 Task: Find a house in Westfield, United States, for 8 guests from 12th to 16th August, with free parking and wifi, within a price range of 10,000 to 16,000.
Action: Mouse moved to (378, 189)
Screenshot: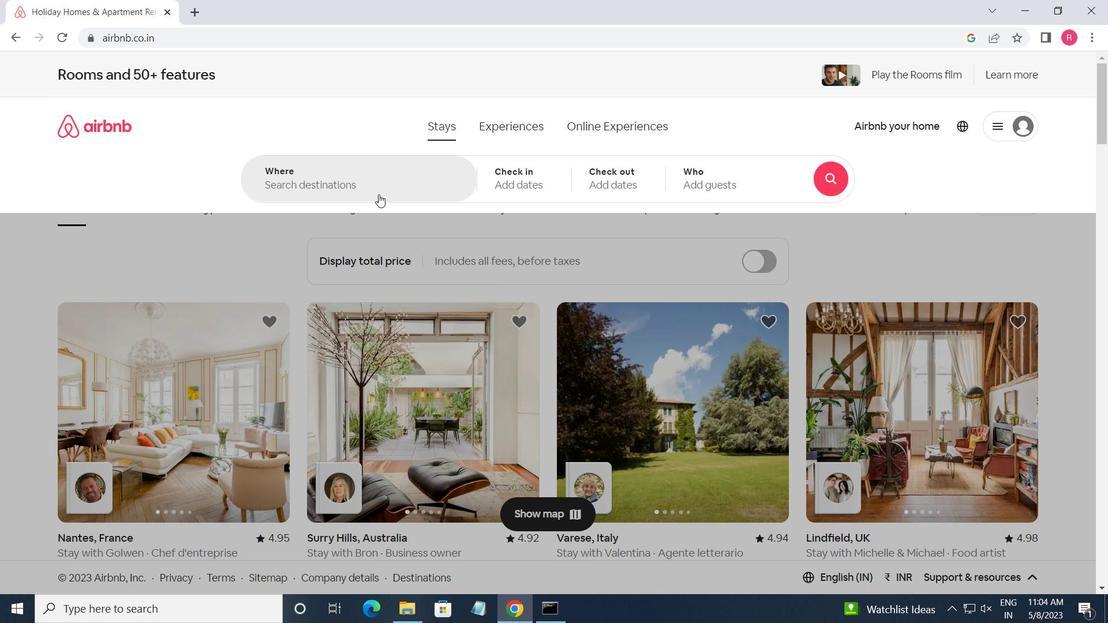 
Action: Mouse pressed left at (378, 189)
Screenshot: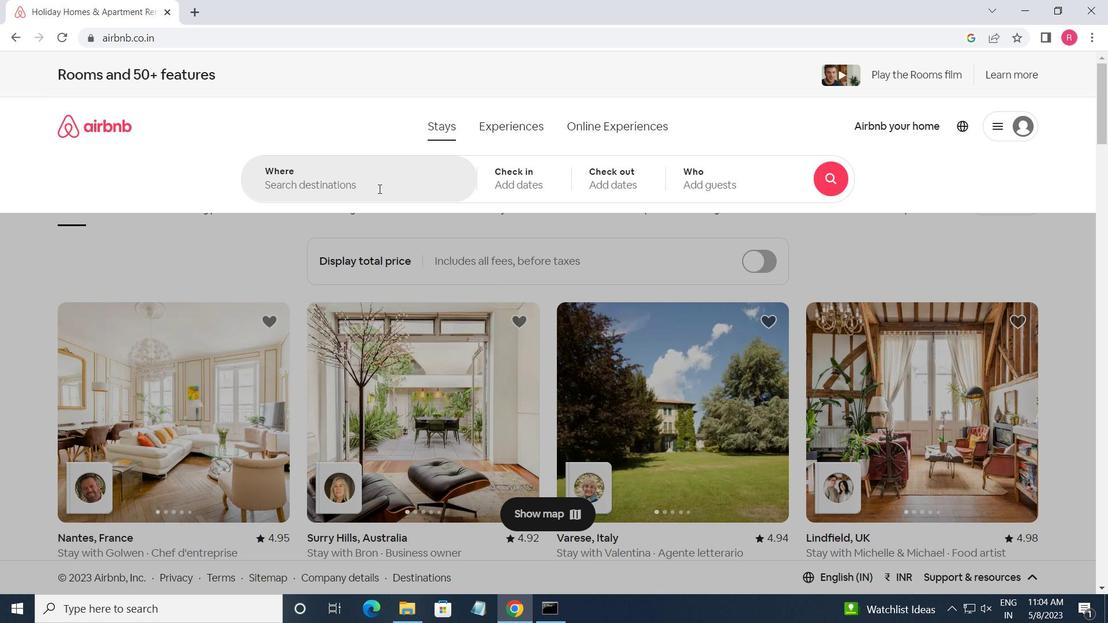 
Action: Mouse moved to (378, 188)
Screenshot: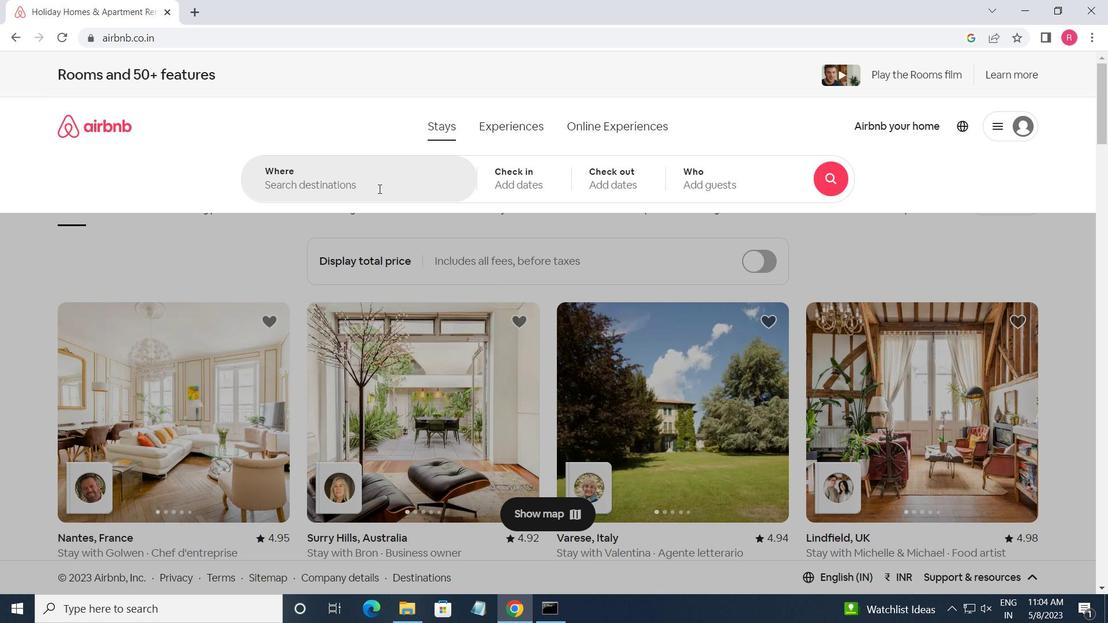
Action: Key pressed <Key.shift>WESTFIELD<Key.space>,<Key.space><Key.shift>UNITED<Key.space><Key.shift>STATES<Key.enter>
Screenshot: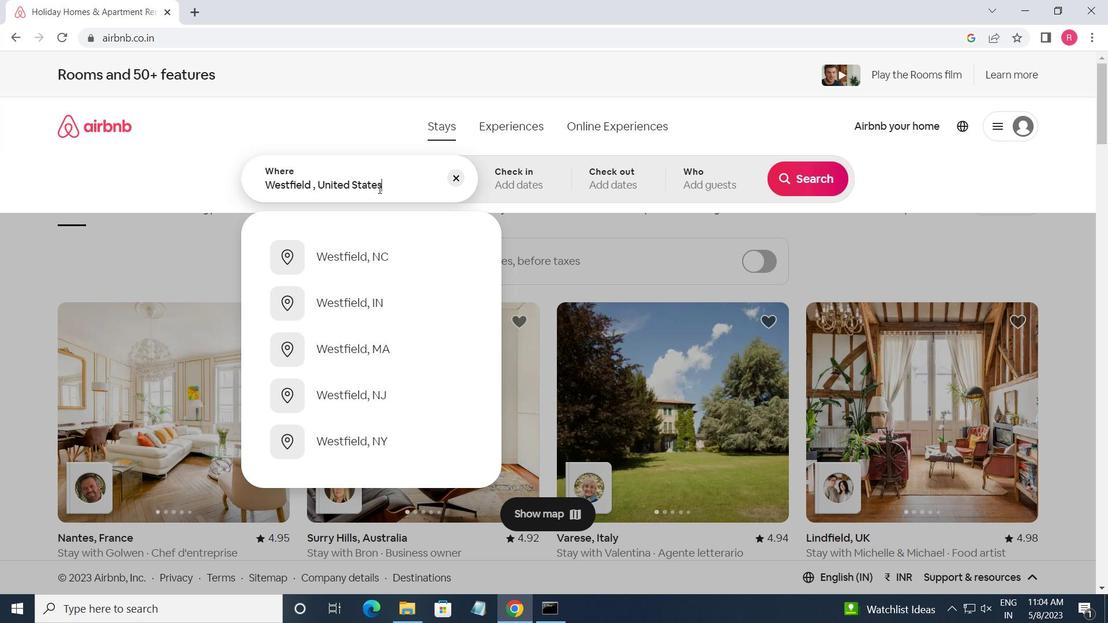 
Action: Mouse moved to (801, 297)
Screenshot: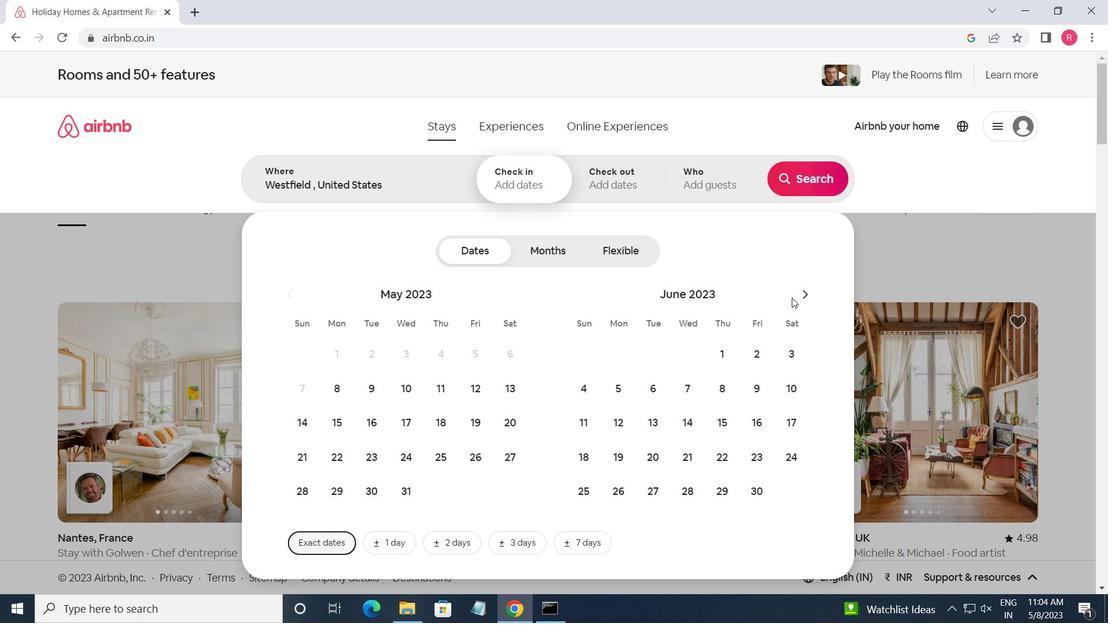 
Action: Mouse pressed left at (801, 297)
Screenshot: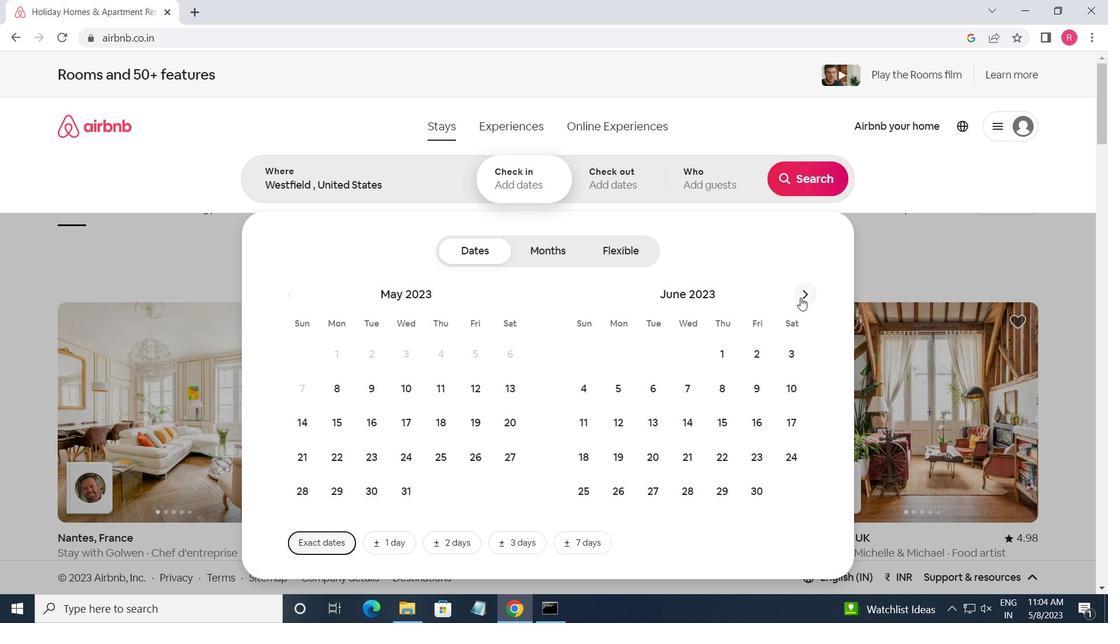 
Action: Mouse pressed left at (801, 297)
Screenshot: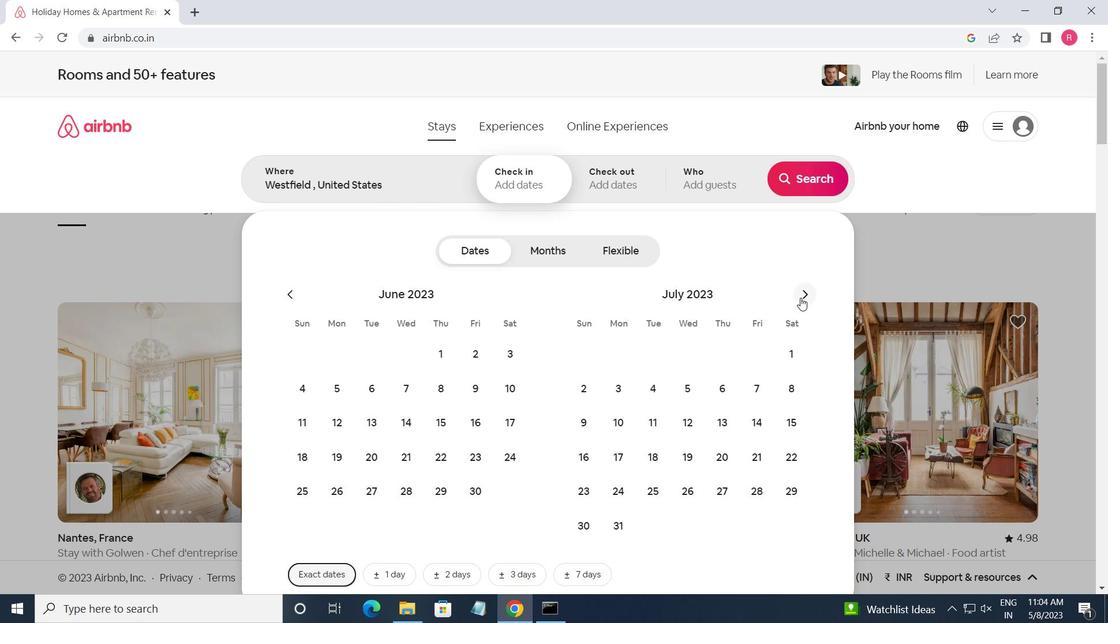
Action: Mouse moved to (788, 387)
Screenshot: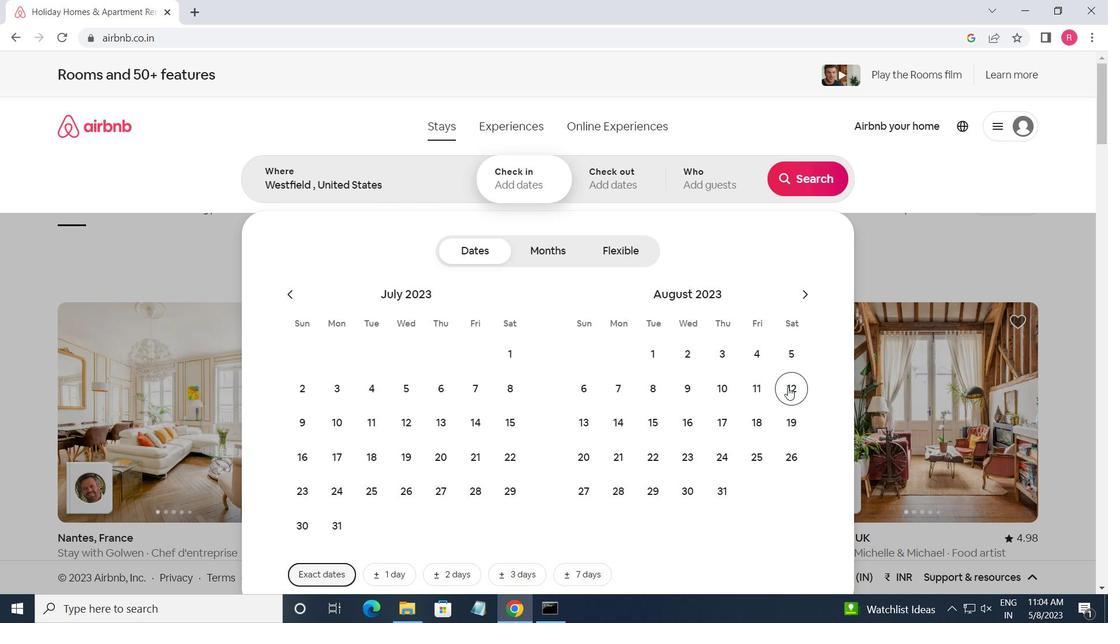 
Action: Mouse pressed left at (788, 387)
Screenshot: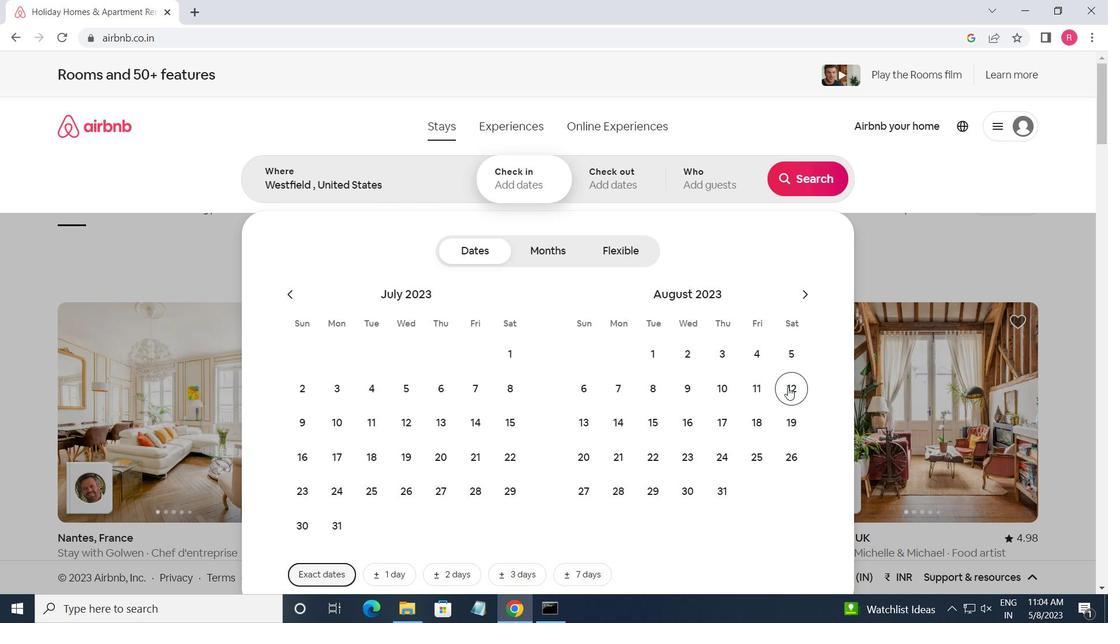 
Action: Mouse moved to (690, 423)
Screenshot: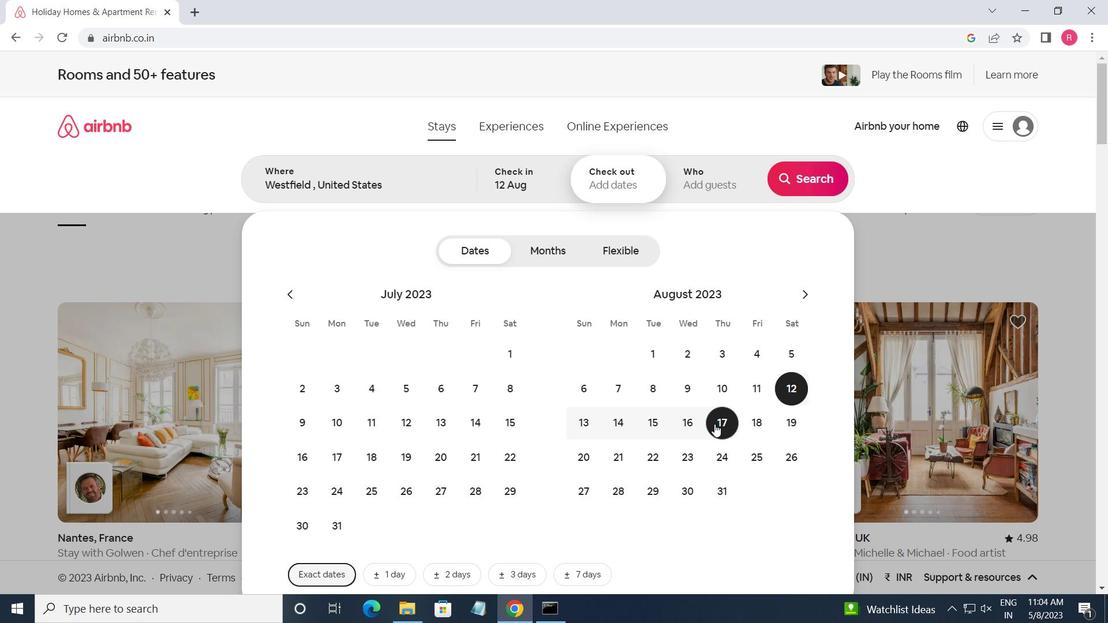 
Action: Mouse pressed left at (690, 423)
Screenshot: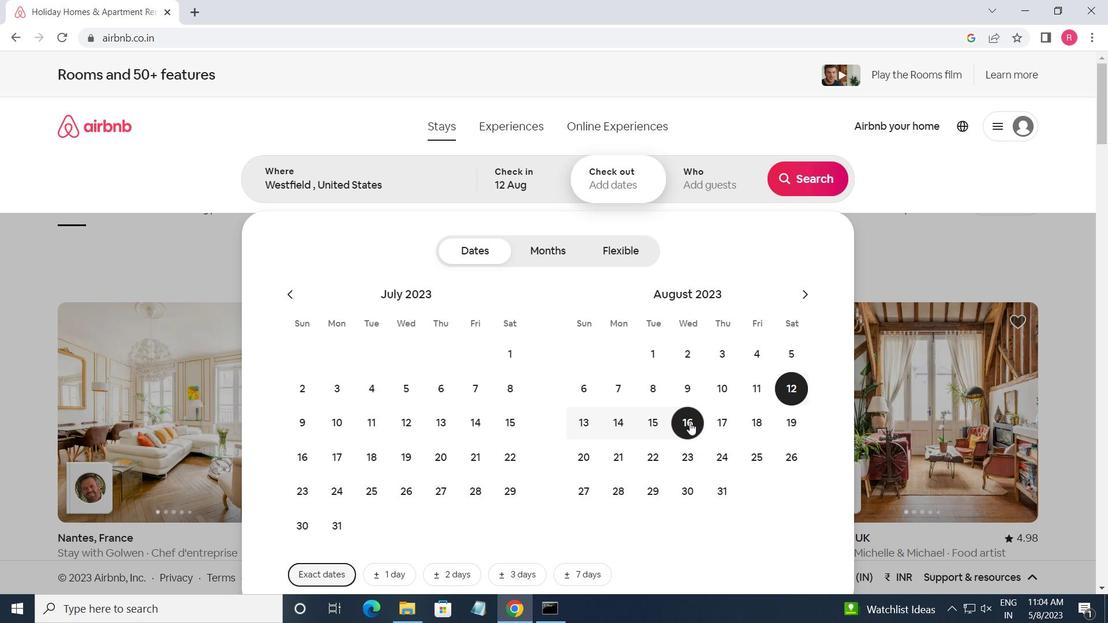 
Action: Mouse moved to (711, 184)
Screenshot: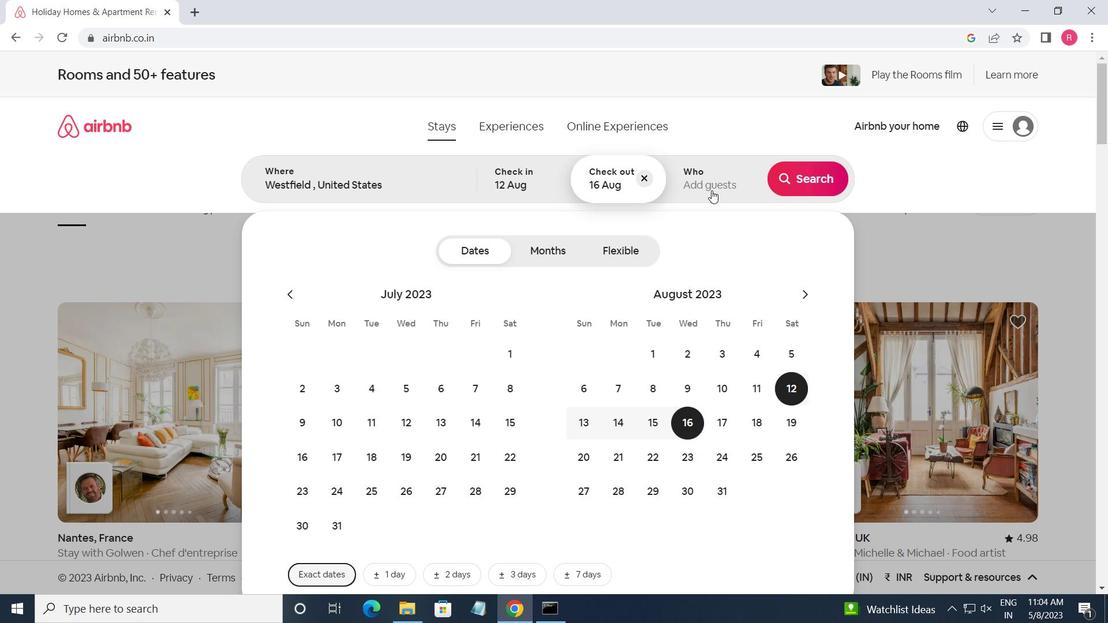 
Action: Mouse pressed left at (711, 184)
Screenshot: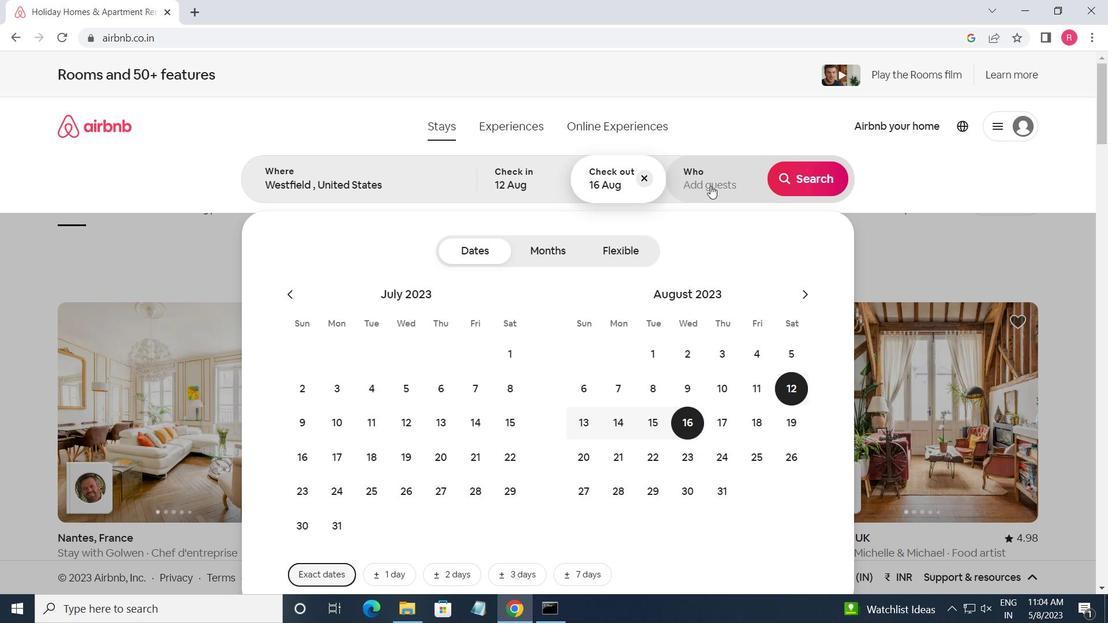 
Action: Mouse moved to (820, 255)
Screenshot: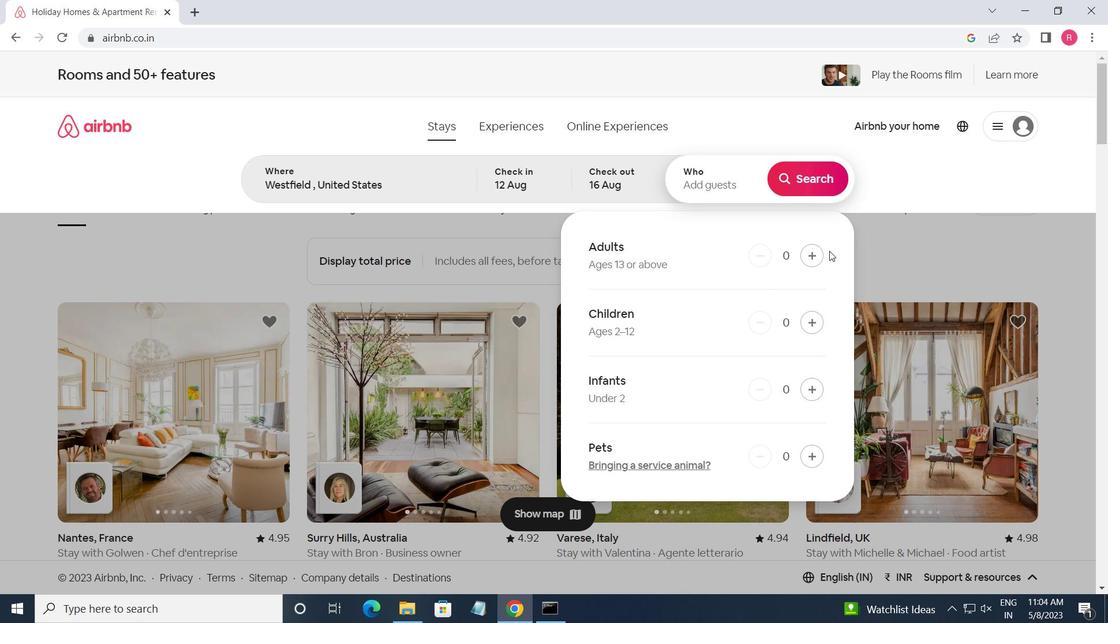 
Action: Mouse pressed left at (820, 255)
Screenshot: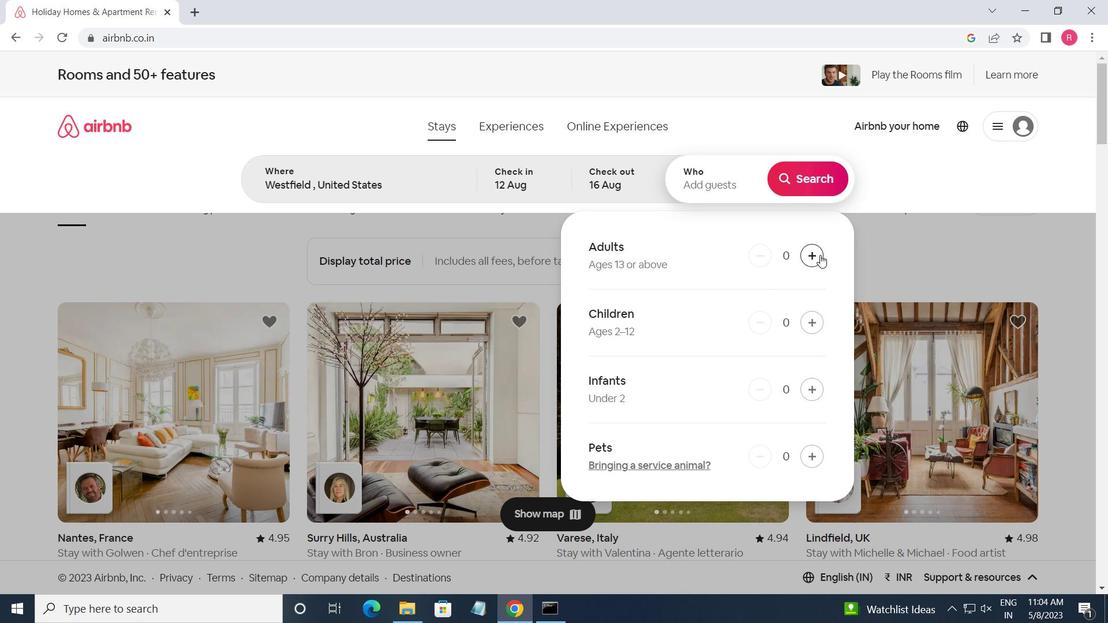 
Action: Mouse pressed left at (820, 255)
Screenshot: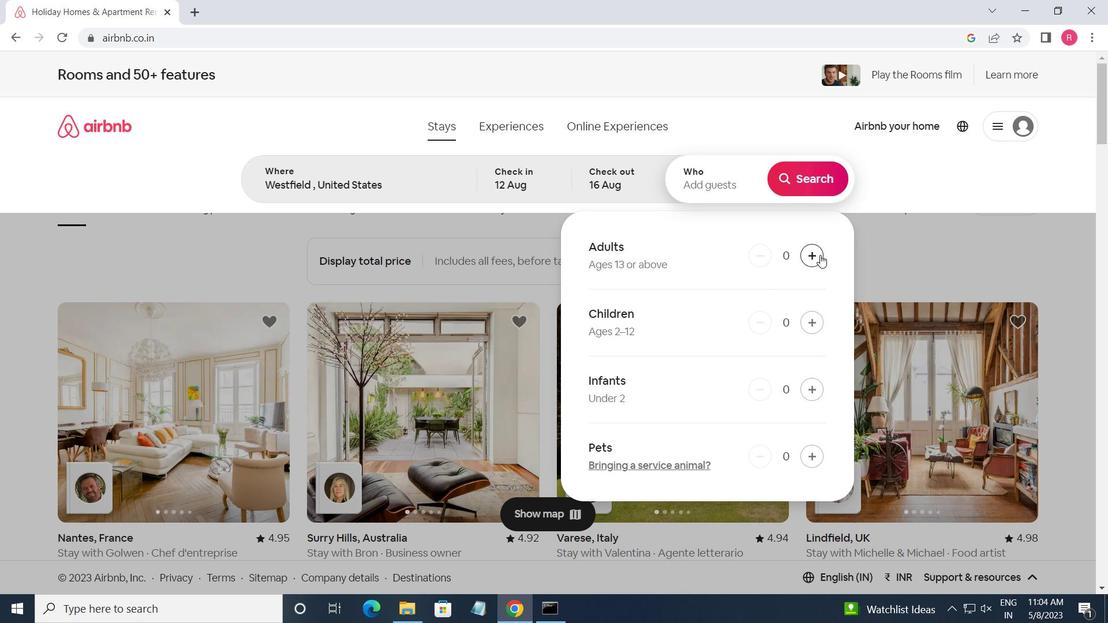 
Action: Mouse pressed left at (820, 255)
Screenshot: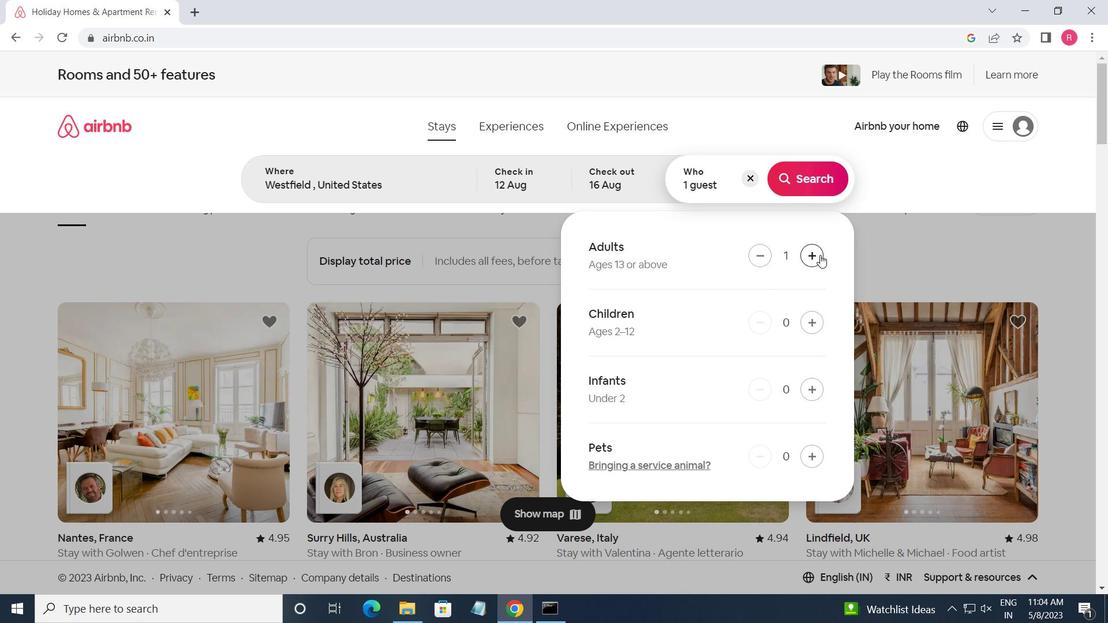 
Action: Mouse pressed left at (820, 255)
Screenshot: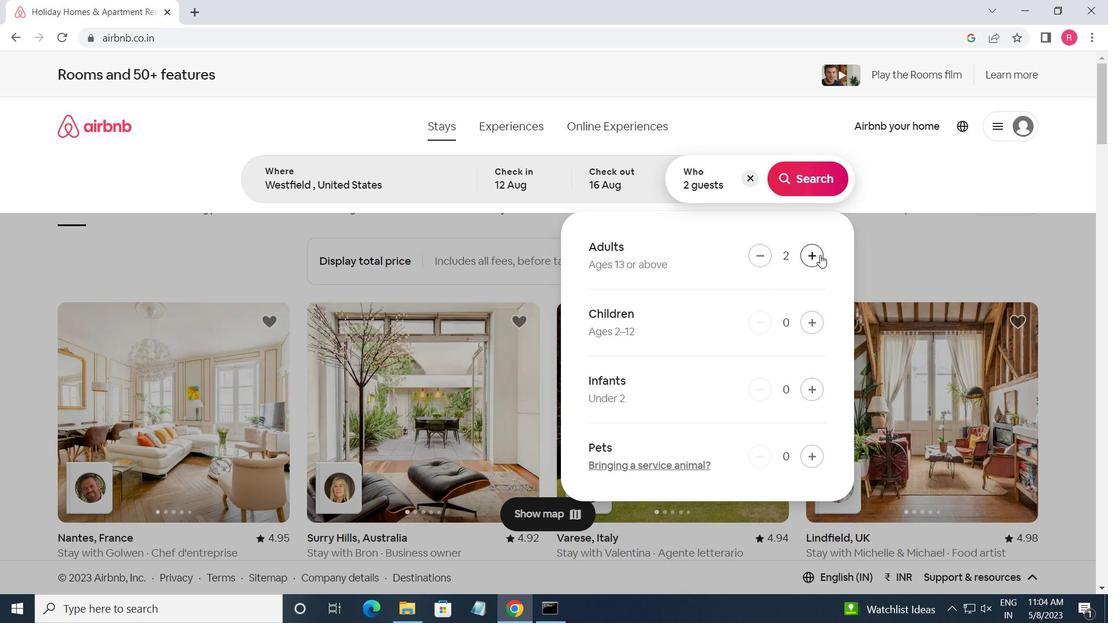 
Action: Mouse pressed left at (820, 255)
Screenshot: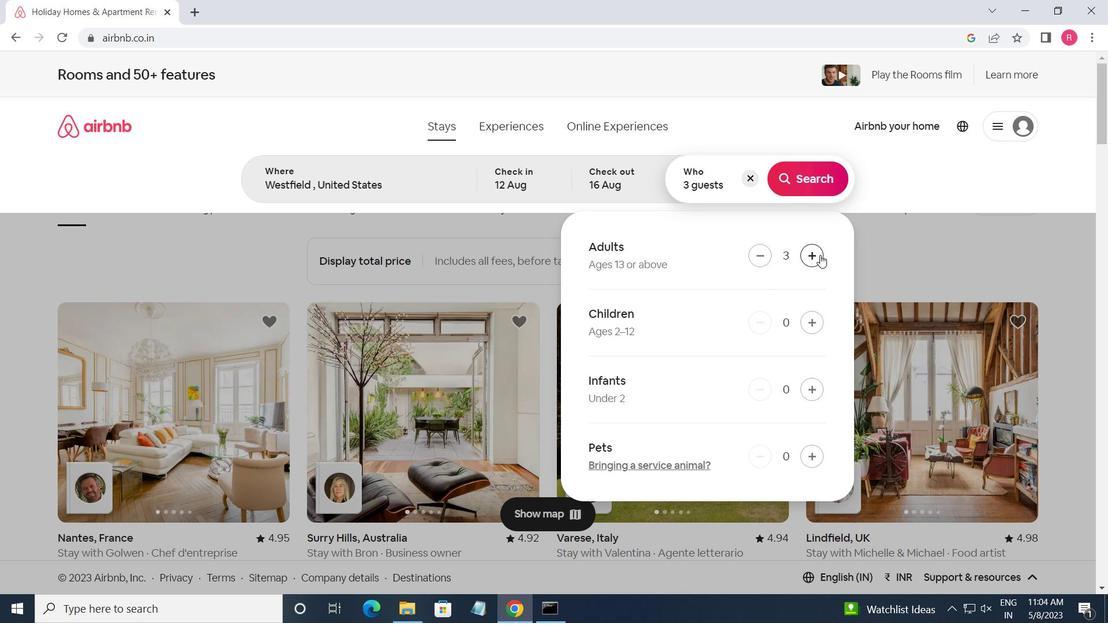 
Action: Mouse pressed left at (820, 255)
Screenshot: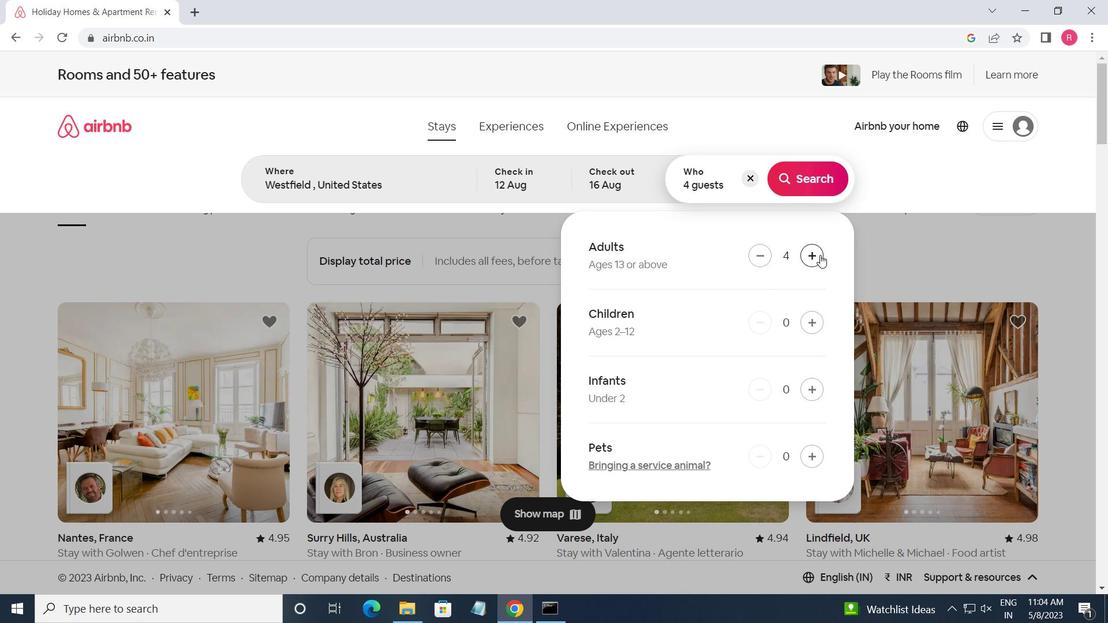 
Action: Mouse pressed left at (820, 255)
Screenshot: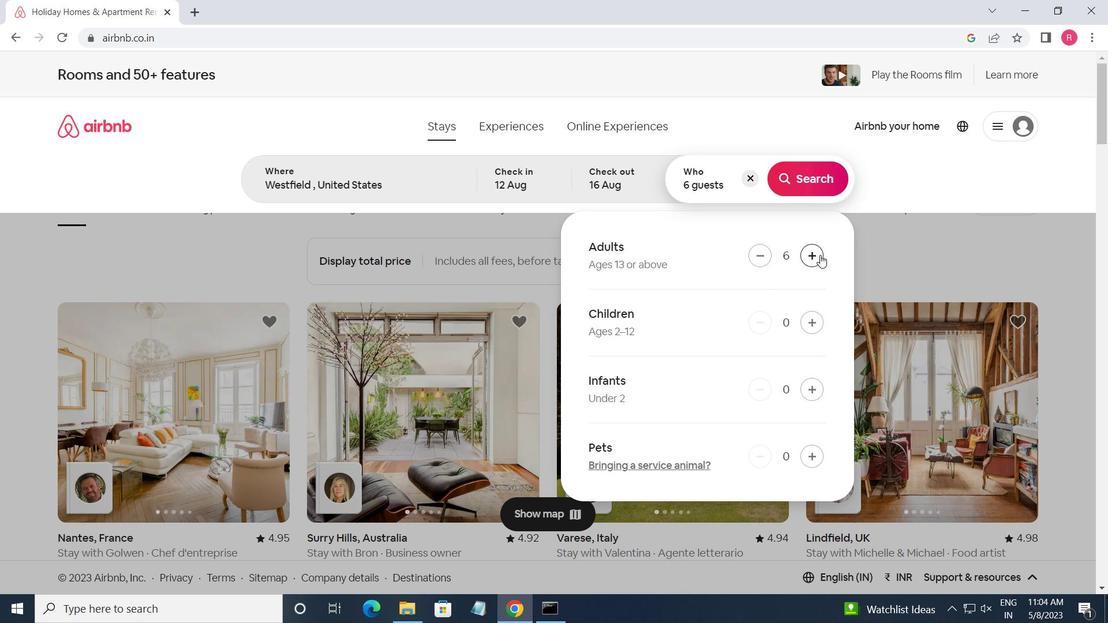 
Action: Mouse pressed left at (820, 255)
Screenshot: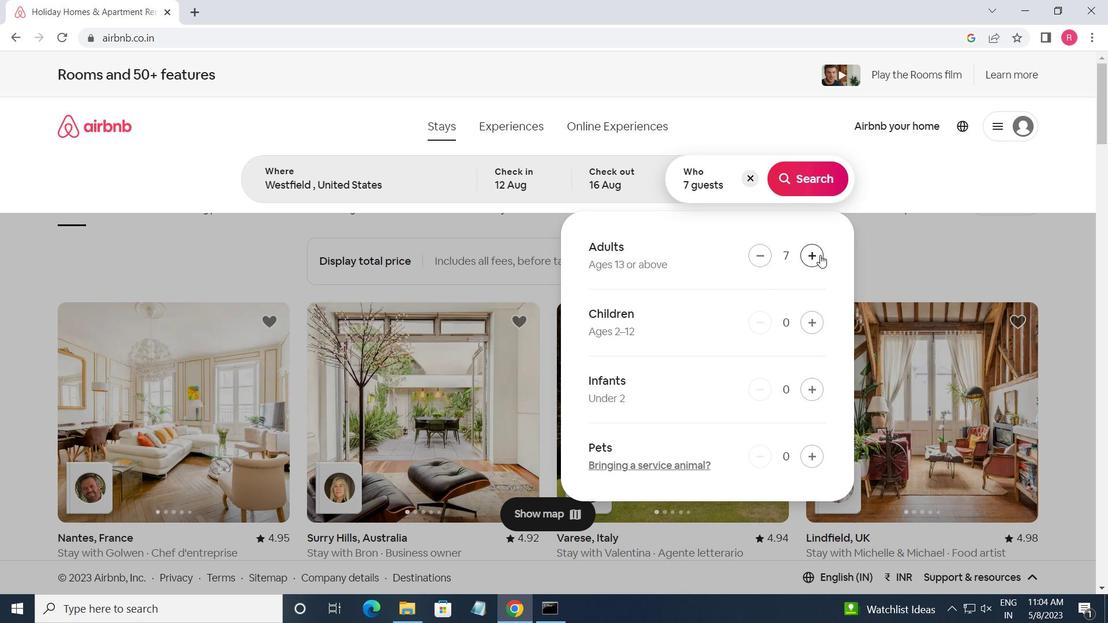 
Action: Mouse moved to (814, 191)
Screenshot: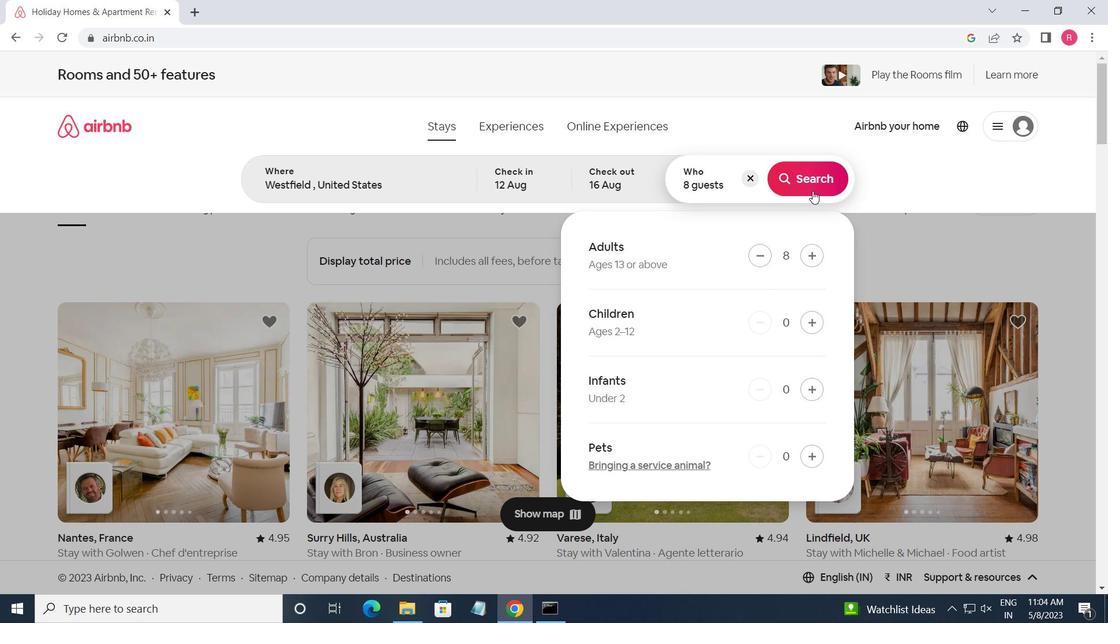 
Action: Mouse pressed left at (814, 191)
Screenshot: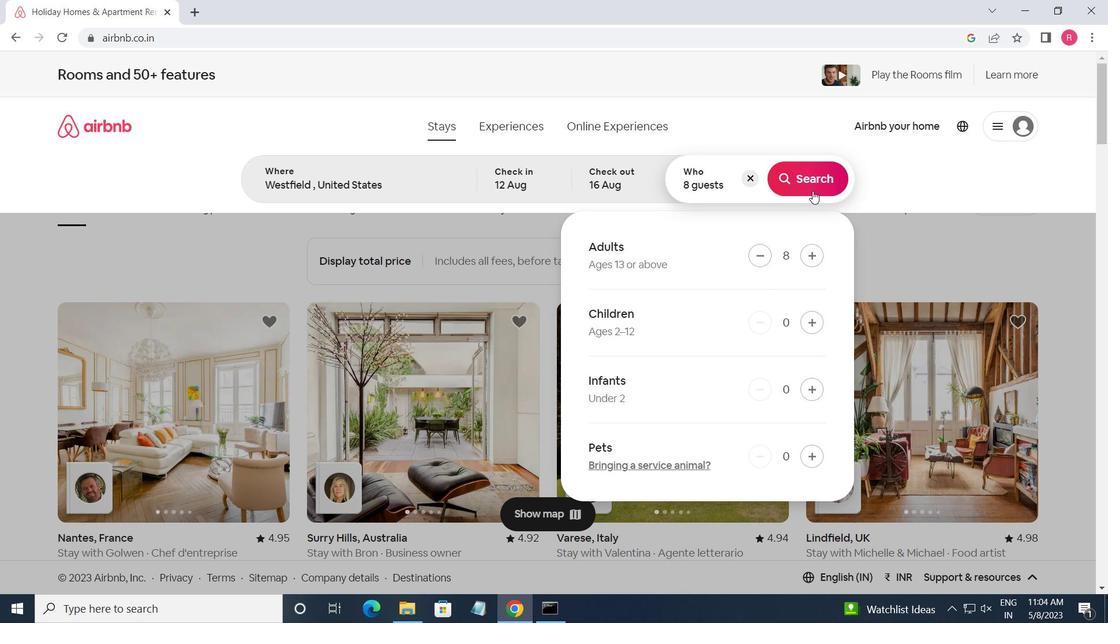 
Action: Mouse moved to (1063, 135)
Screenshot: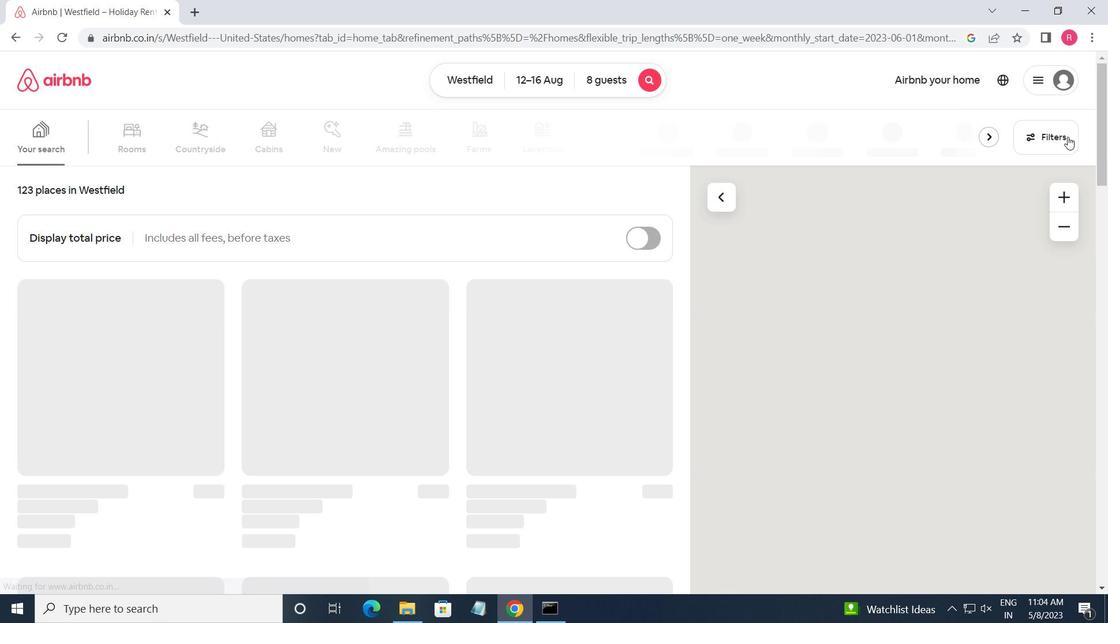 
Action: Mouse pressed left at (1063, 135)
Screenshot: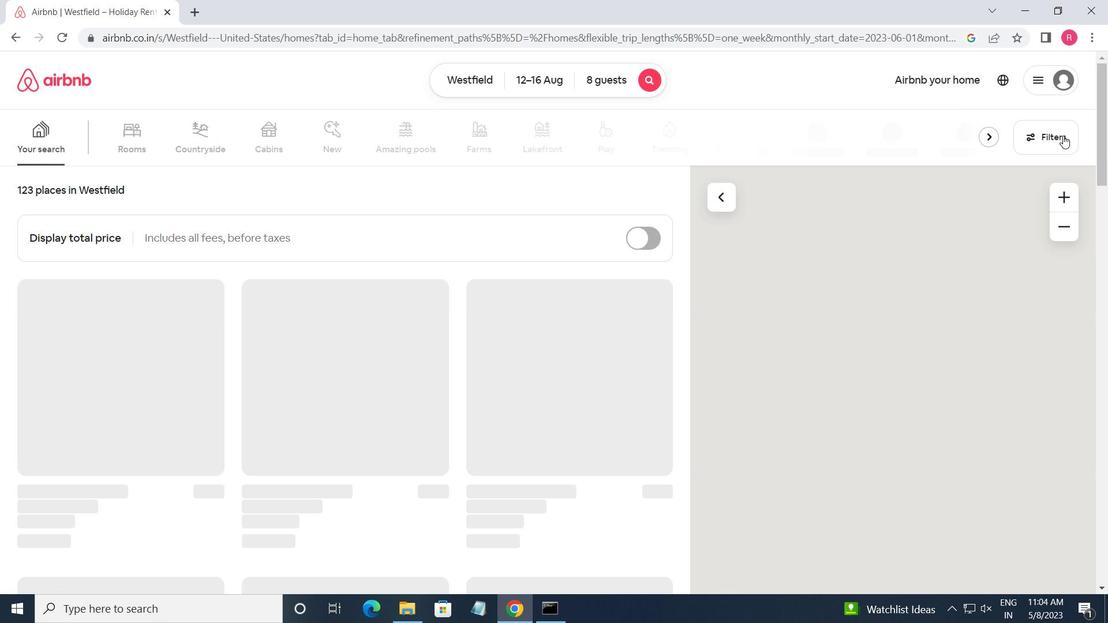 
Action: Mouse moved to (583, 307)
Screenshot: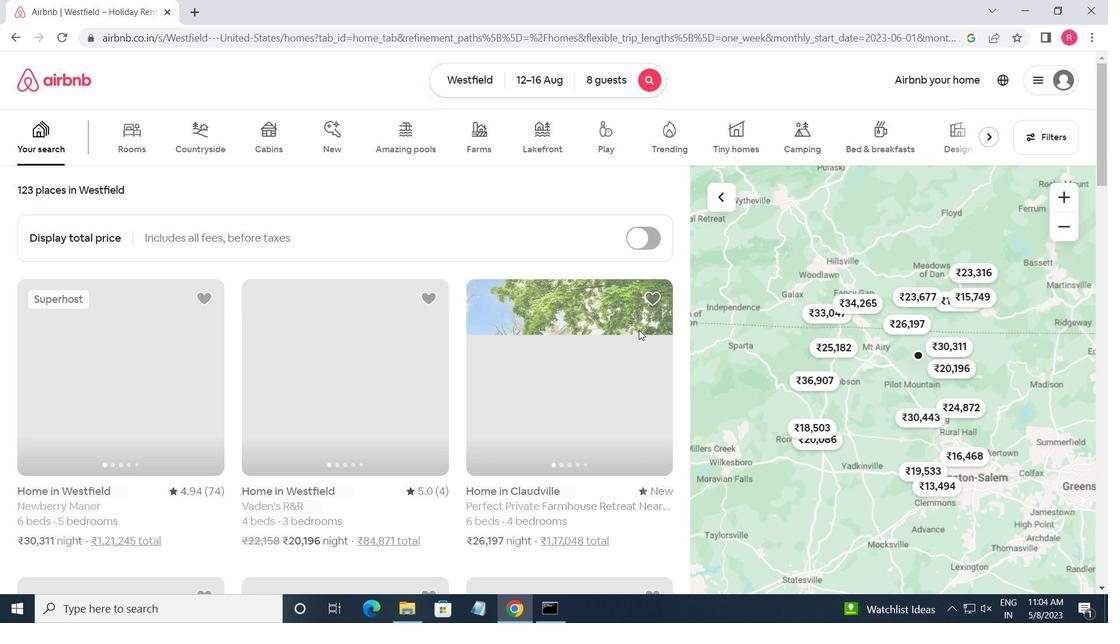 
Action: Mouse scrolled (583, 306) with delta (0, 0)
Screenshot: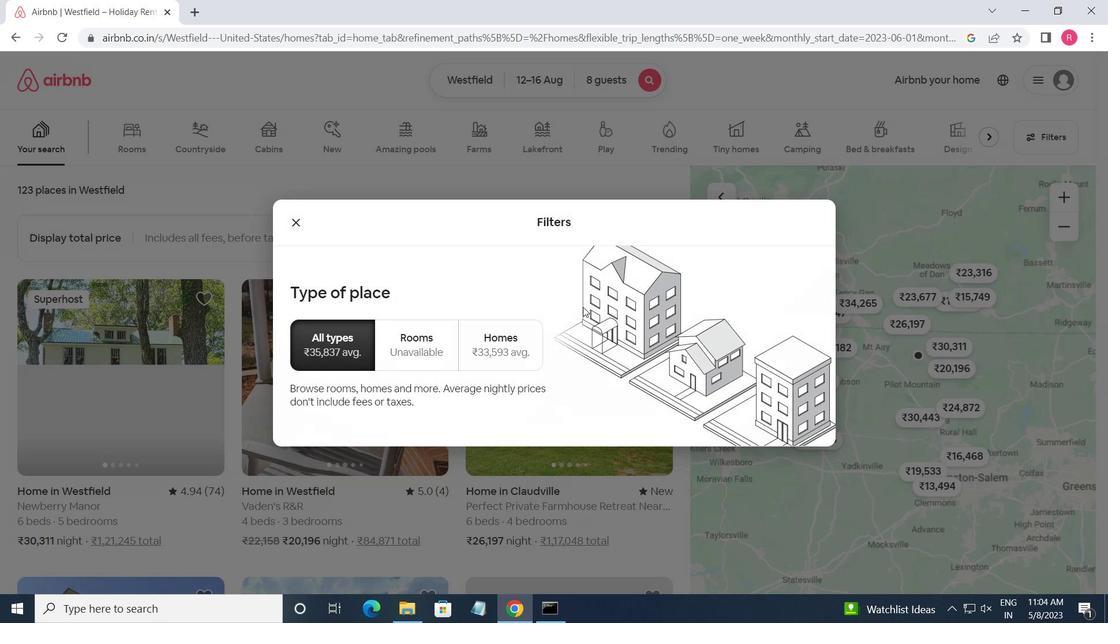 
Action: Mouse scrolled (583, 306) with delta (0, 0)
Screenshot: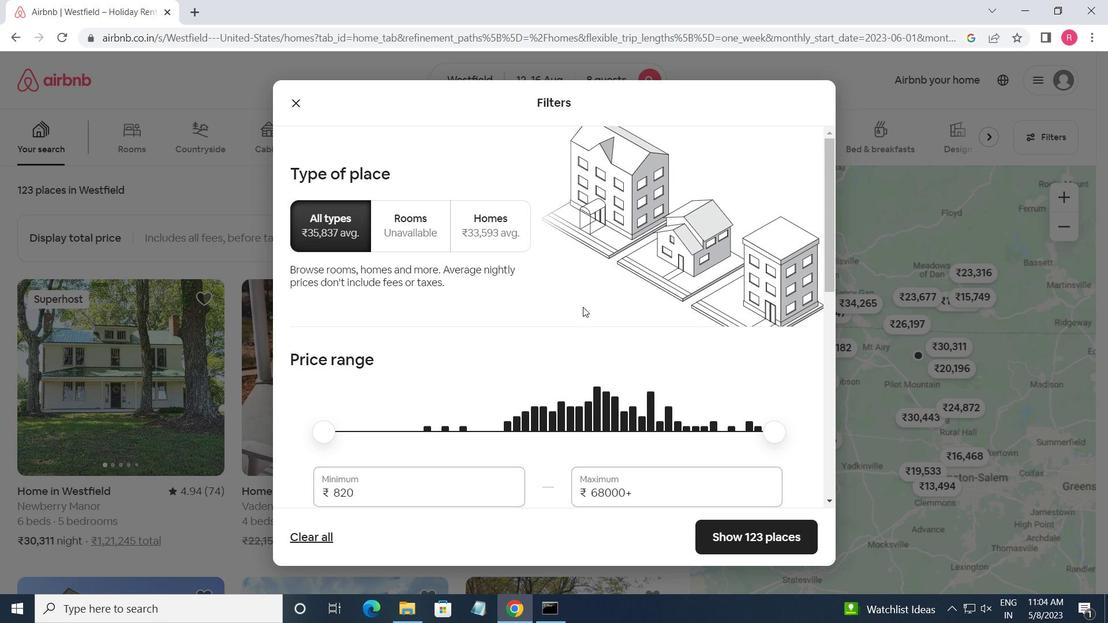 
Action: Mouse moved to (373, 431)
Screenshot: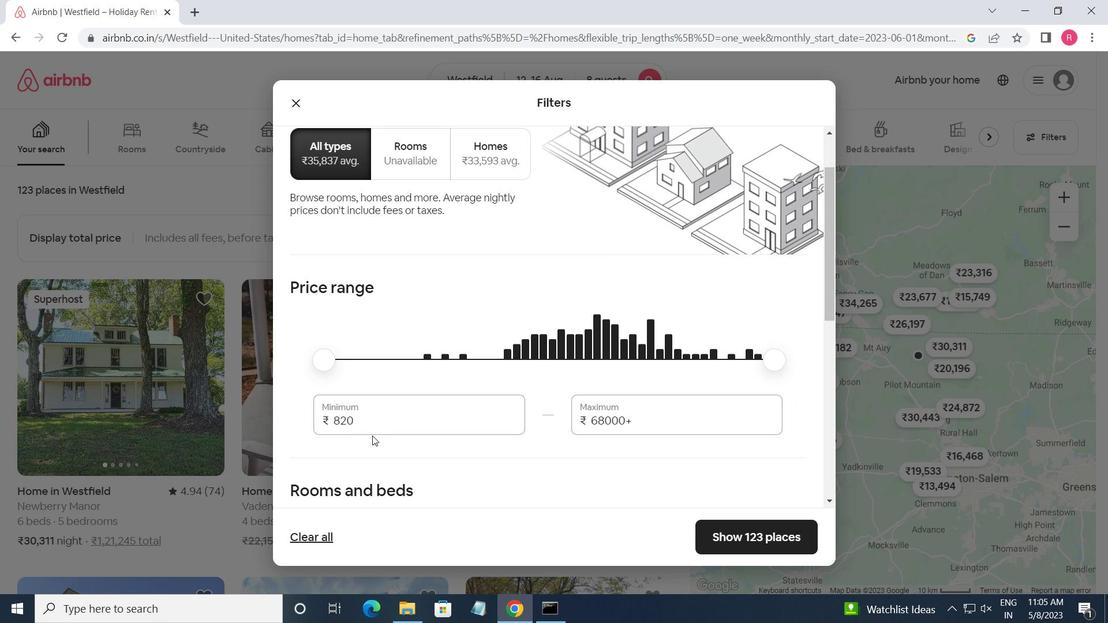 
Action: Mouse pressed left at (373, 431)
Screenshot: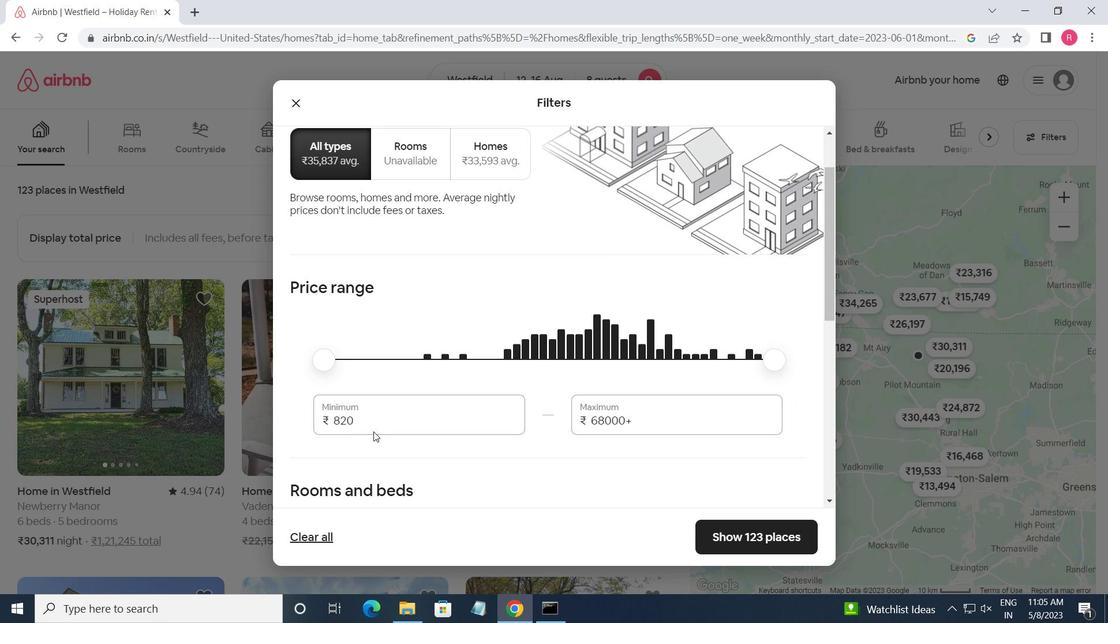 
Action: Mouse moved to (363, 421)
Screenshot: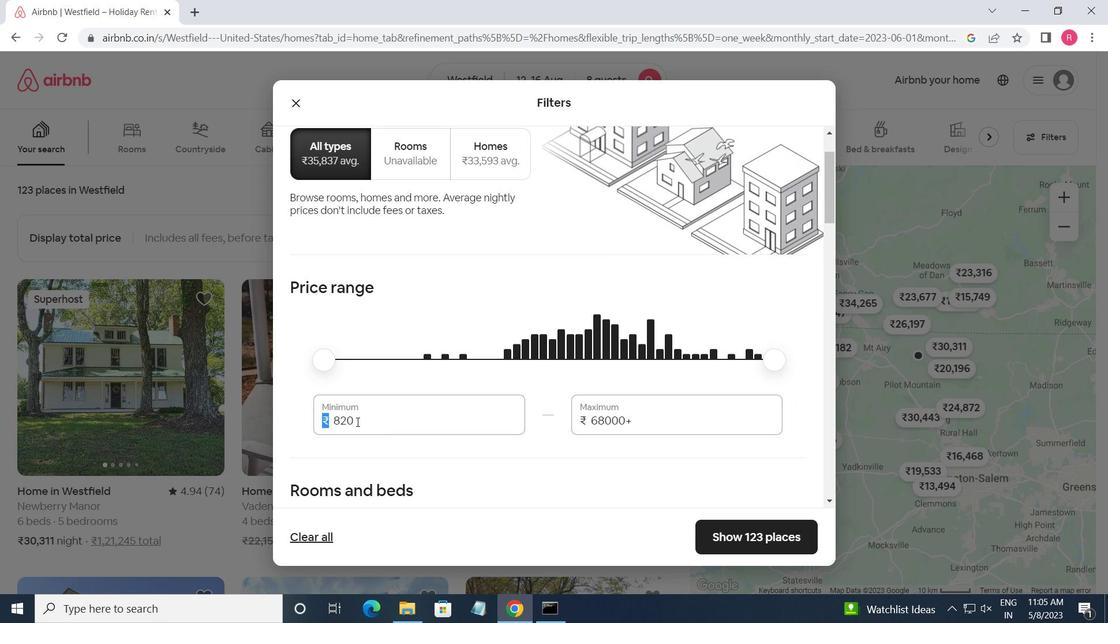 
Action: Mouse pressed left at (363, 421)
Screenshot: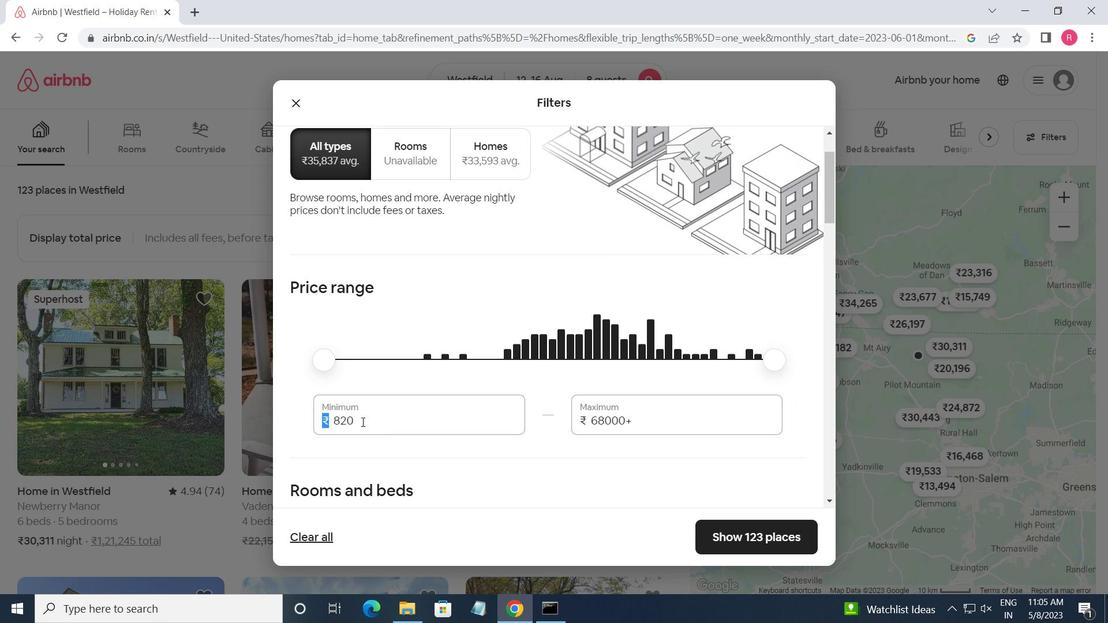 
Action: Mouse moved to (326, 421)
Screenshot: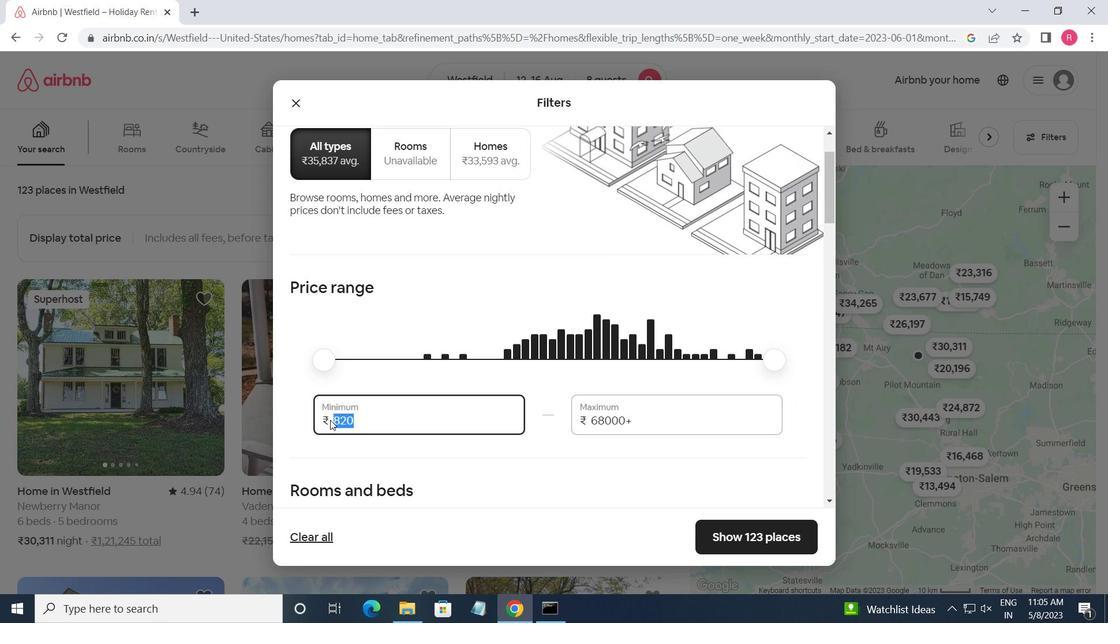 
Action: Key pressed <Key.backspace>10000<Key.tab>16000
Screenshot: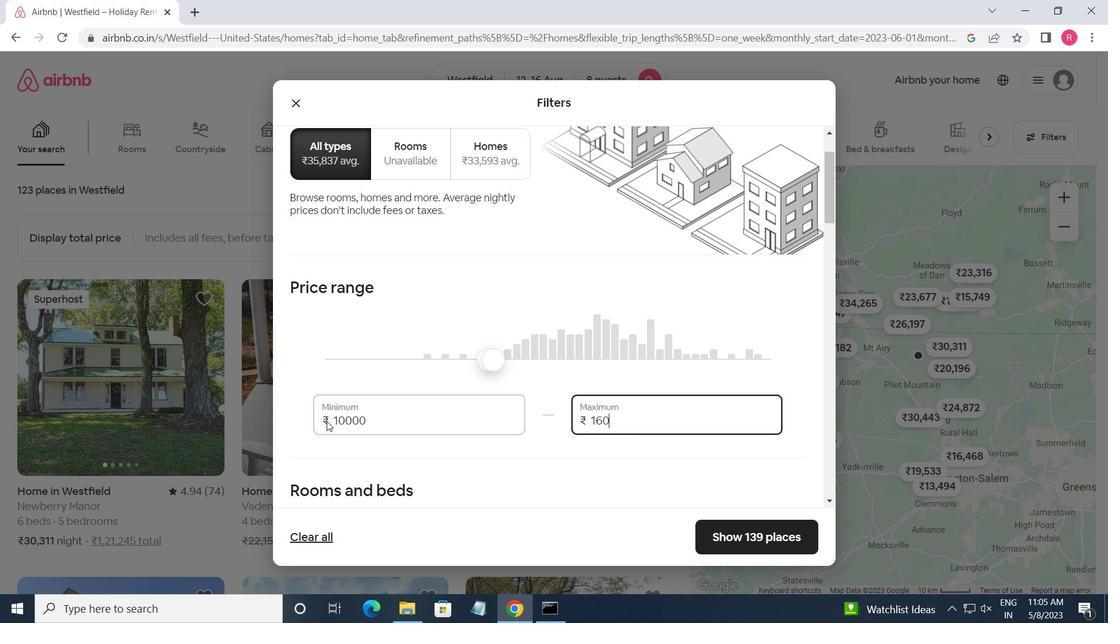 
Action: Mouse moved to (329, 425)
Screenshot: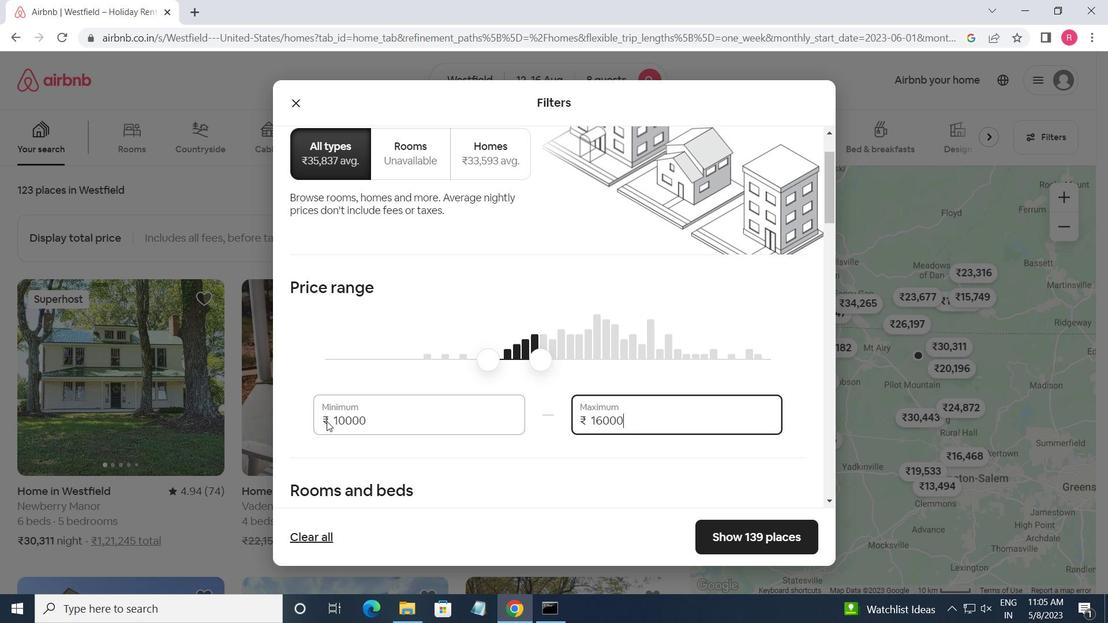 
Action: Mouse scrolled (329, 424) with delta (0, 0)
Screenshot: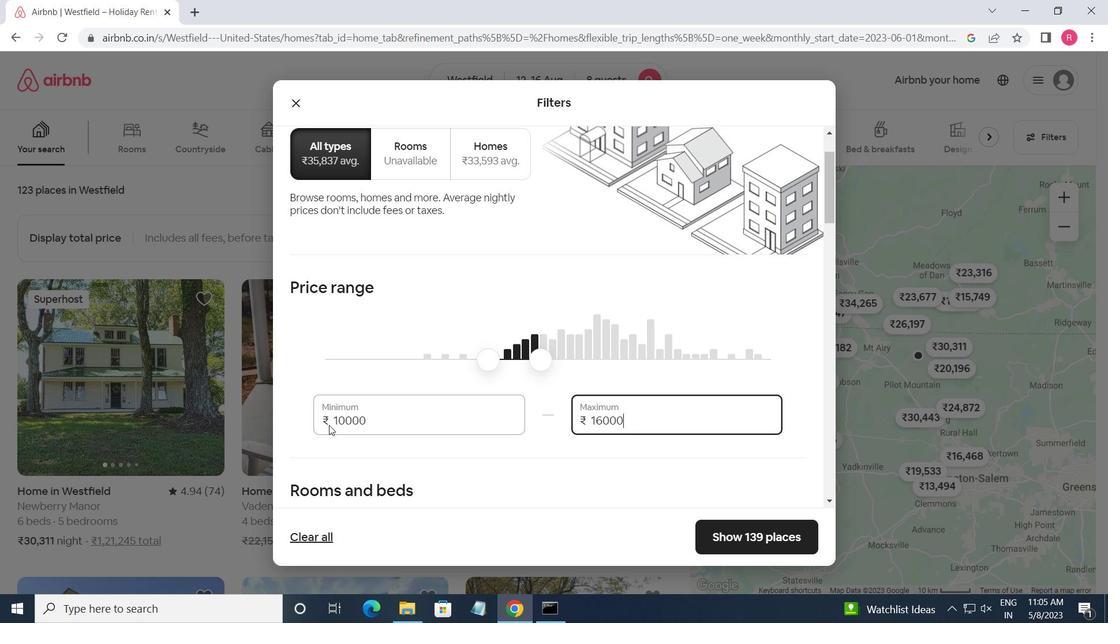 
Action: Mouse scrolled (329, 424) with delta (0, 0)
Screenshot: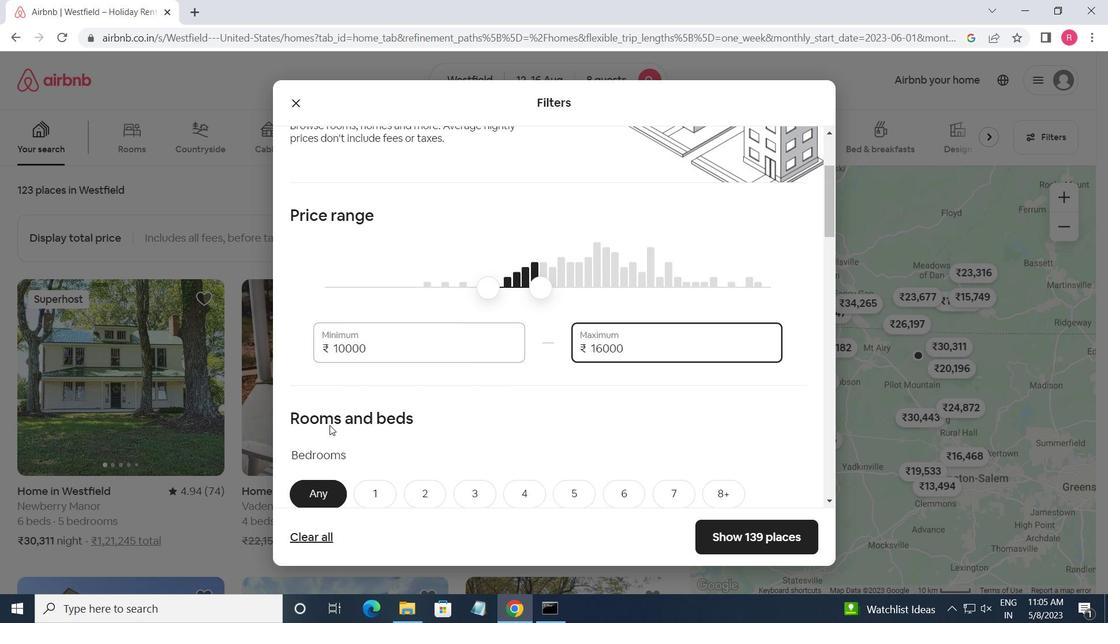 
Action: Mouse scrolled (329, 424) with delta (0, 0)
Screenshot: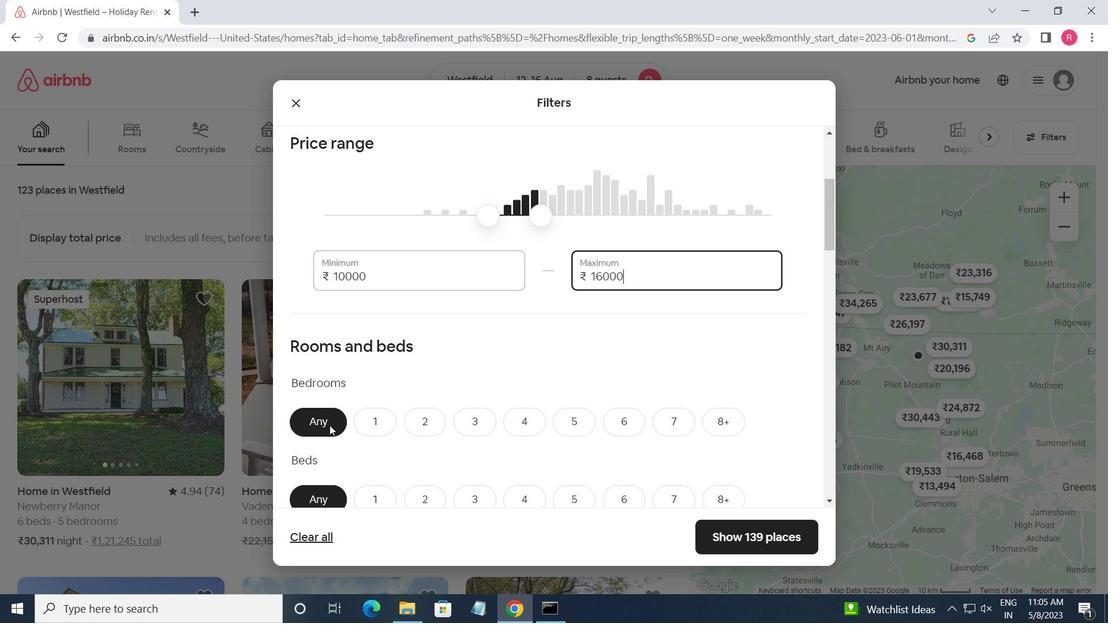 
Action: Mouse moved to (722, 346)
Screenshot: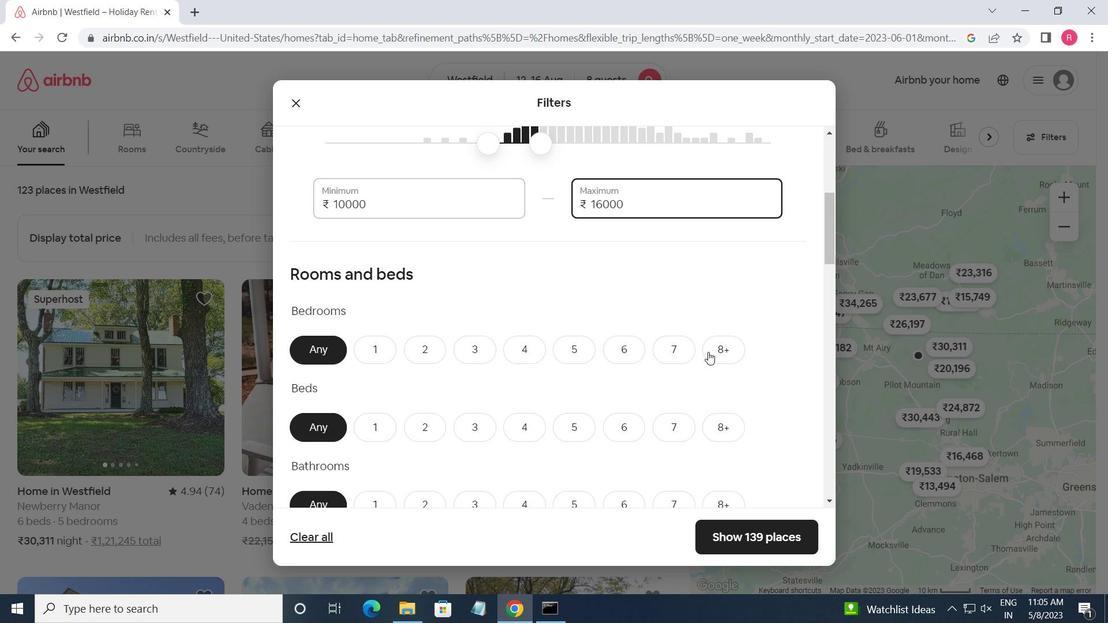 
Action: Mouse pressed left at (722, 346)
Screenshot: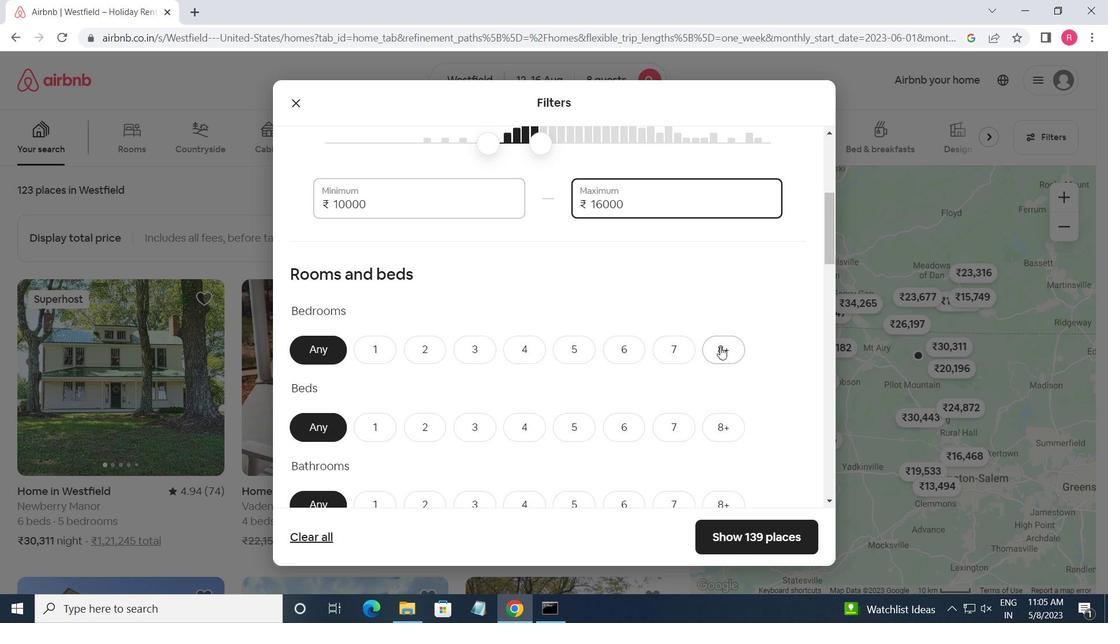 
Action: Mouse moved to (550, 359)
Screenshot: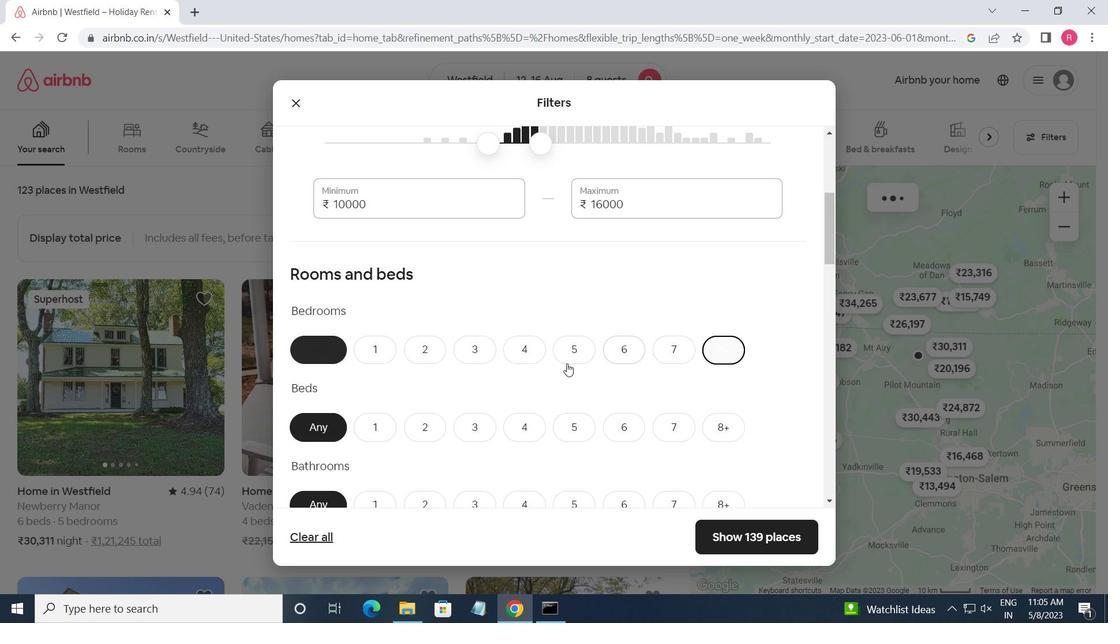 
Action: Mouse scrolled (550, 359) with delta (0, 0)
Screenshot: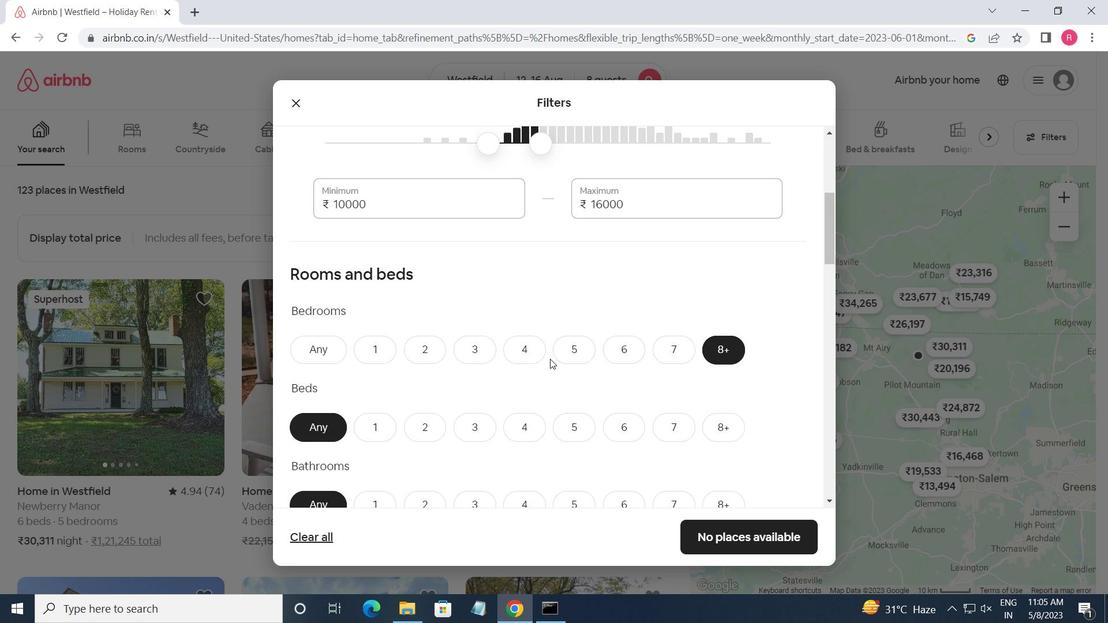 
Action: Mouse scrolled (550, 359) with delta (0, 0)
Screenshot: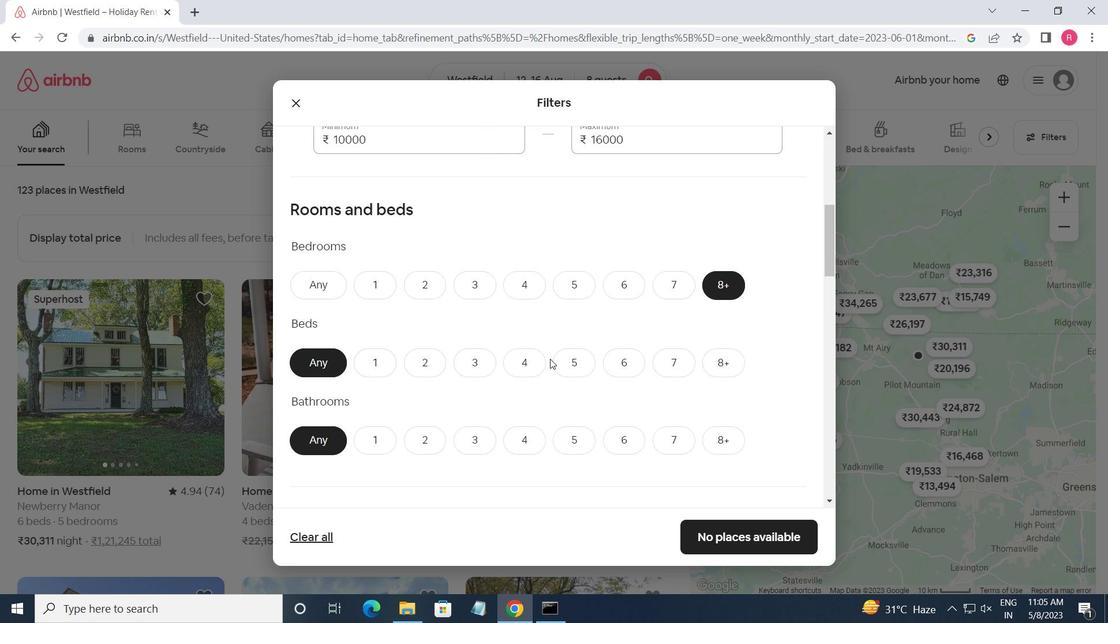 
Action: Mouse moved to (729, 284)
Screenshot: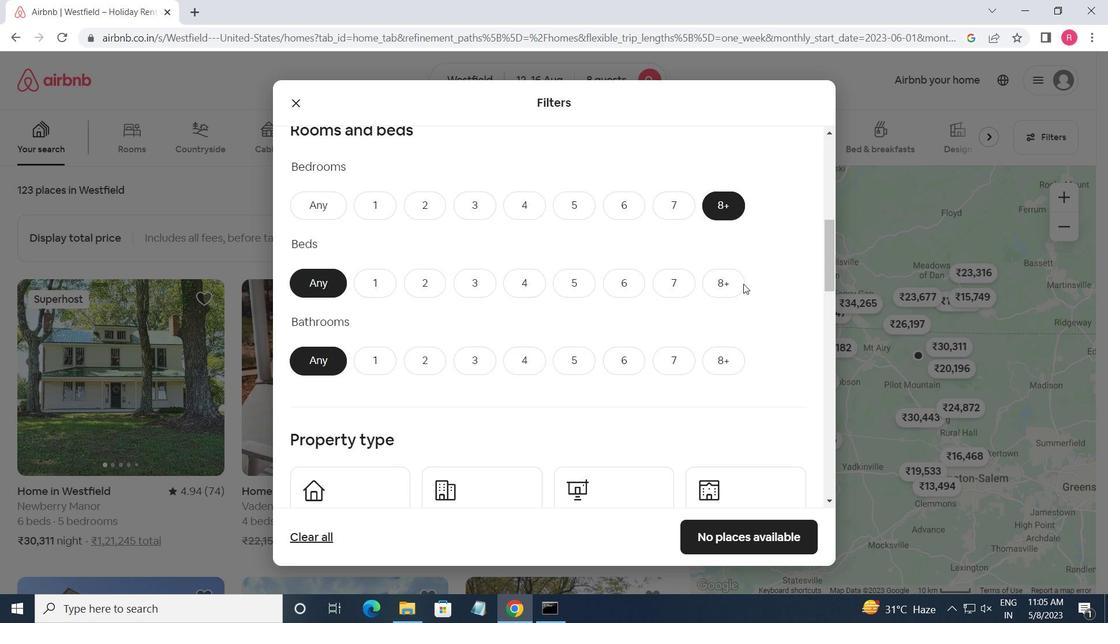 
Action: Mouse pressed left at (729, 284)
Screenshot: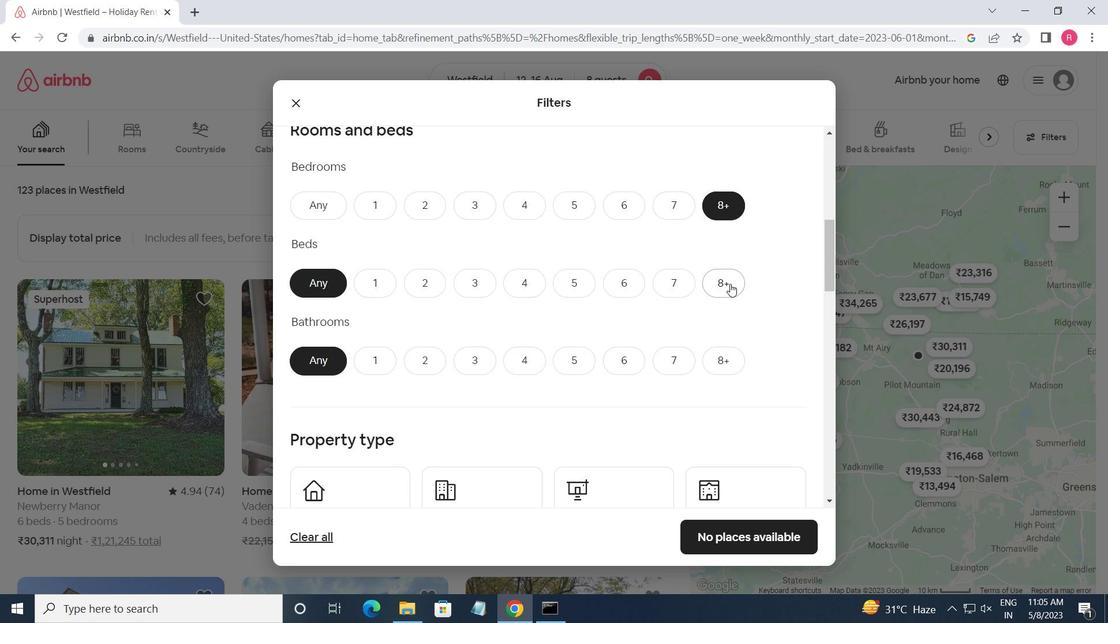 
Action: Mouse moved to (731, 366)
Screenshot: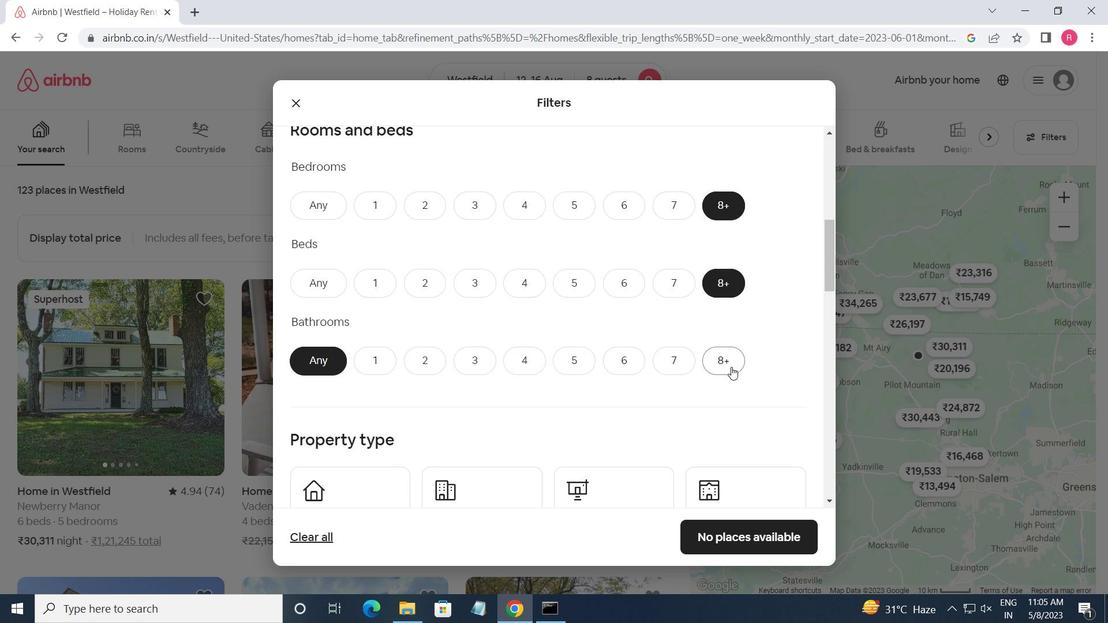 
Action: Mouse pressed left at (731, 366)
Screenshot: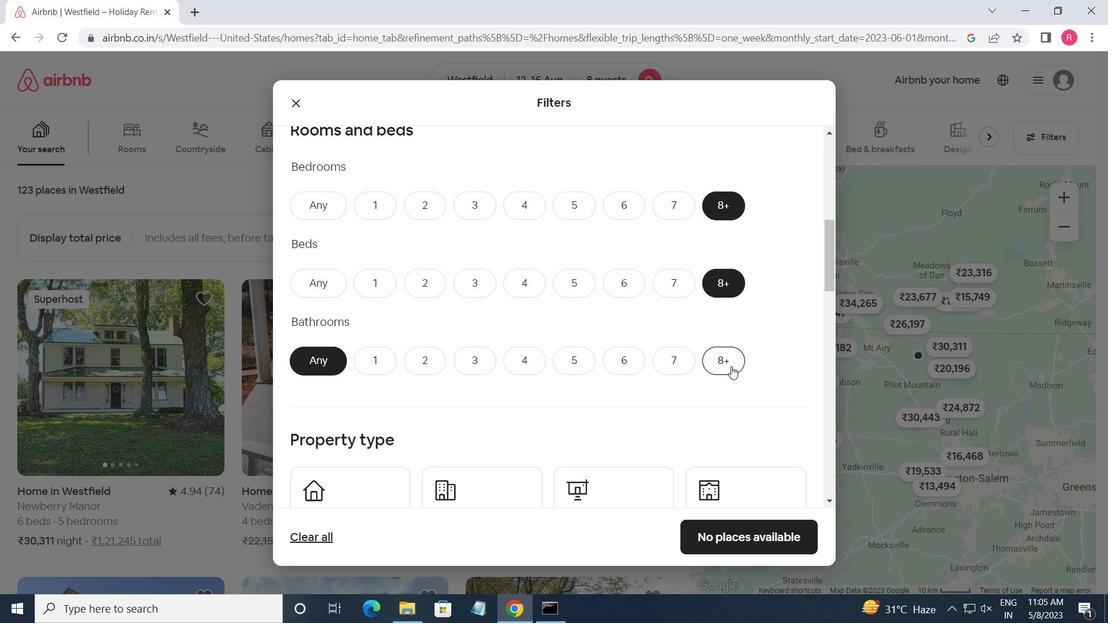 
Action: Mouse moved to (605, 360)
Screenshot: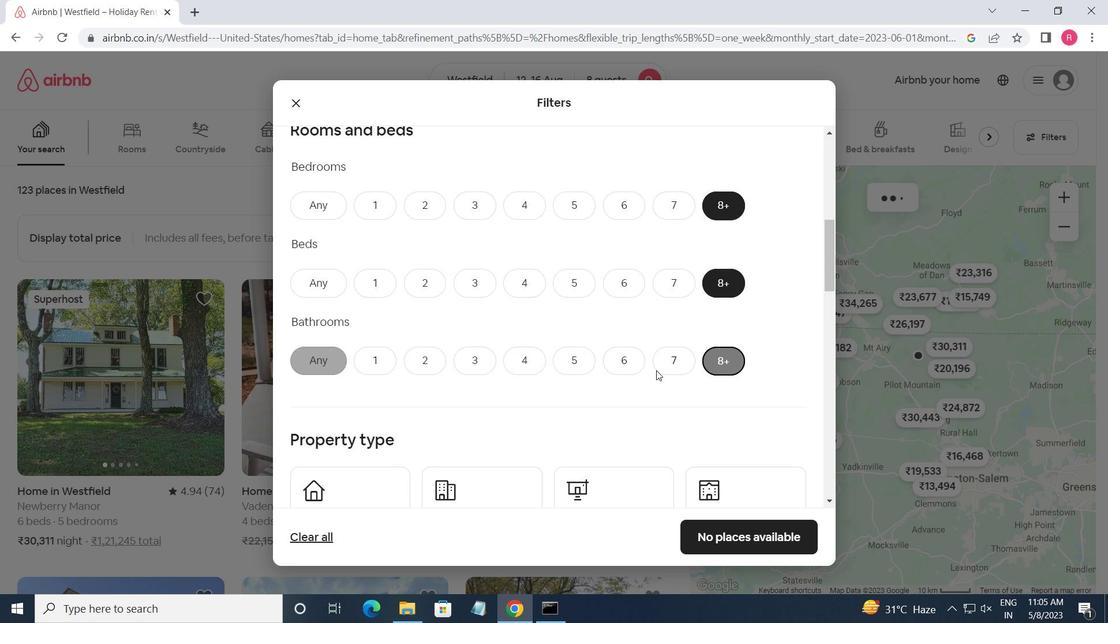 
Action: Mouse scrolled (605, 360) with delta (0, 0)
Screenshot: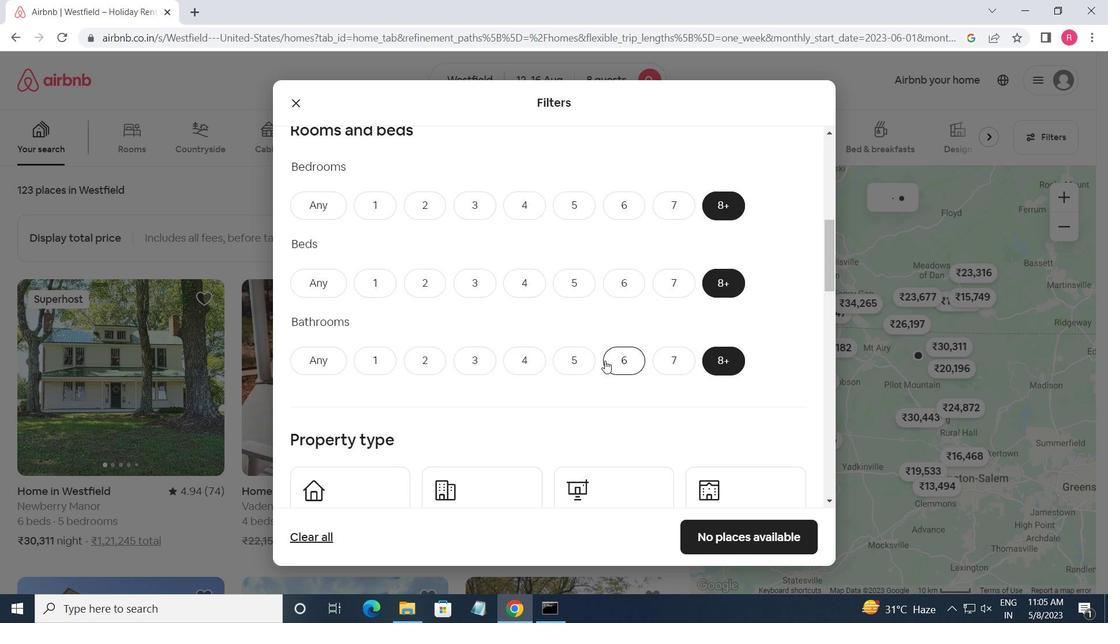 
Action: Mouse scrolled (605, 360) with delta (0, 0)
Screenshot: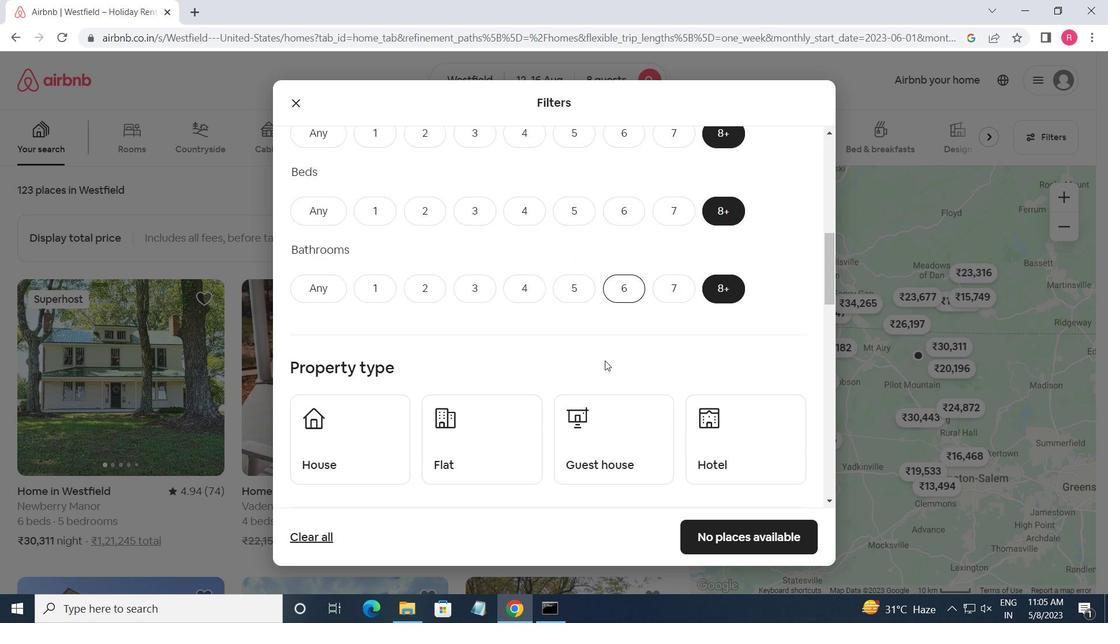 
Action: Mouse scrolled (605, 360) with delta (0, 0)
Screenshot: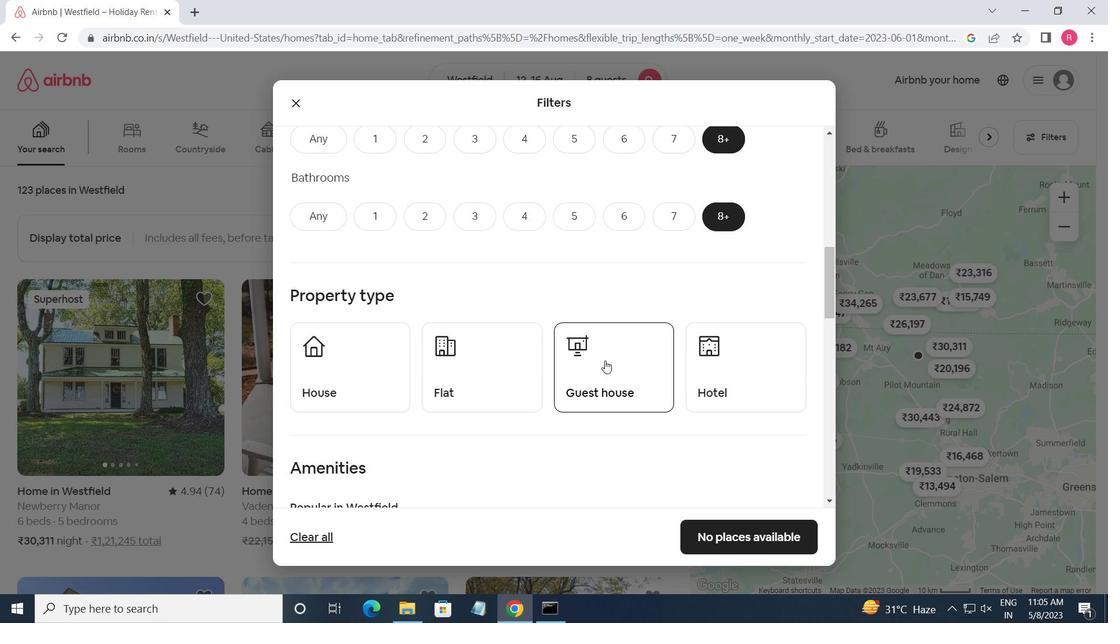 
Action: Mouse moved to (314, 293)
Screenshot: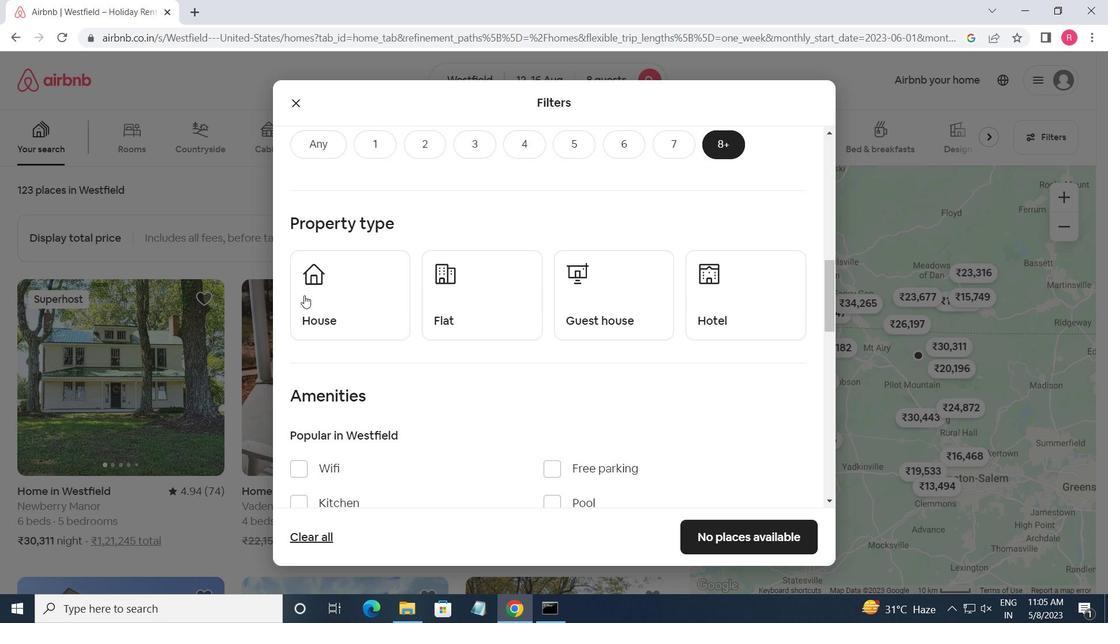 
Action: Mouse pressed left at (314, 293)
Screenshot: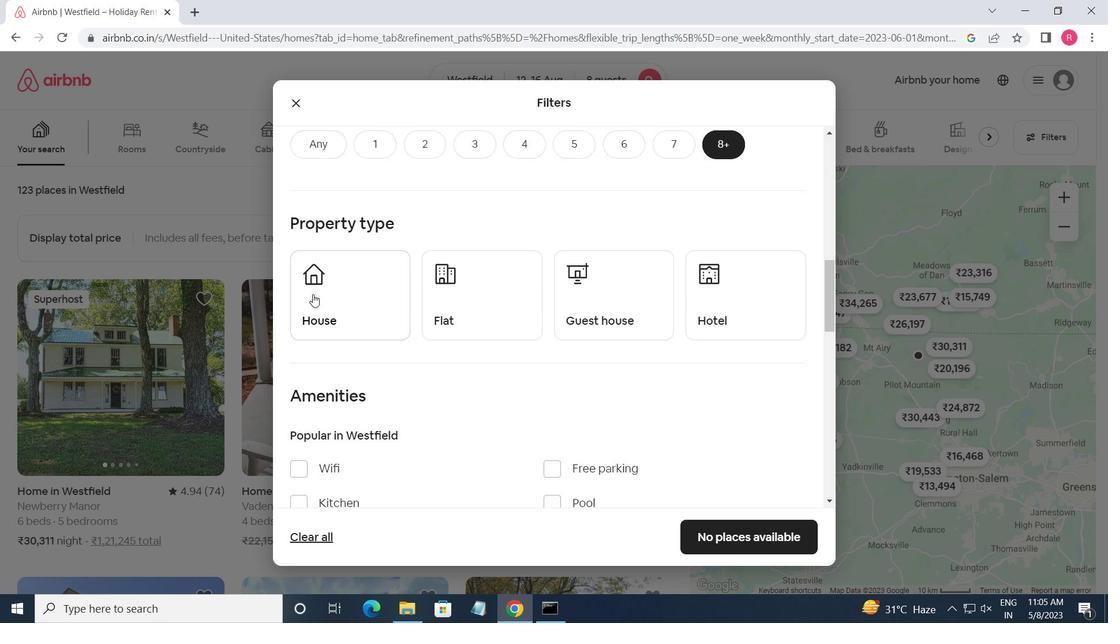 
Action: Mouse moved to (447, 306)
Screenshot: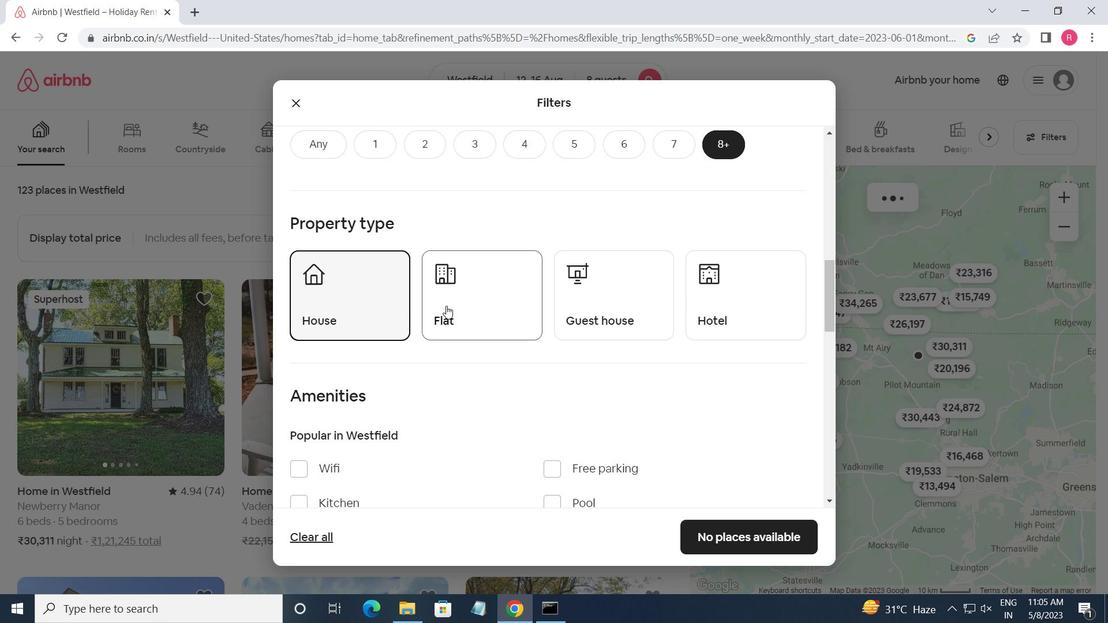 
Action: Mouse pressed left at (447, 306)
Screenshot: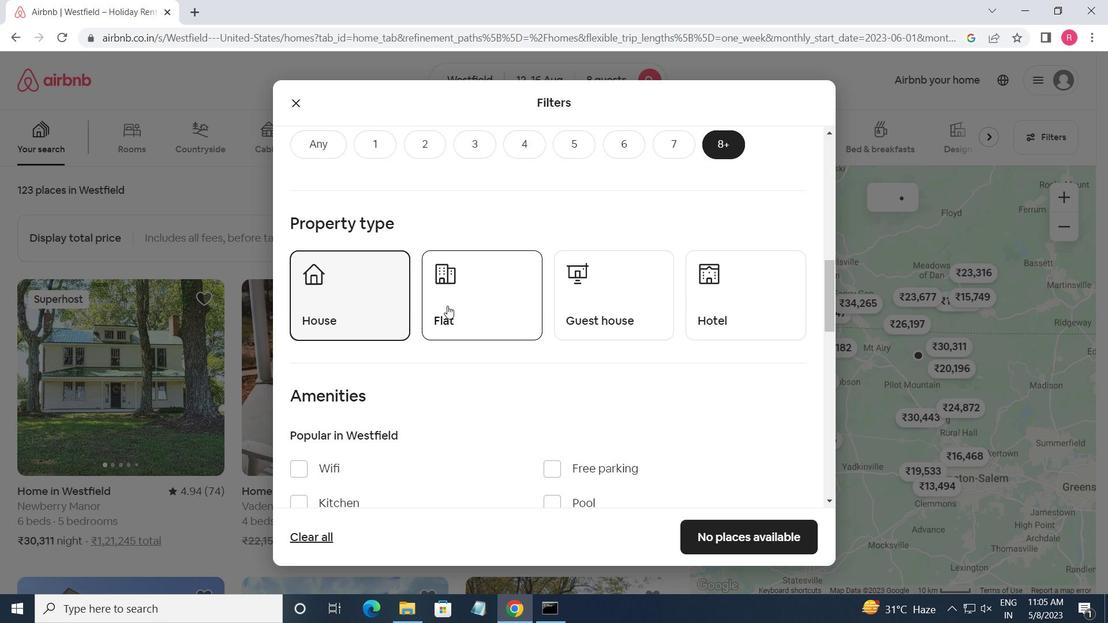 
Action: Mouse moved to (742, 303)
Screenshot: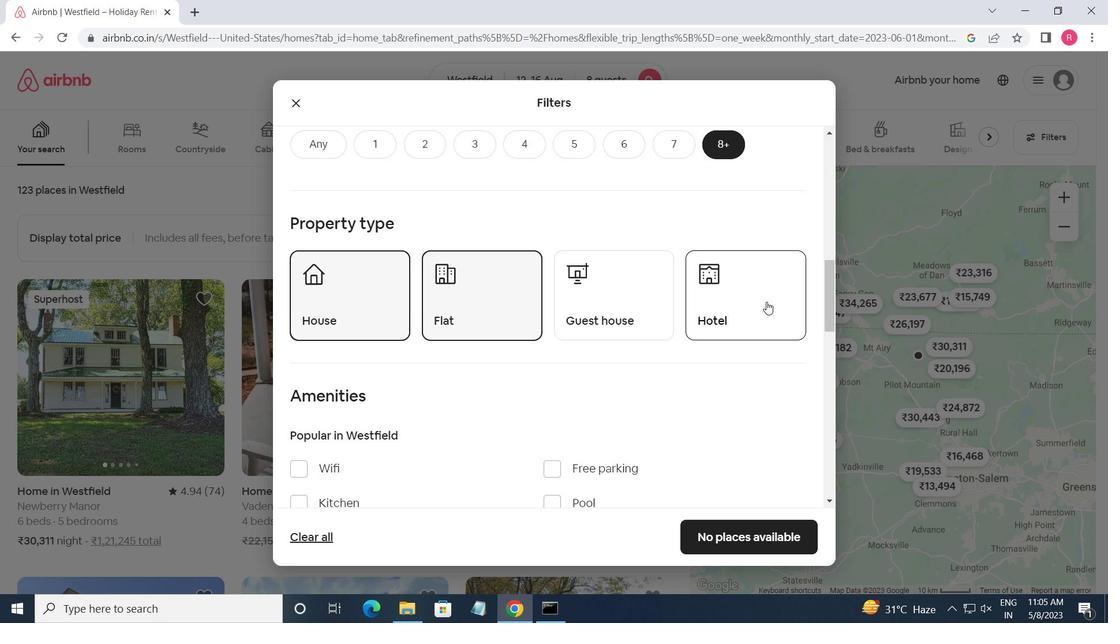 
Action: Mouse pressed left at (742, 303)
Screenshot: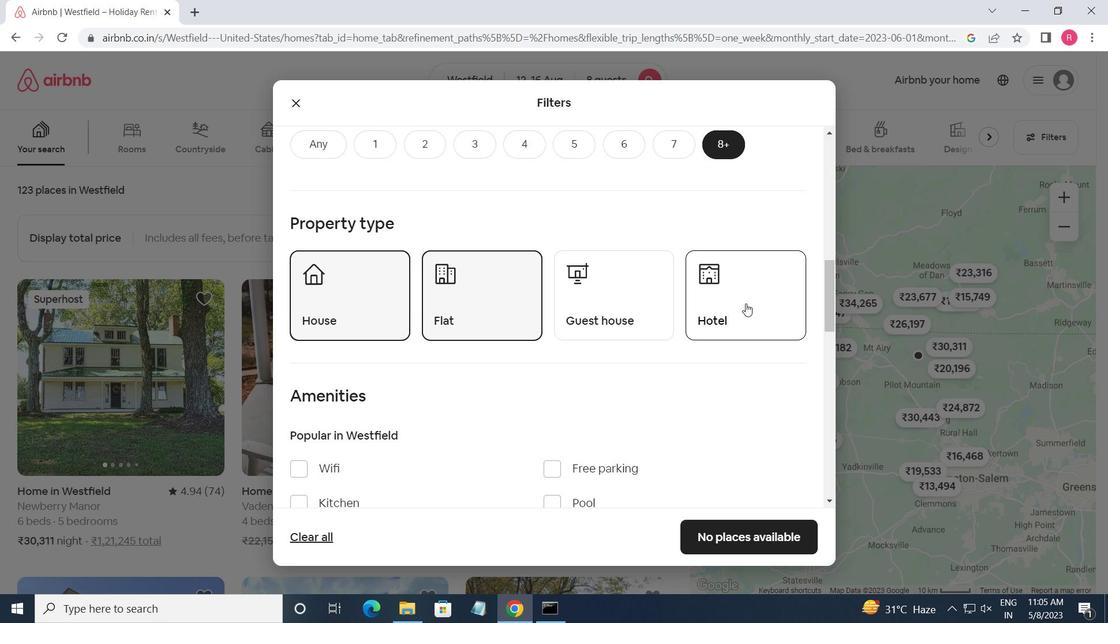 
Action: Mouse moved to (614, 321)
Screenshot: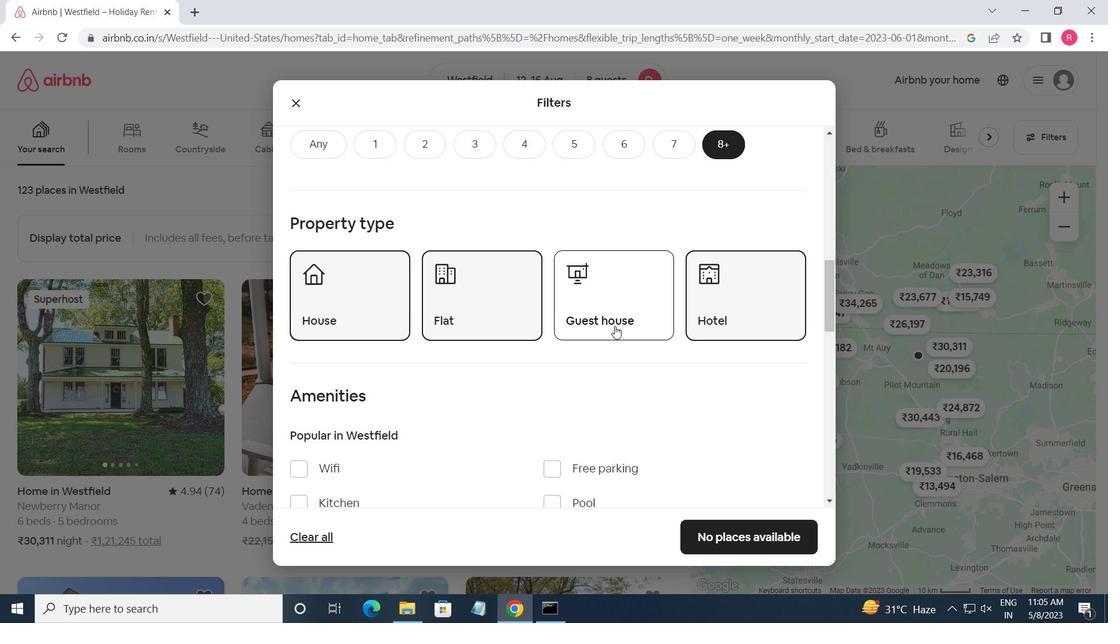 
Action: Mouse pressed left at (614, 321)
Screenshot: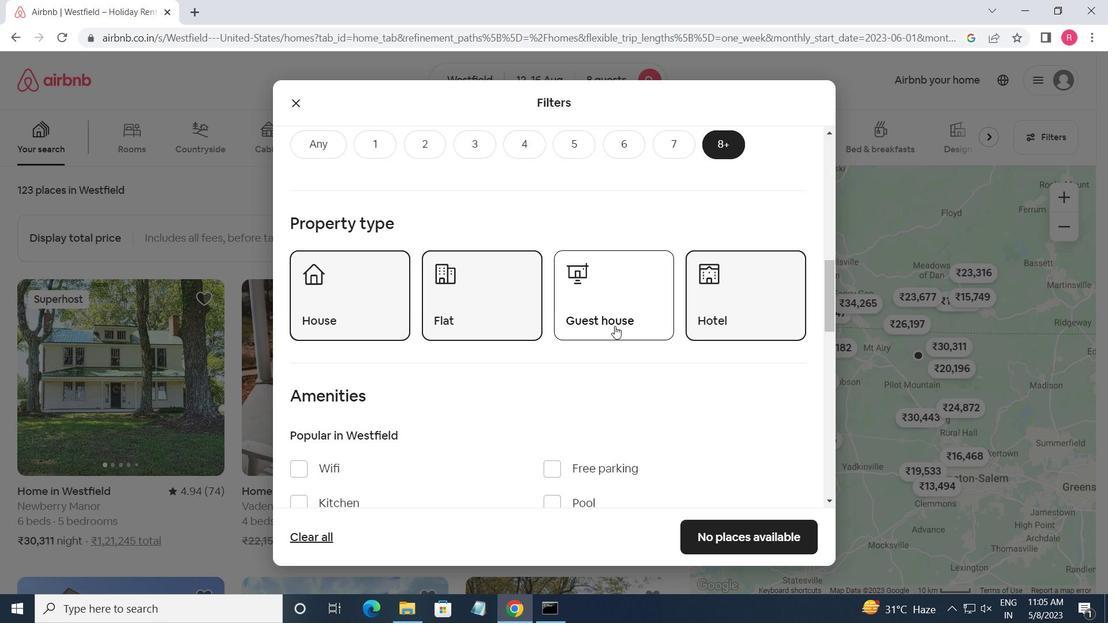 
Action: Mouse moved to (549, 397)
Screenshot: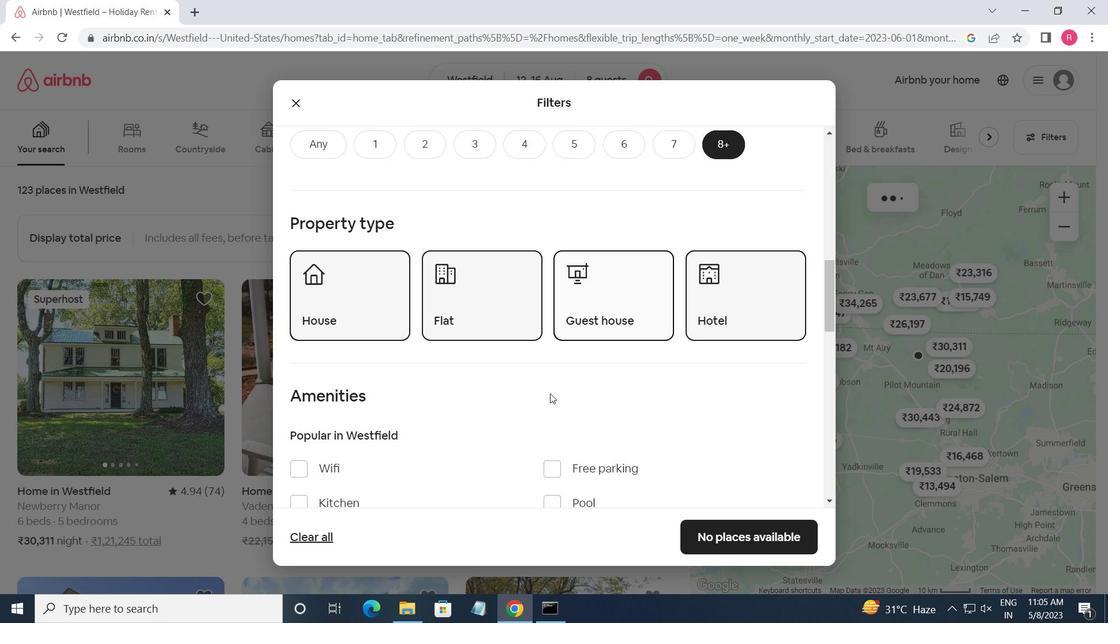
Action: Mouse scrolled (549, 396) with delta (0, 0)
Screenshot: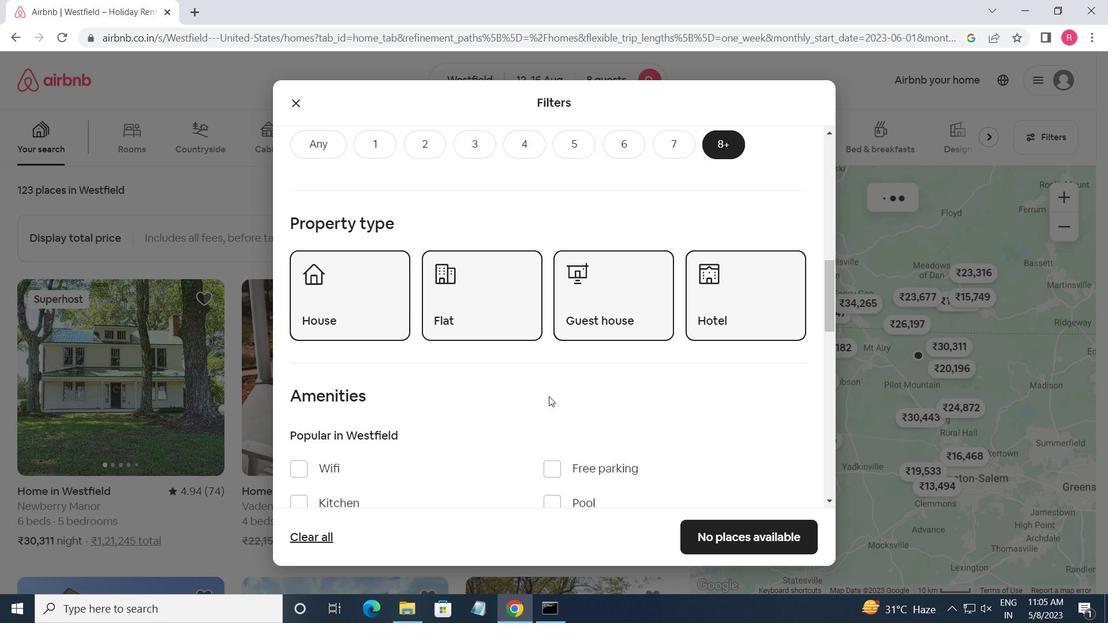 
Action: Mouse scrolled (549, 396) with delta (0, 0)
Screenshot: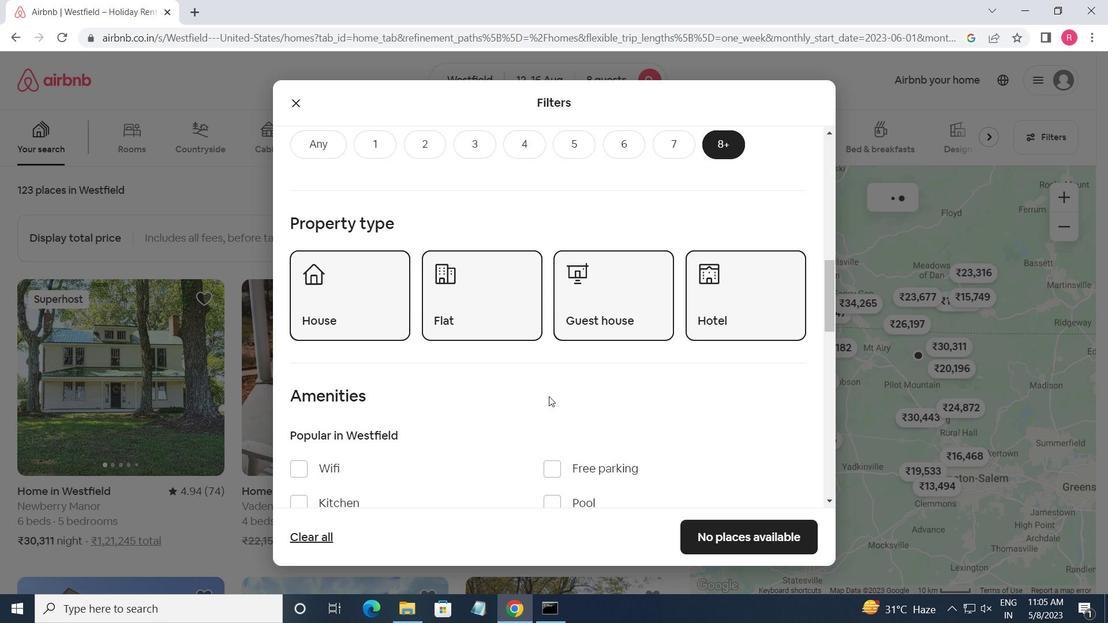 
Action: Mouse moved to (297, 319)
Screenshot: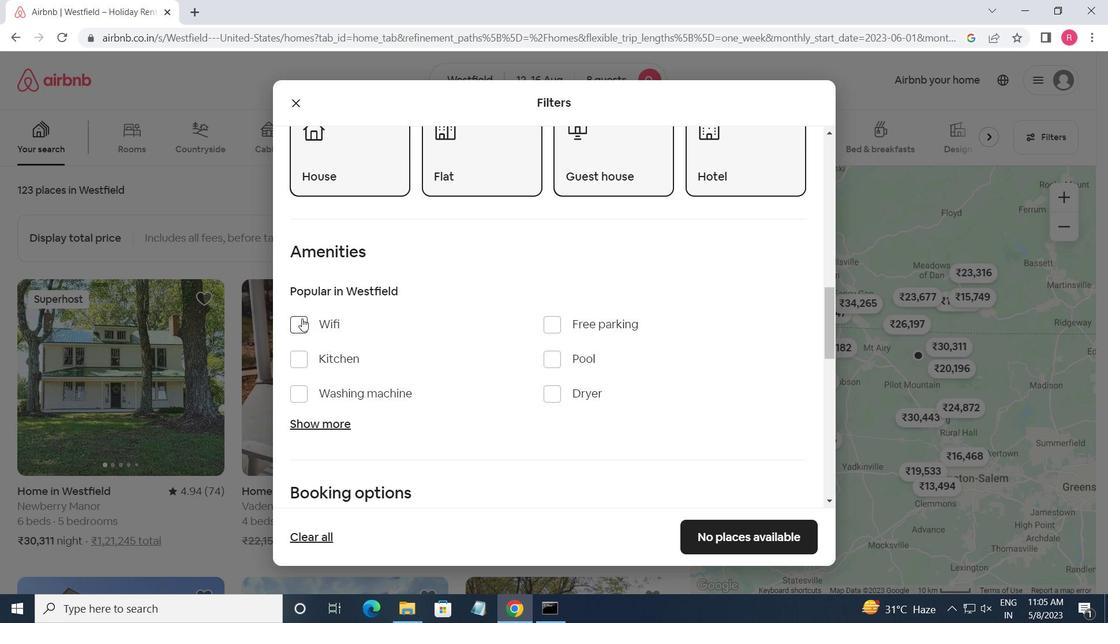 
Action: Mouse pressed left at (297, 319)
Screenshot: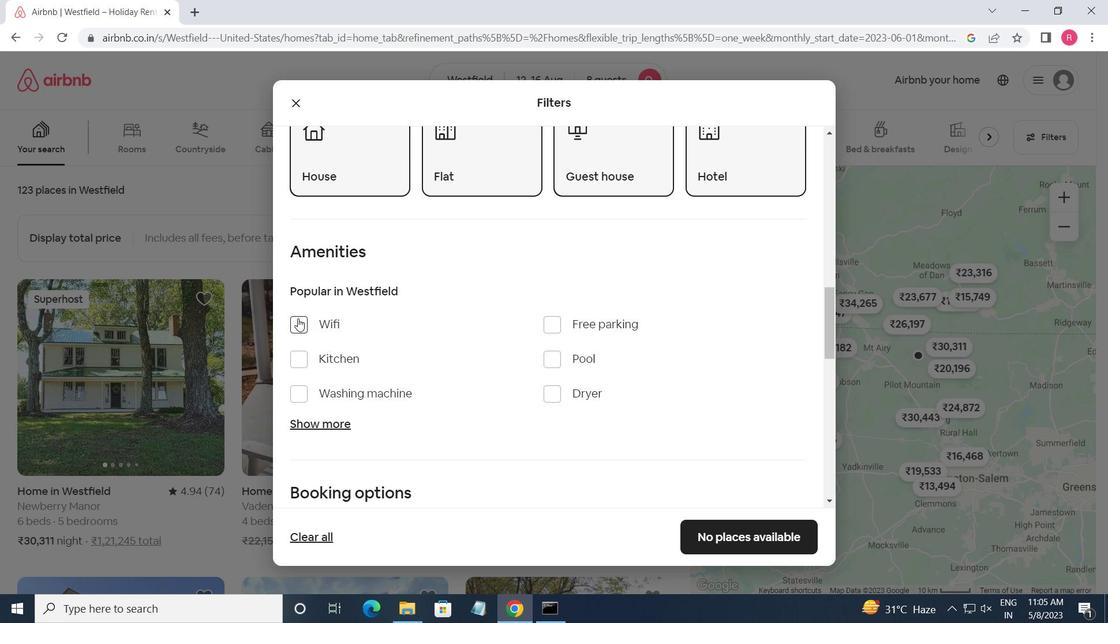 
Action: Mouse moved to (547, 322)
Screenshot: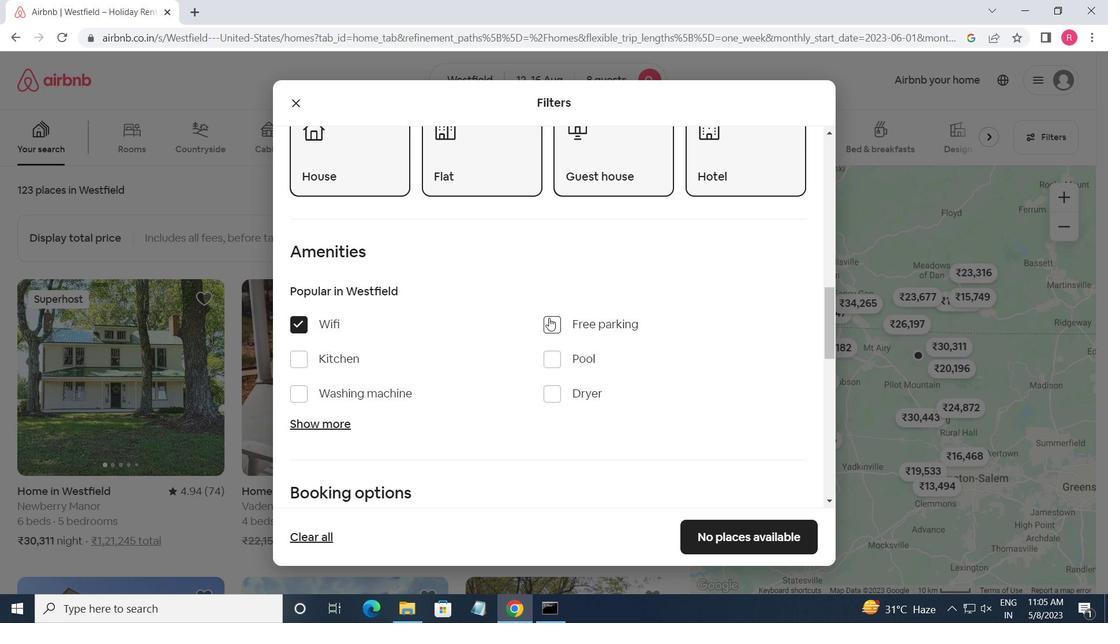 
Action: Mouse pressed left at (547, 322)
Screenshot: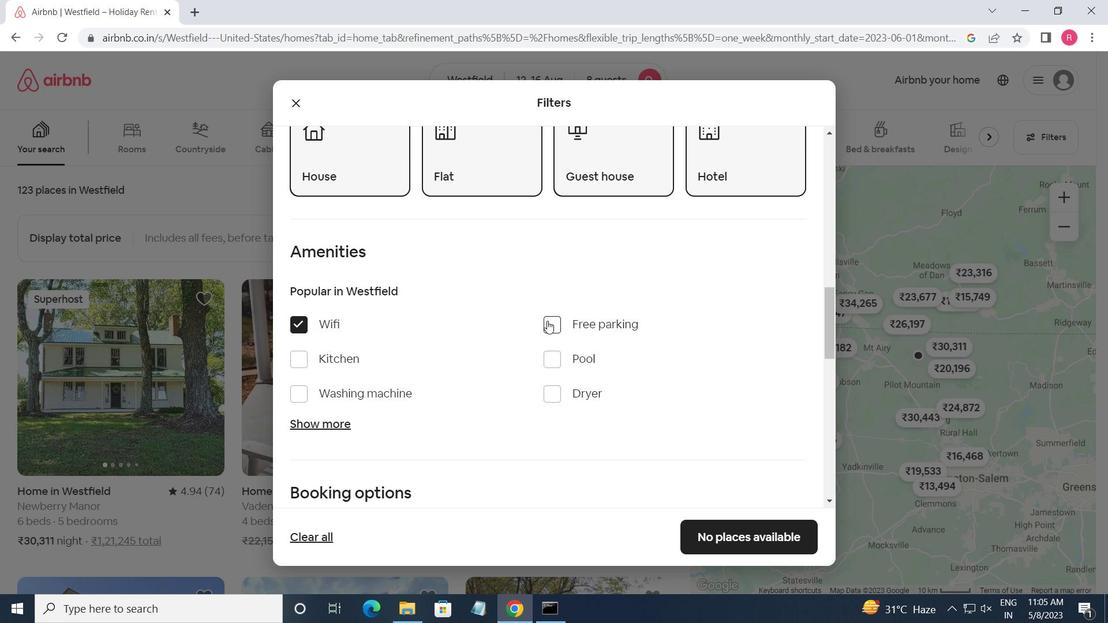 
Action: Mouse moved to (326, 426)
Screenshot: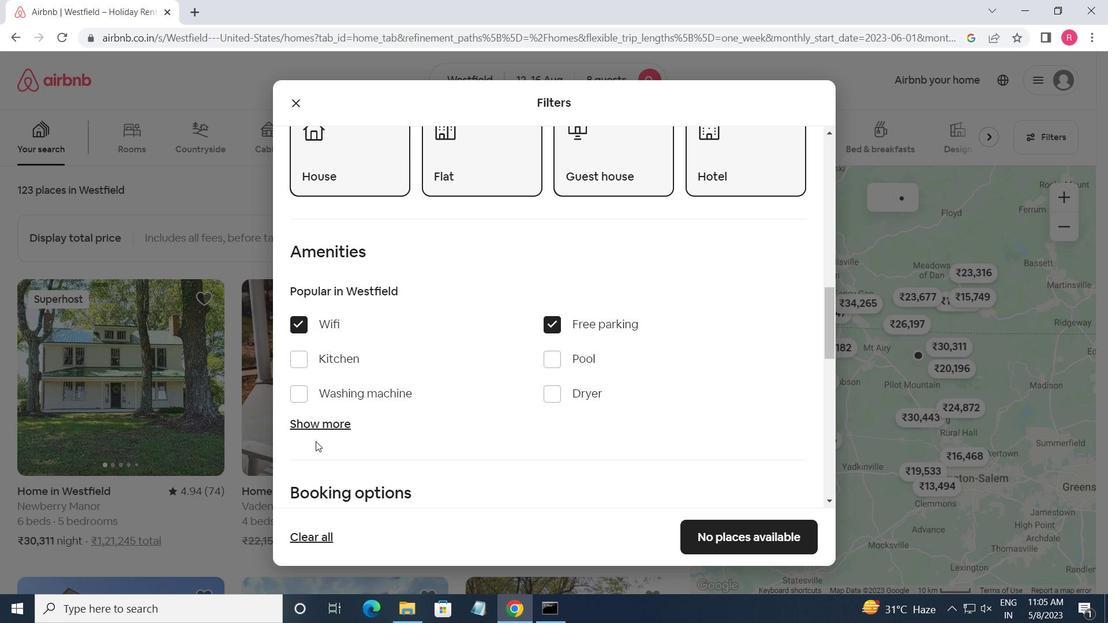 
Action: Mouse pressed left at (326, 426)
Screenshot: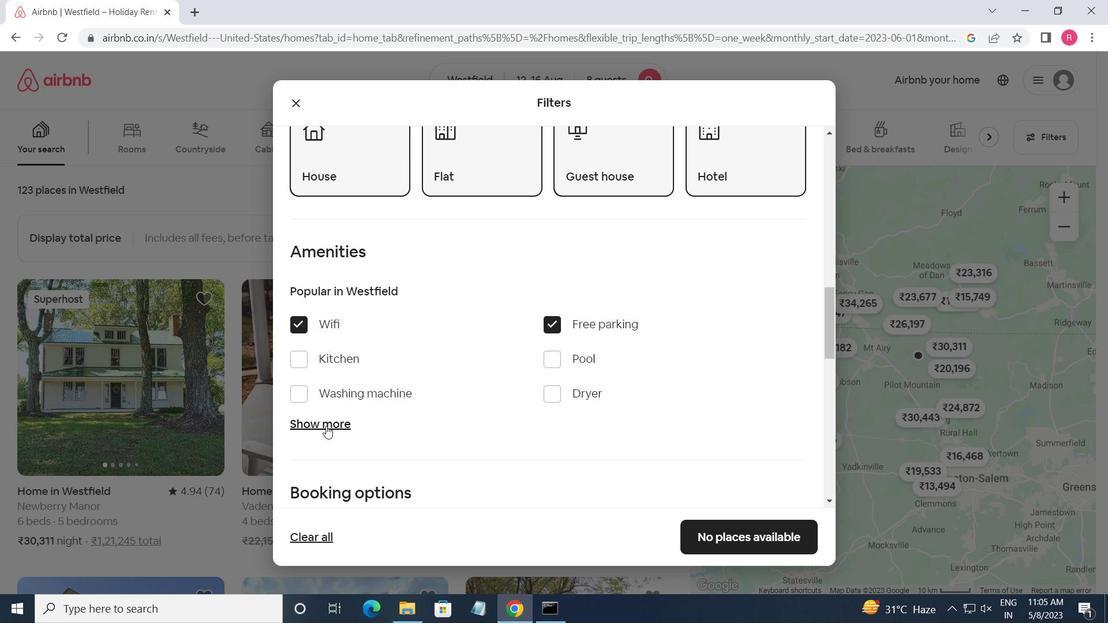 
Action: Mouse moved to (541, 459)
Screenshot: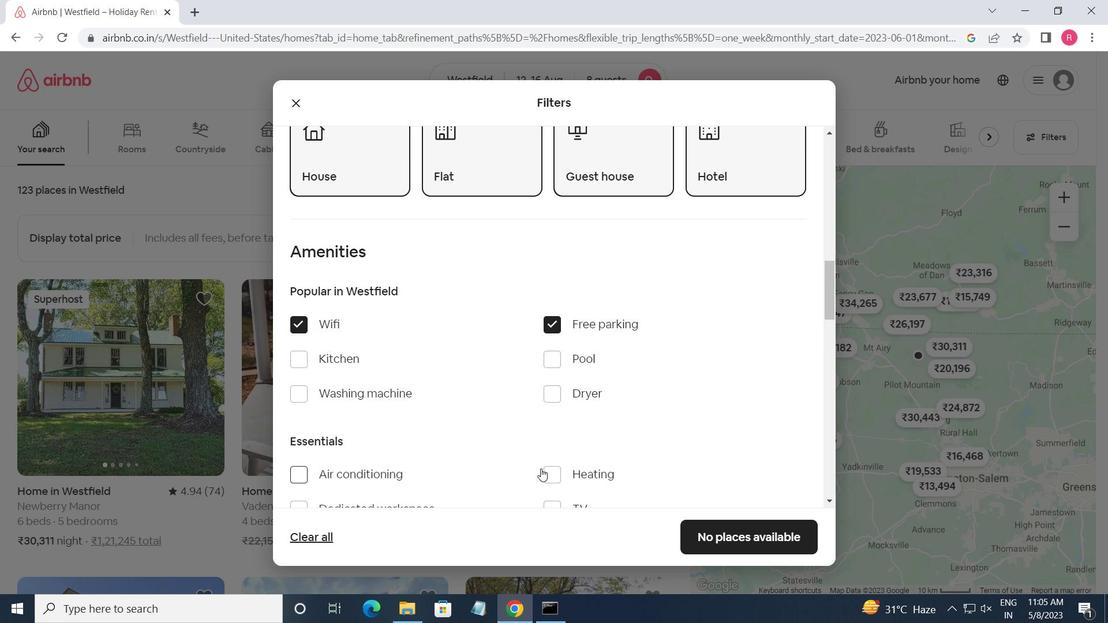 
Action: Mouse scrolled (541, 458) with delta (0, 0)
Screenshot: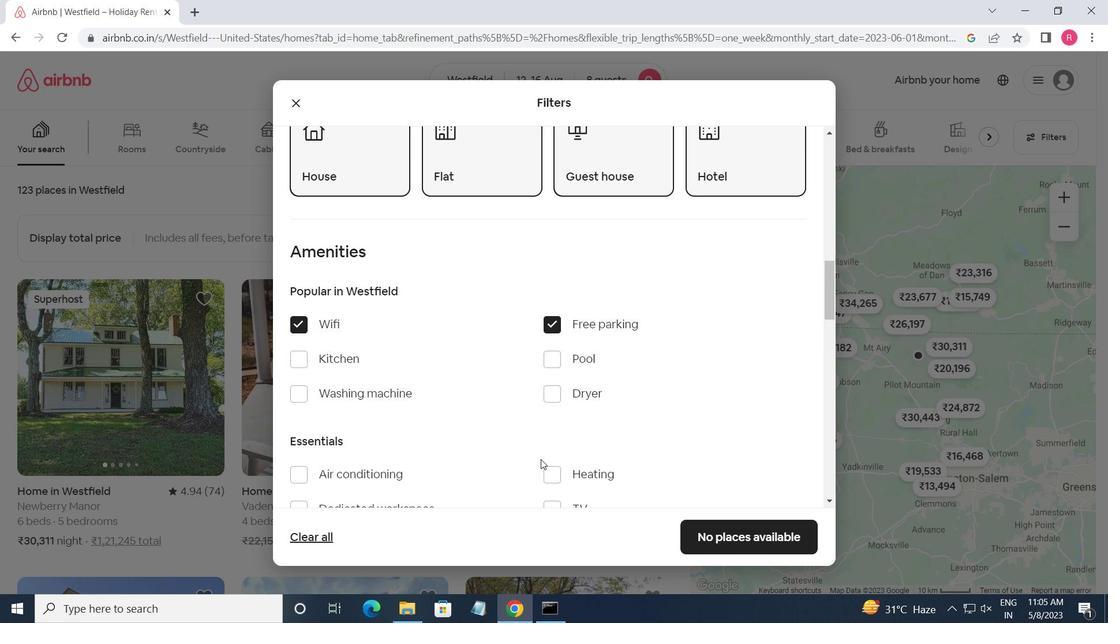 
Action: Mouse scrolled (541, 458) with delta (0, 0)
Screenshot: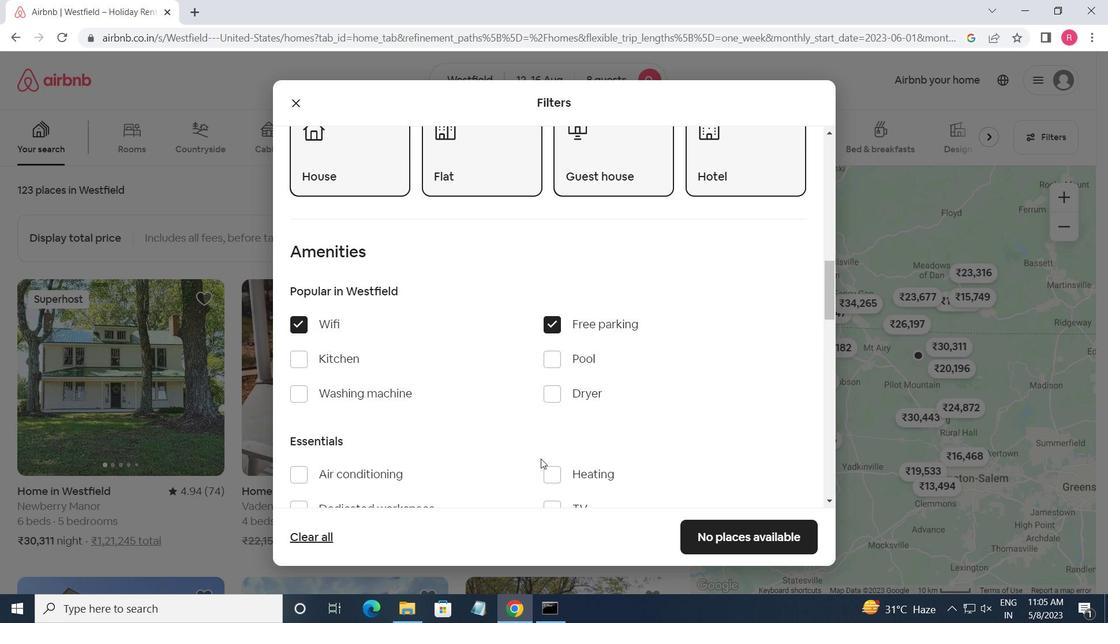
Action: Mouse moved to (549, 420)
Screenshot: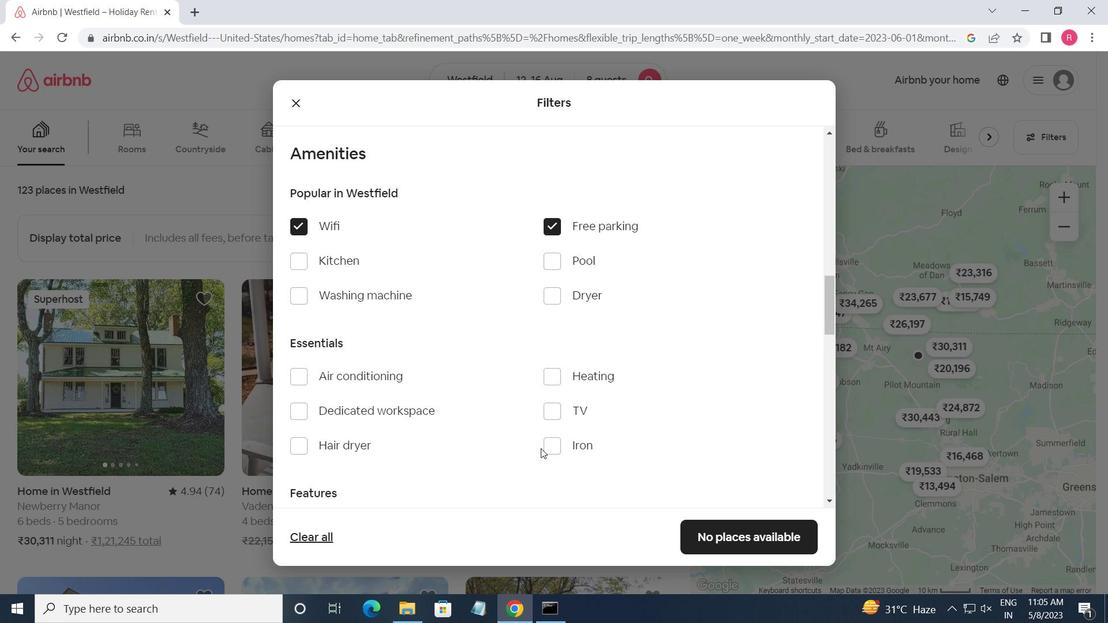 
Action: Mouse scrolled (549, 420) with delta (0, 0)
Screenshot: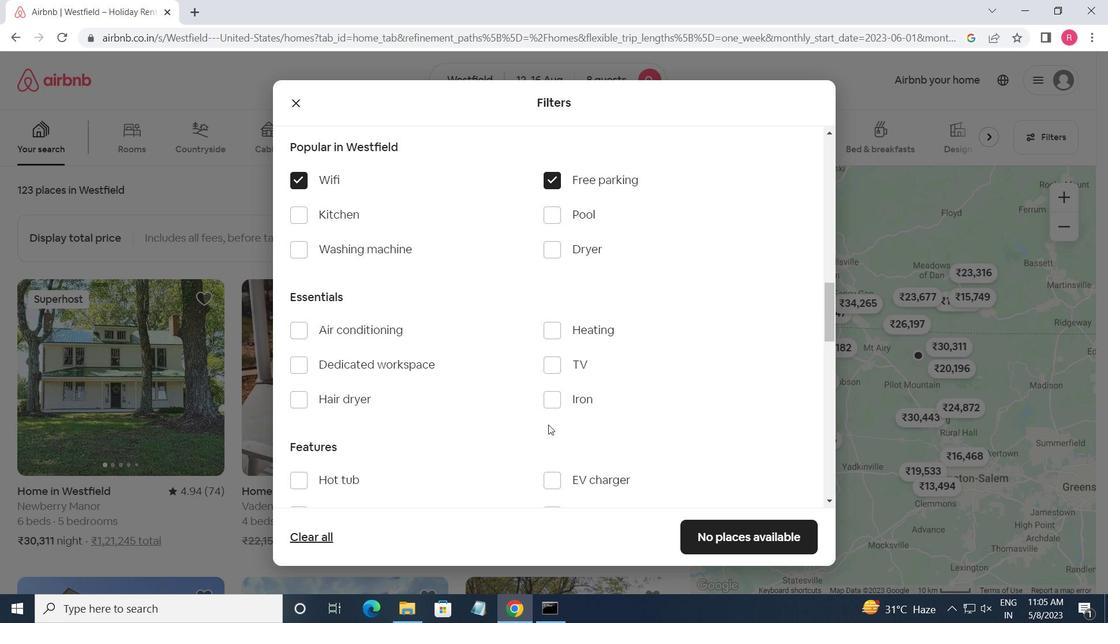 
Action: Mouse scrolled (549, 420) with delta (0, 0)
Screenshot: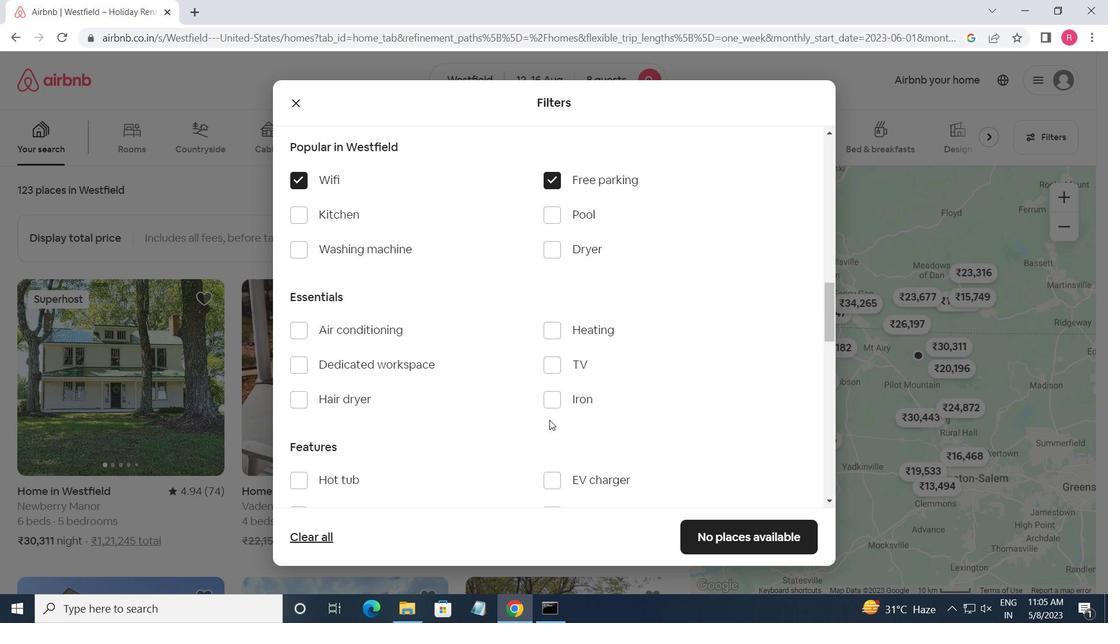 
Action: Mouse moved to (552, 225)
Screenshot: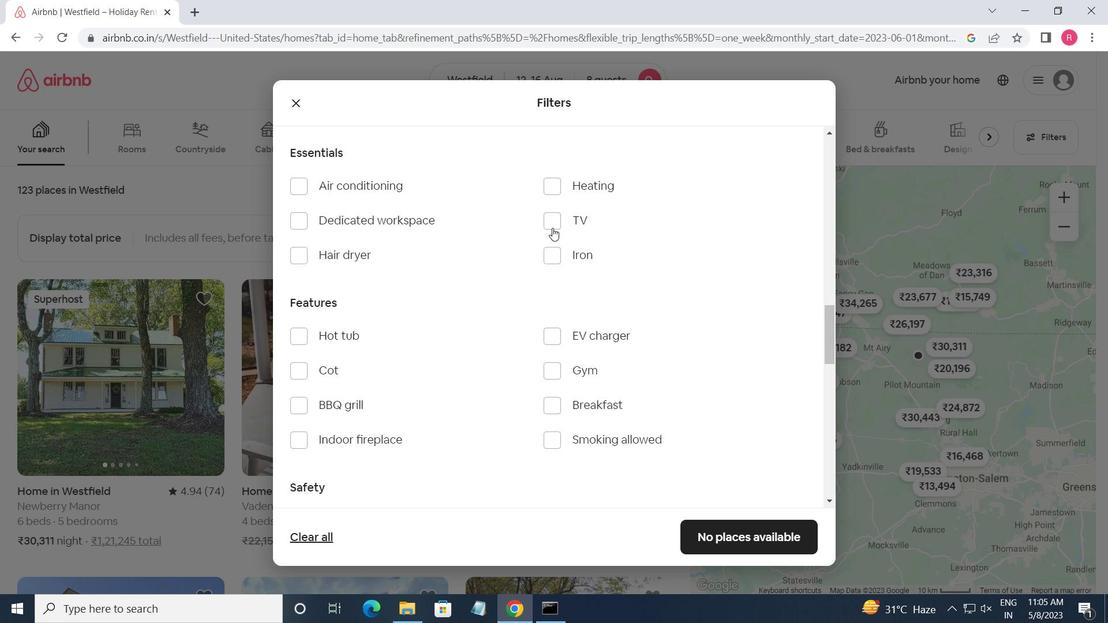 
Action: Mouse pressed left at (552, 225)
Screenshot: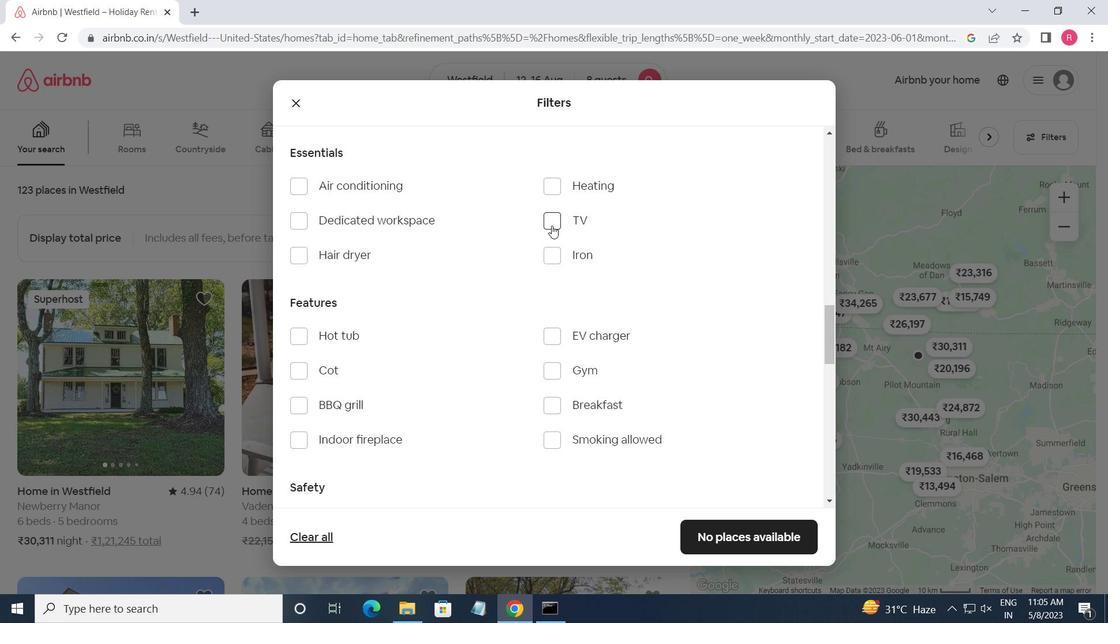
Action: Mouse moved to (376, 333)
Screenshot: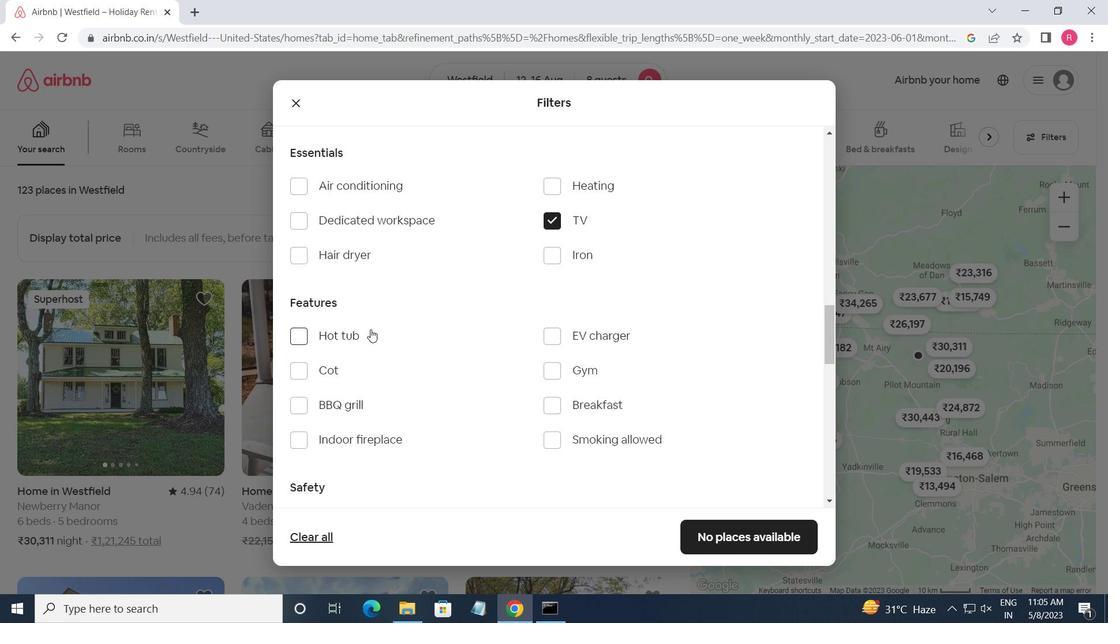 
Action: Mouse scrolled (376, 333) with delta (0, 0)
Screenshot: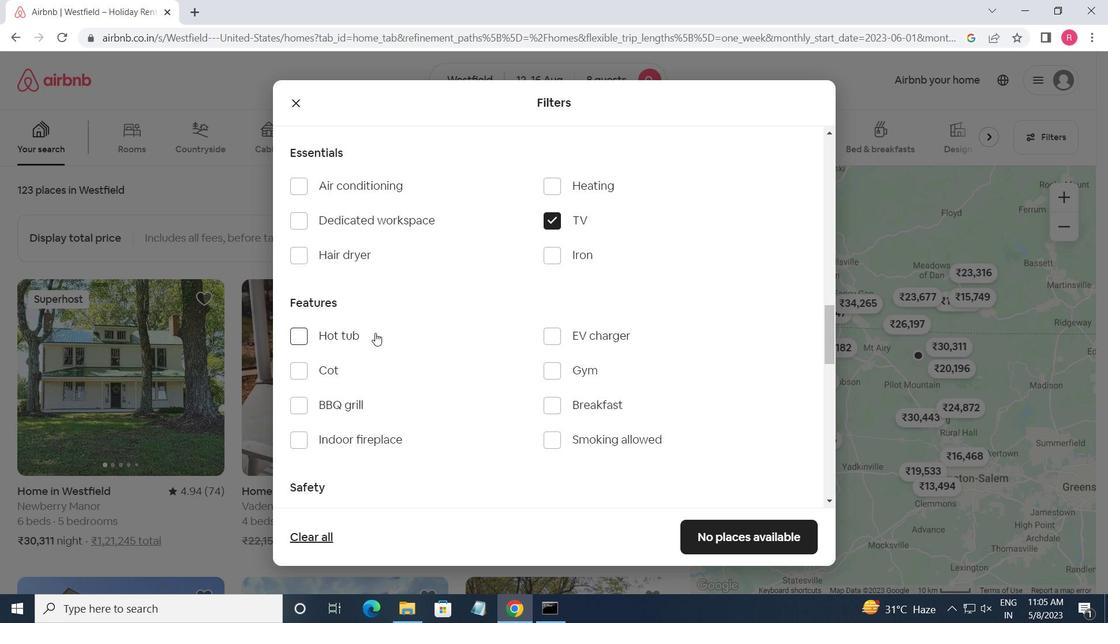 
Action: Mouse moved to (567, 297)
Screenshot: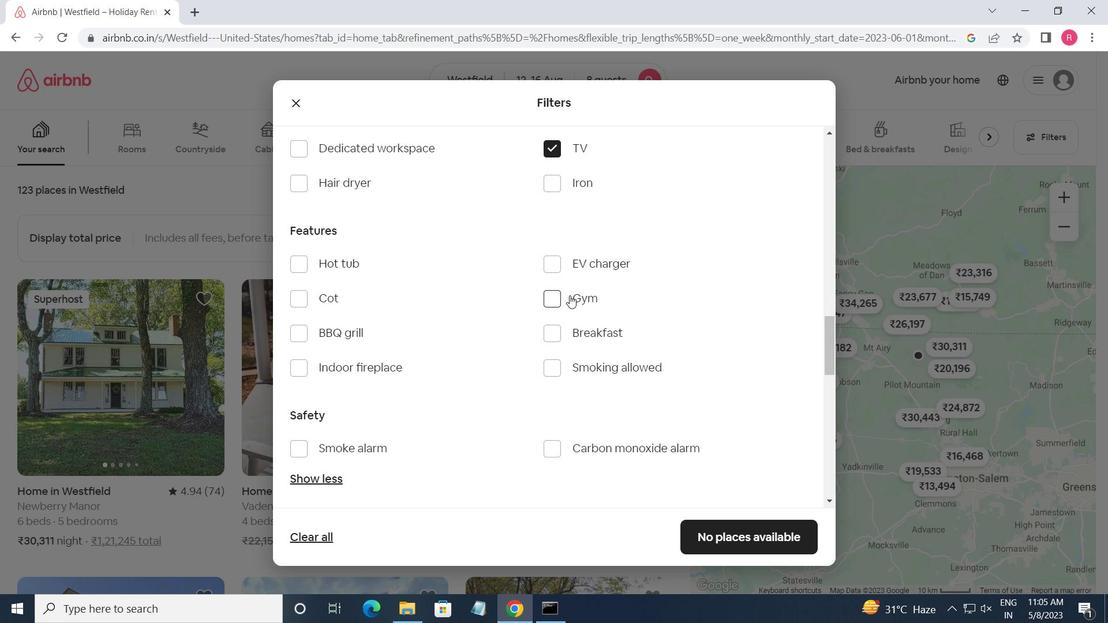 
Action: Mouse pressed left at (567, 297)
Screenshot: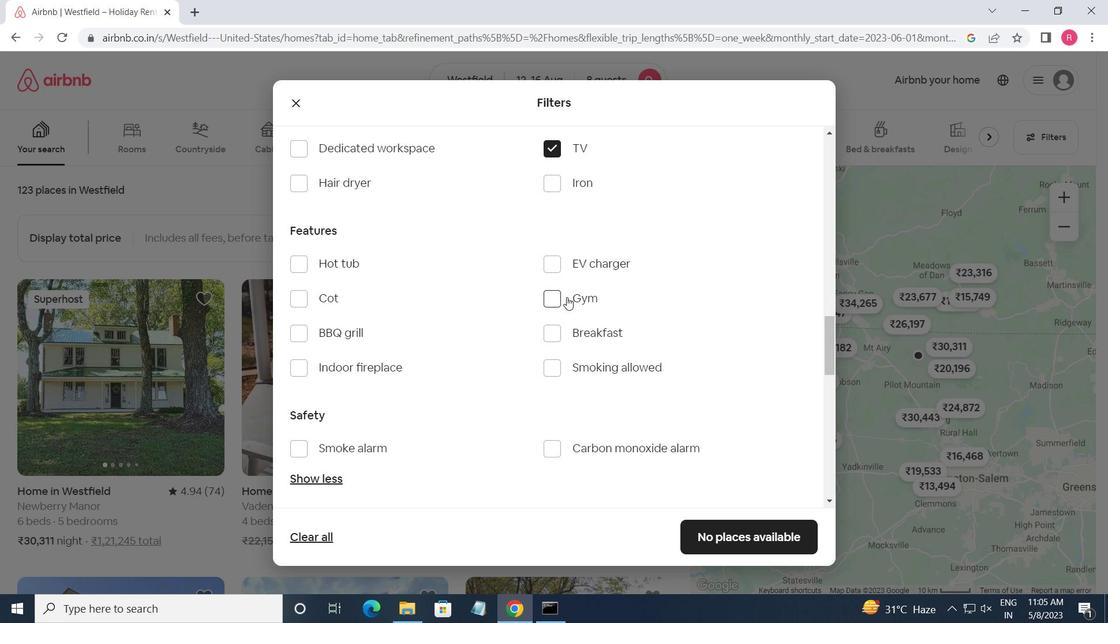 
Action: Mouse moved to (552, 340)
Screenshot: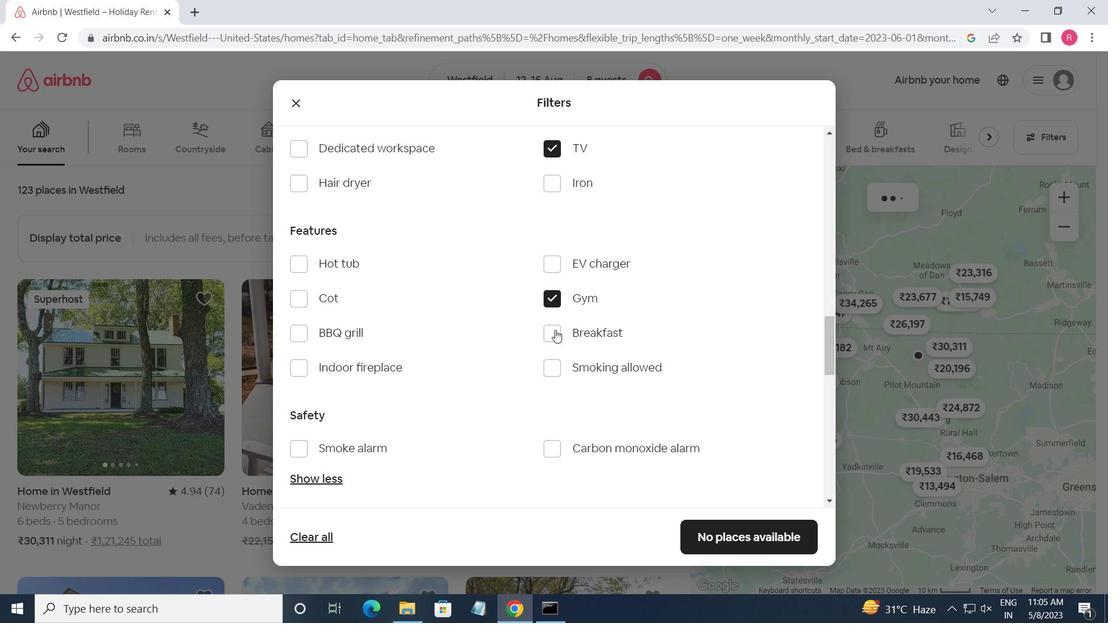 
Action: Mouse pressed left at (552, 340)
Screenshot: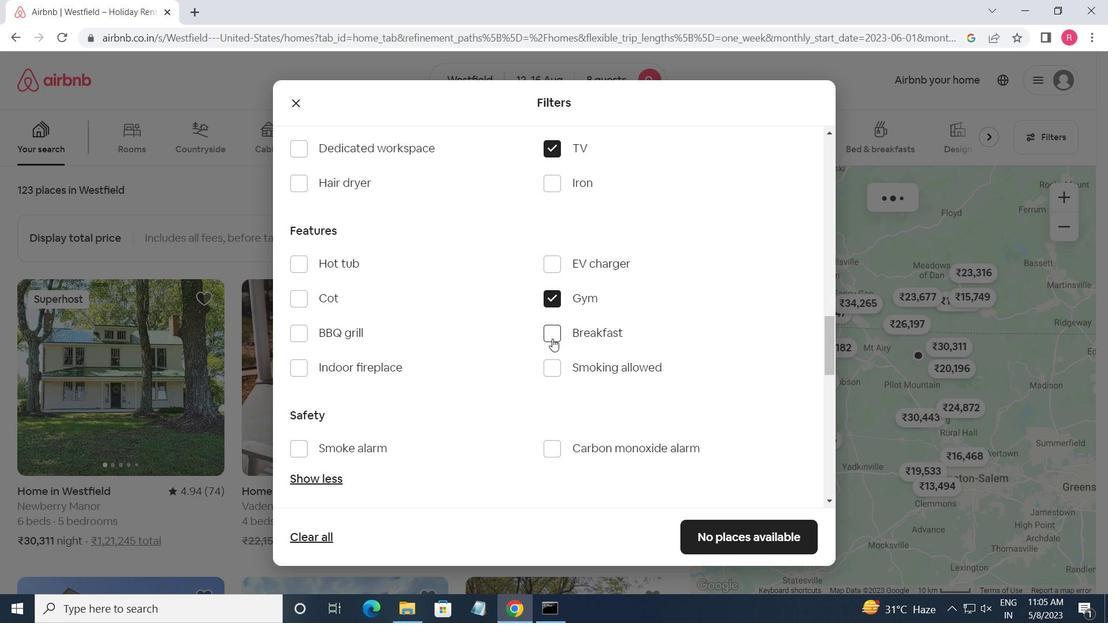 
Action: Mouse moved to (516, 330)
Screenshot: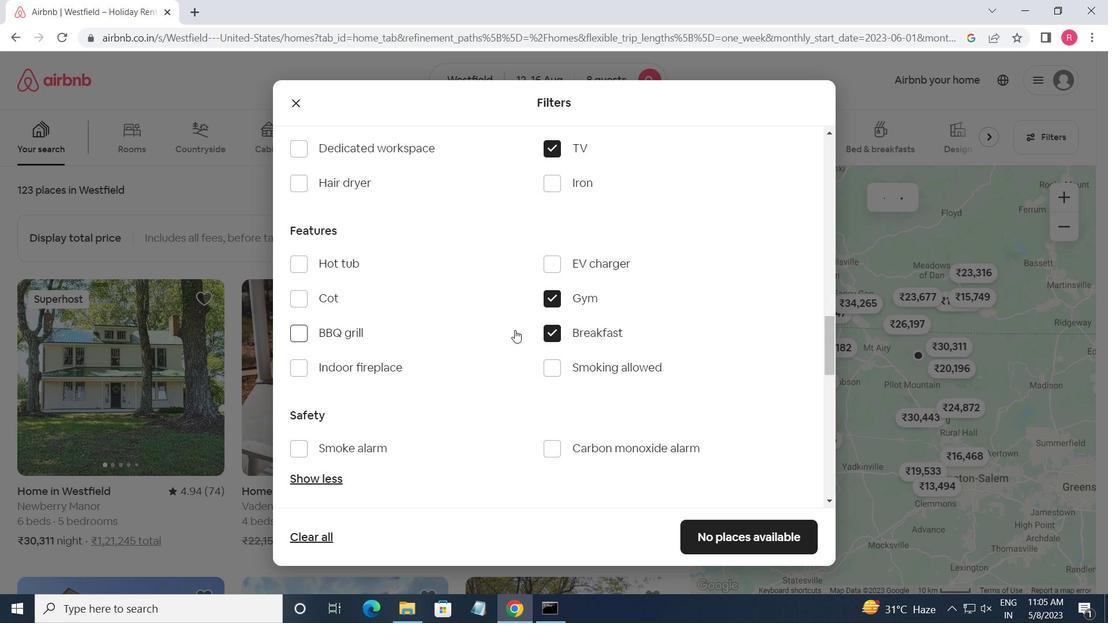 
Action: Mouse scrolled (516, 329) with delta (0, 0)
Screenshot: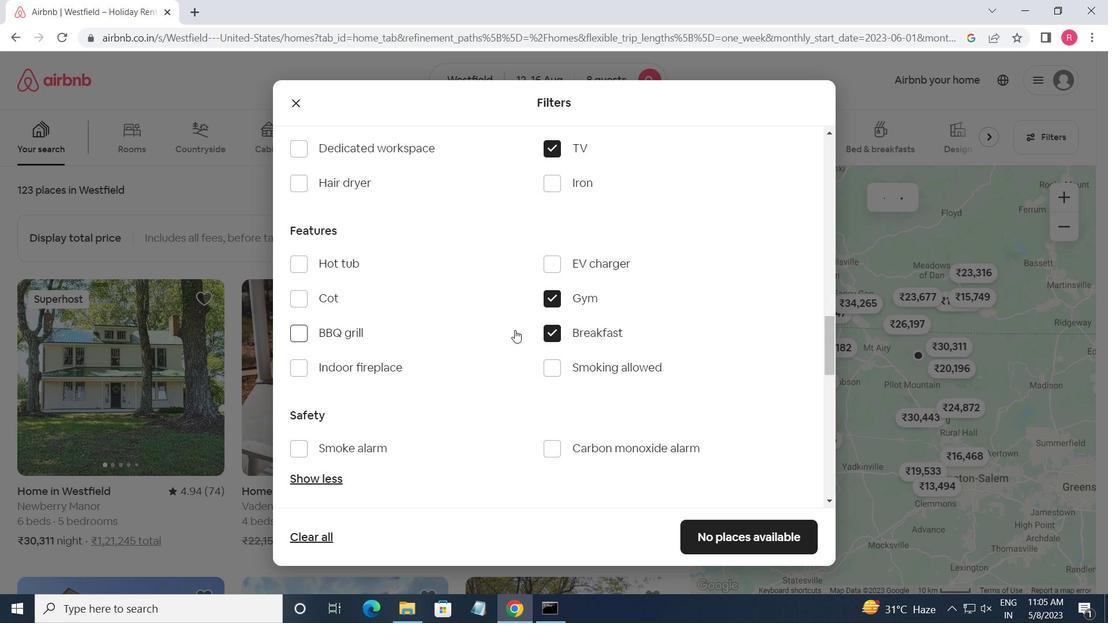 
Action: Mouse moved to (516, 330)
Screenshot: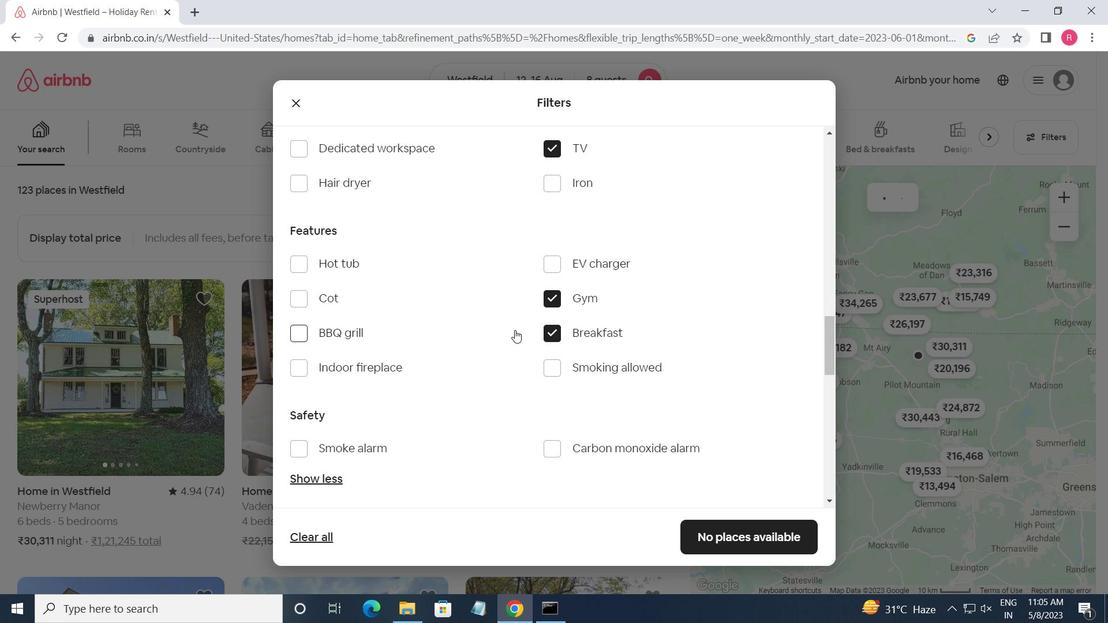 
Action: Mouse scrolled (516, 329) with delta (0, 0)
Screenshot: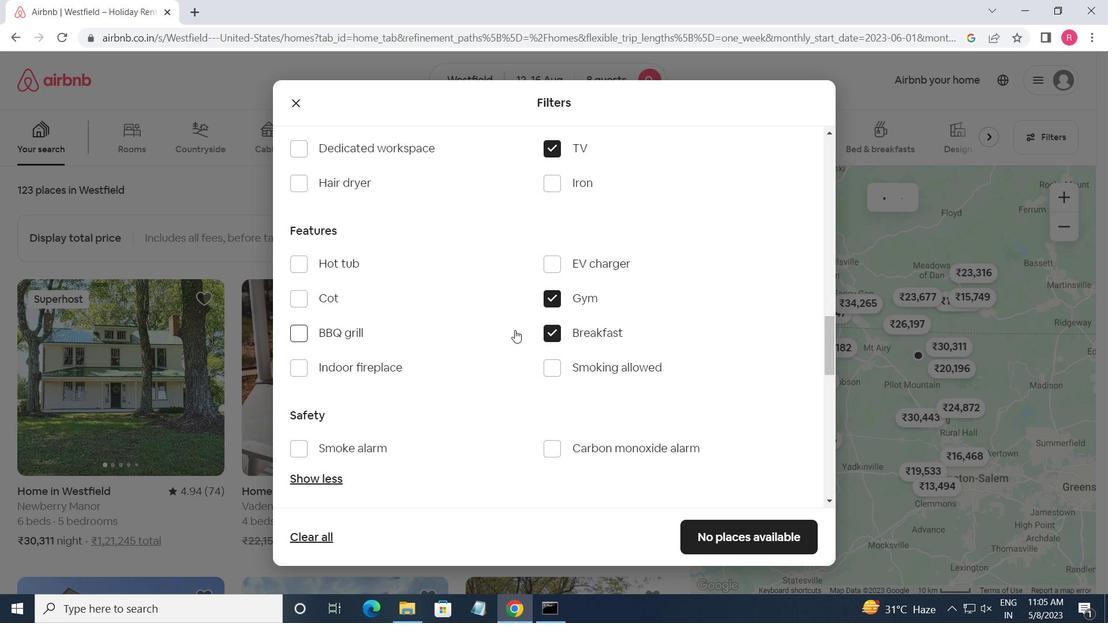
Action: Mouse scrolled (516, 329) with delta (0, 0)
Screenshot: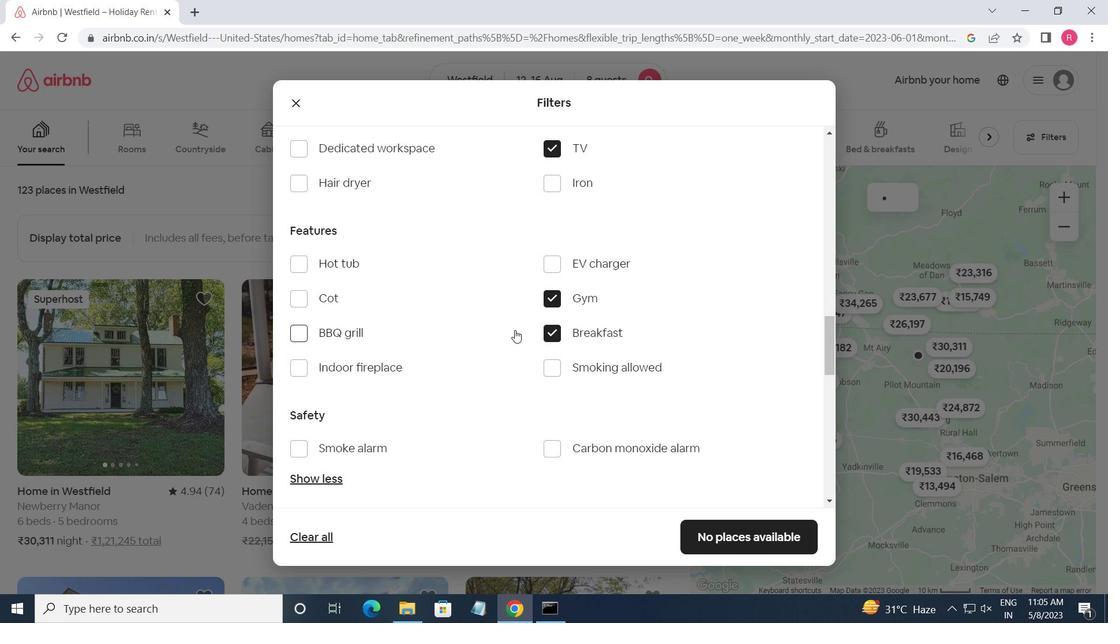 
Action: Mouse moved to (516, 330)
Screenshot: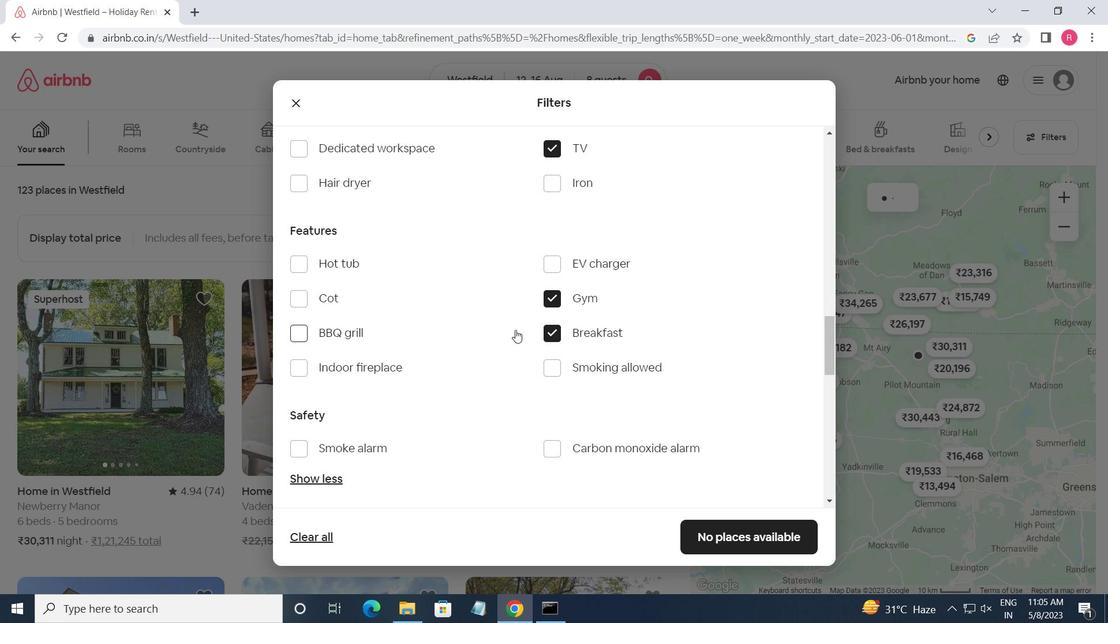 
Action: Mouse scrolled (516, 330) with delta (0, 0)
Screenshot: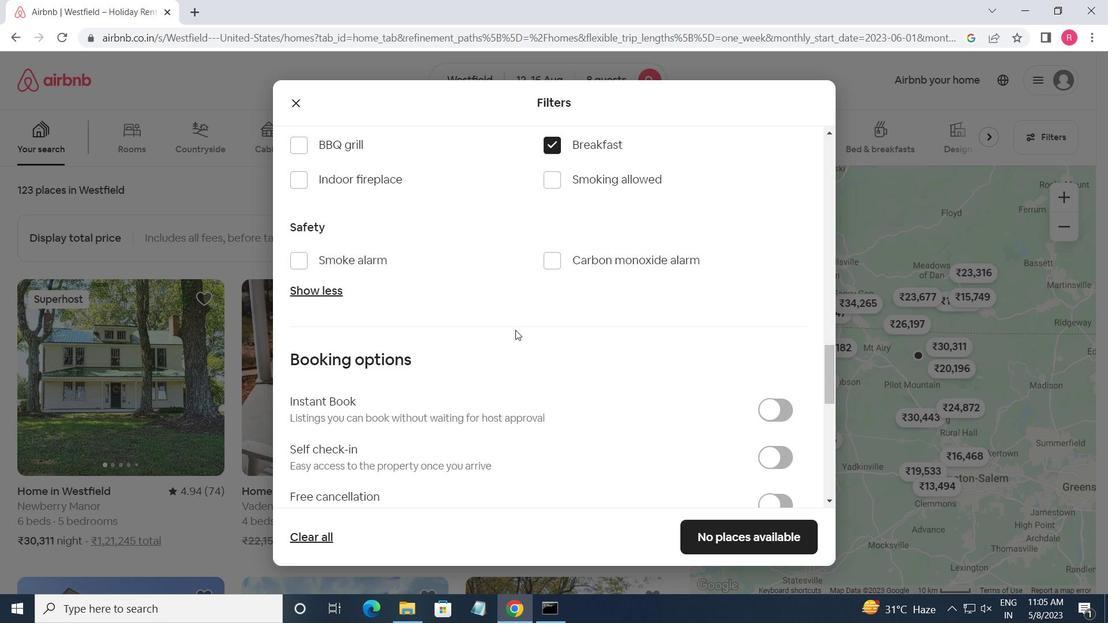 
Action: Mouse moved to (779, 354)
Screenshot: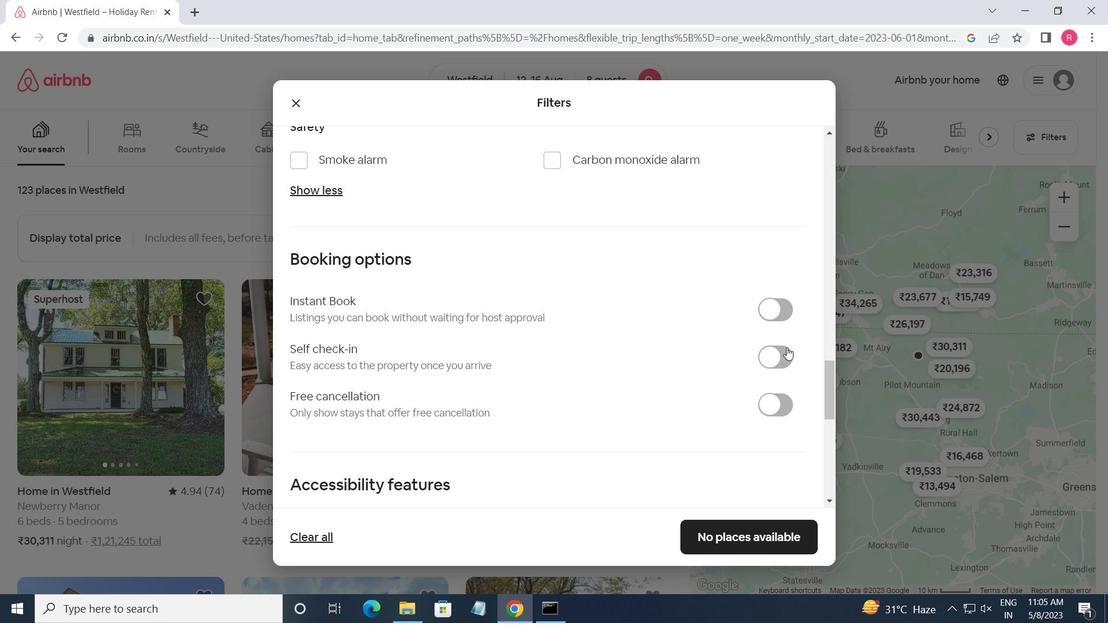 
Action: Mouse pressed left at (779, 354)
Screenshot: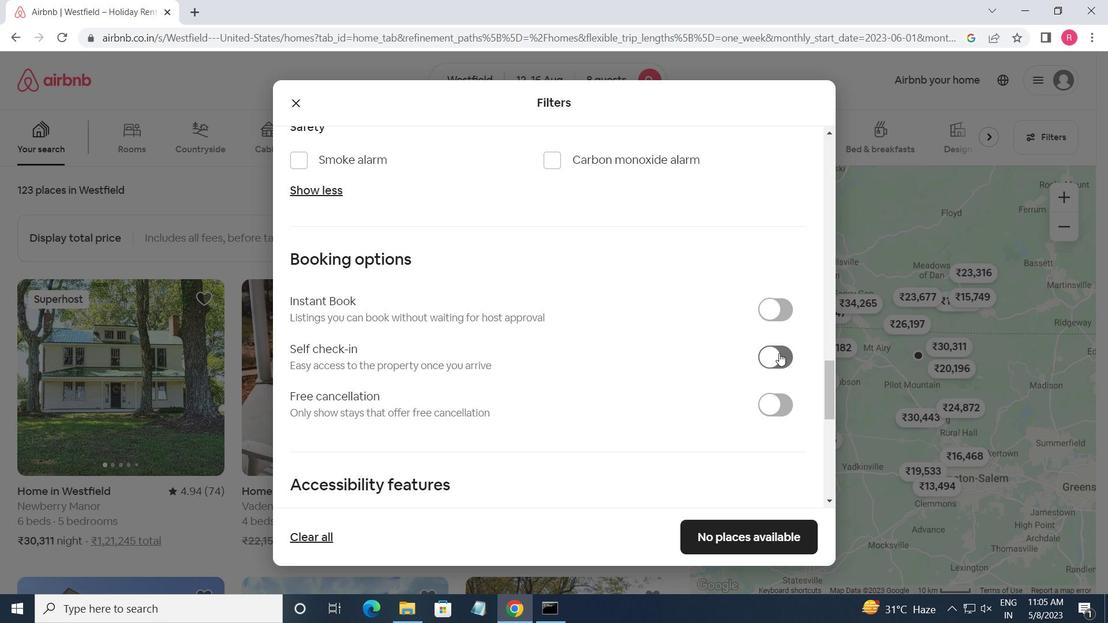 
Action: Mouse moved to (579, 333)
Screenshot: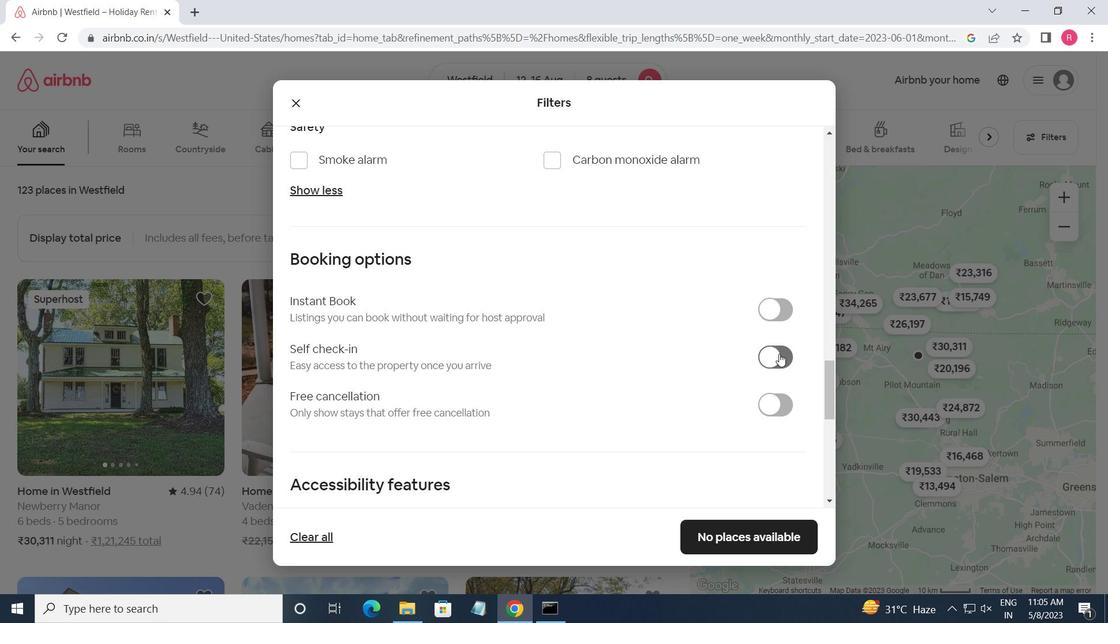 
Action: Mouse scrolled (579, 333) with delta (0, 0)
Screenshot: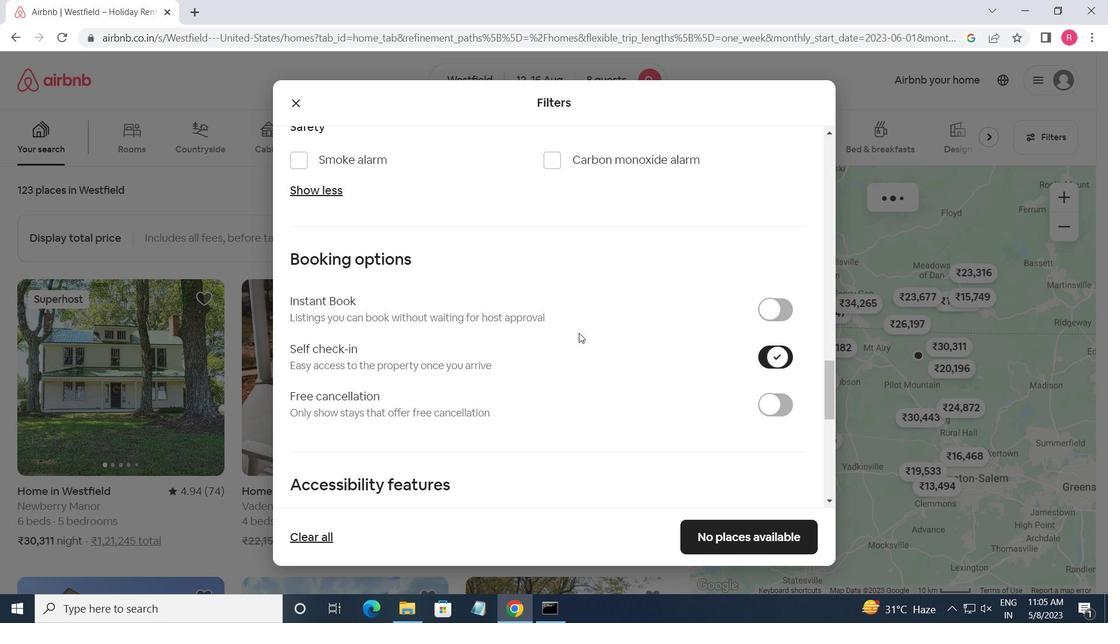 
Action: Mouse scrolled (579, 333) with delta (0, 0)
Screenshot: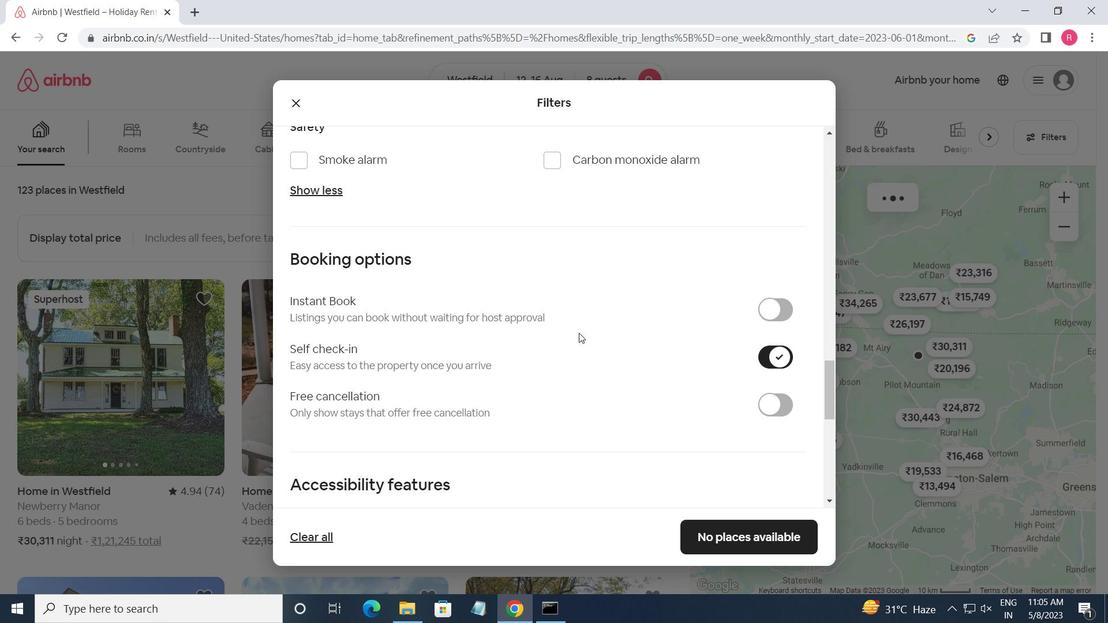 
Action: Mouse scrolled (579, 333) with delta (0, 0)
Screenshot: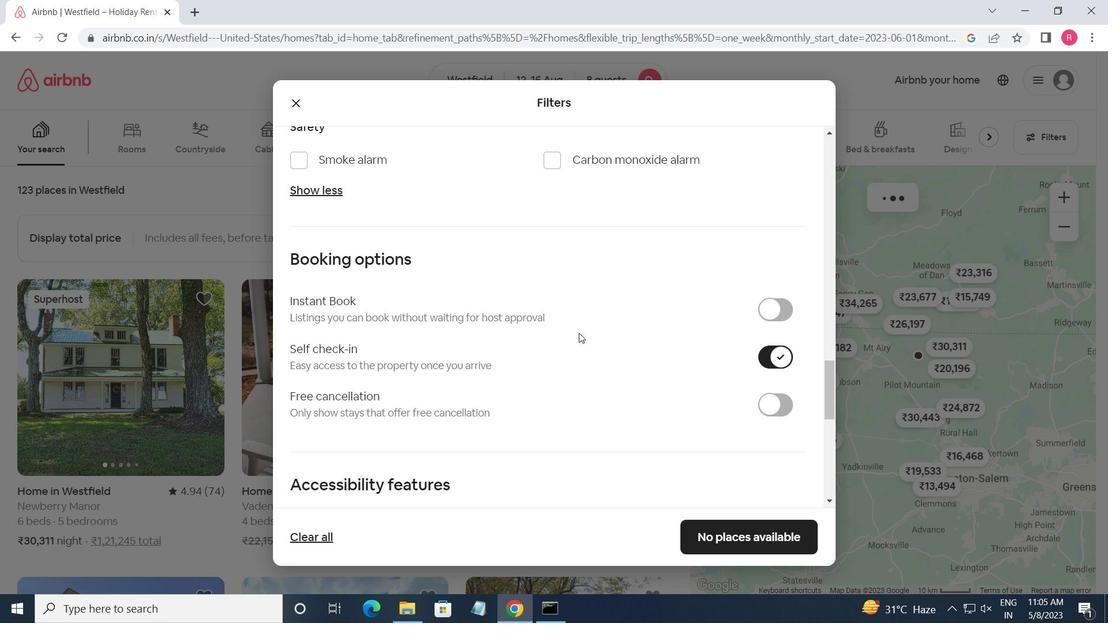 
Action: Mouse scrolled (579, 333) with delta (0, 0)
Screenshot: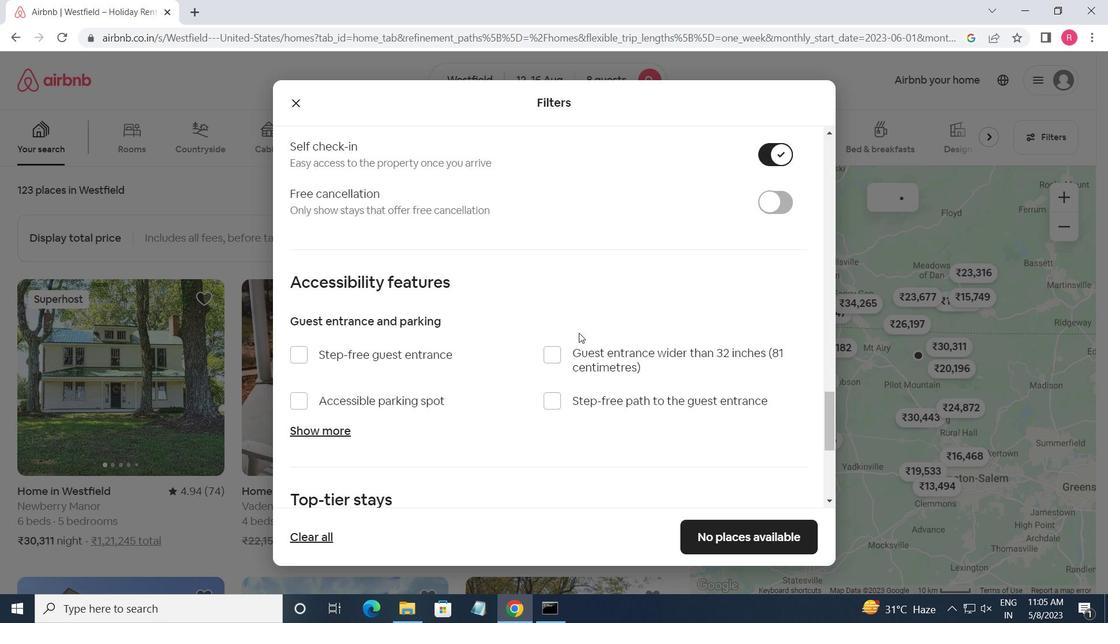 
Action: Mouse moved to (426, 382)
Screenshot: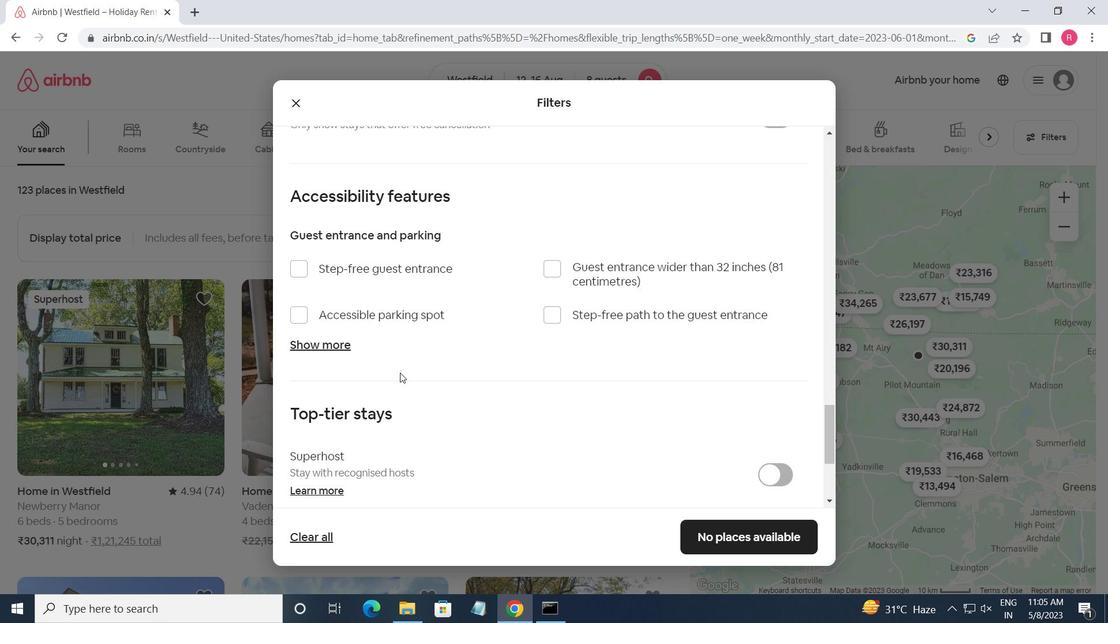 
Action: Mouse scrolled (426, 381) with delta (0, 0)
Screenshot: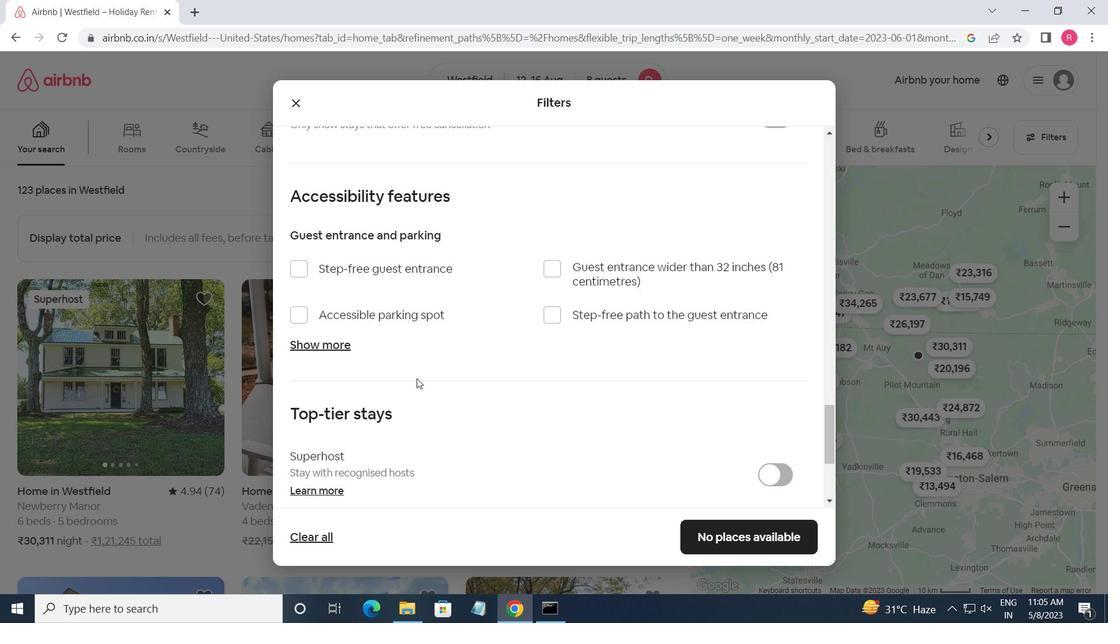 
Action: Mouse scrolled (426, 381) with delta (0, 0)
Screenshot: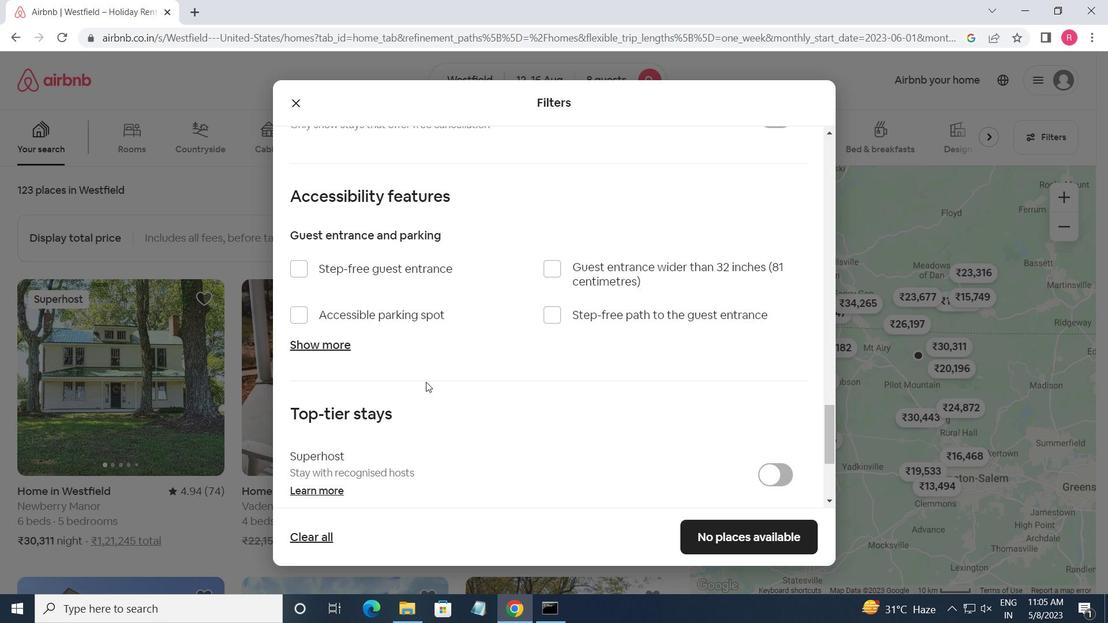 
Action: Mouse scrolled (426, 381) with delta (0, 0)
Screenshot: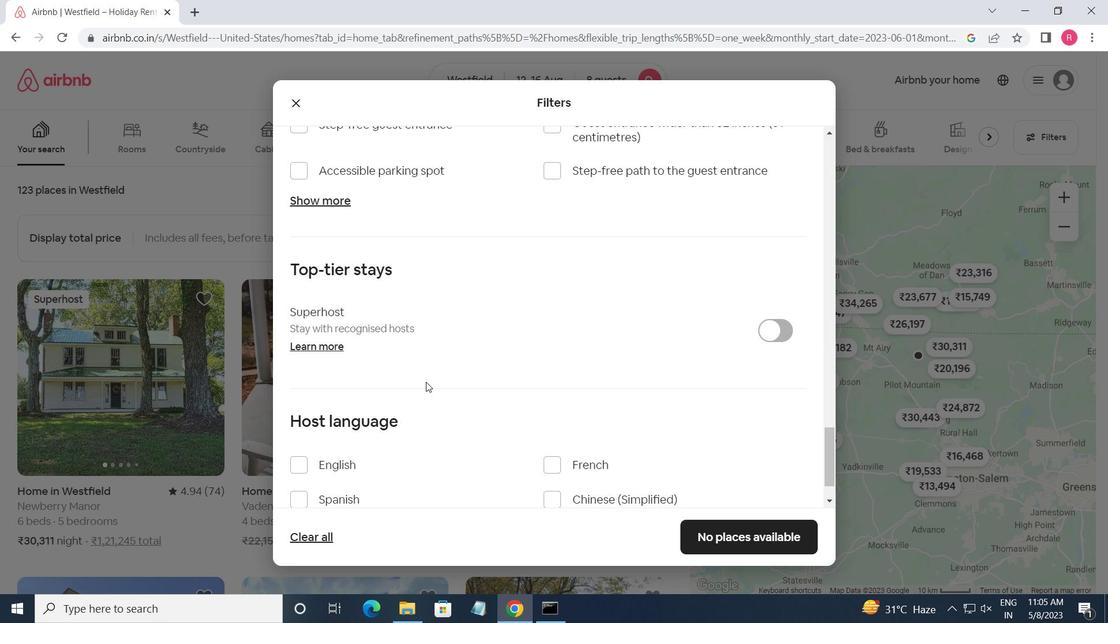 
Action: Mouse scrolled (426, 381) with delta (0, 0)
Screenshot: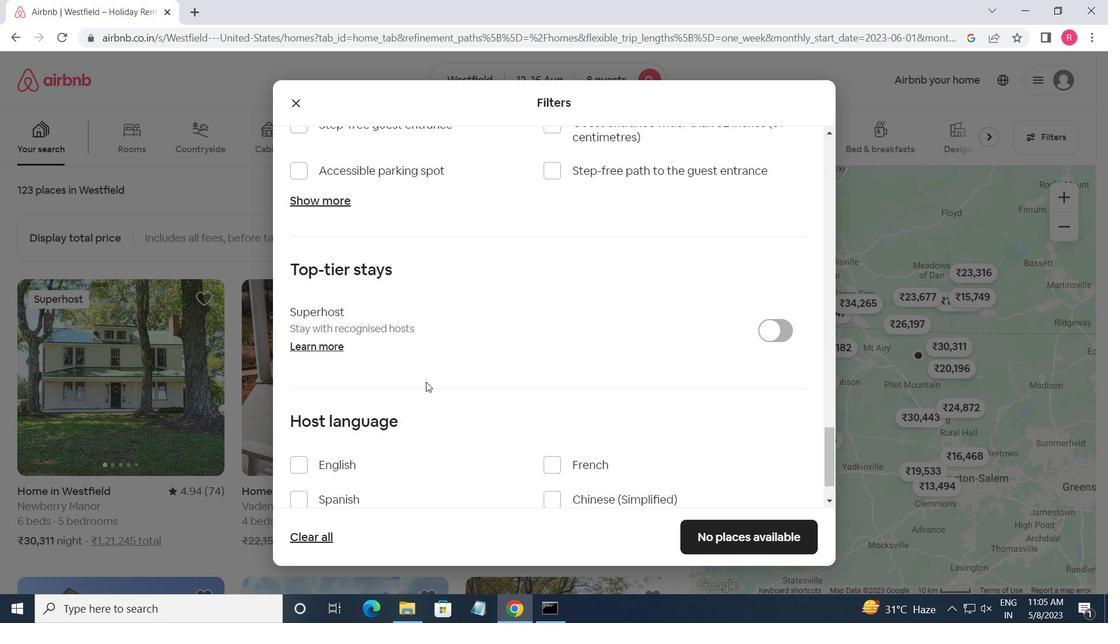 
Action: Mouse scrolled (426, 381) with delta (0, 0)
Screenshot: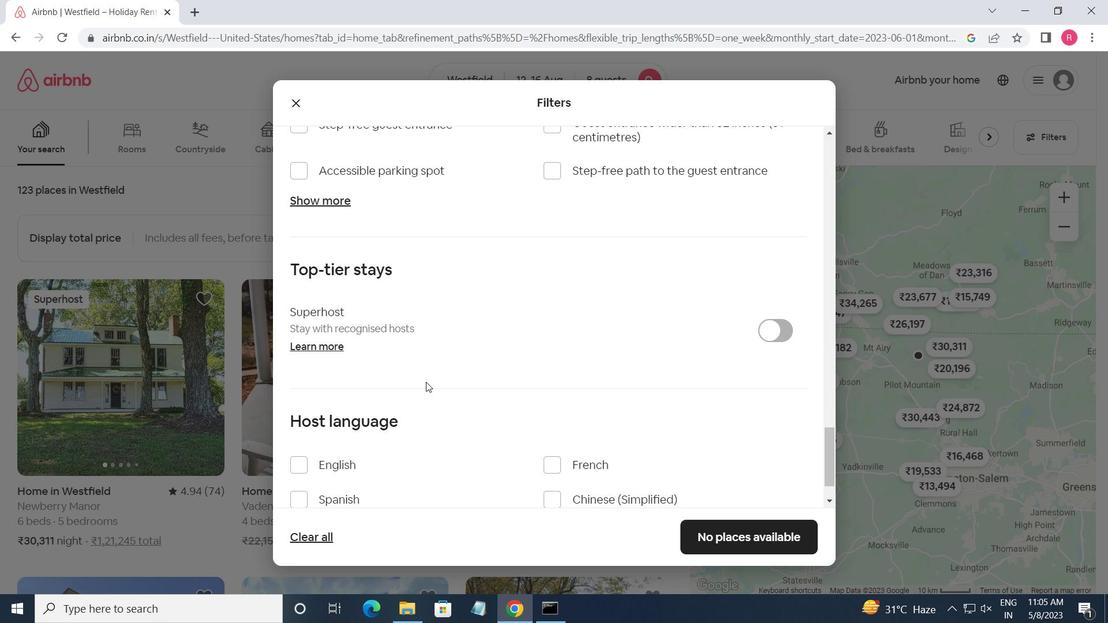 
Action: Mouse moved to (307, 407)
Screenshot: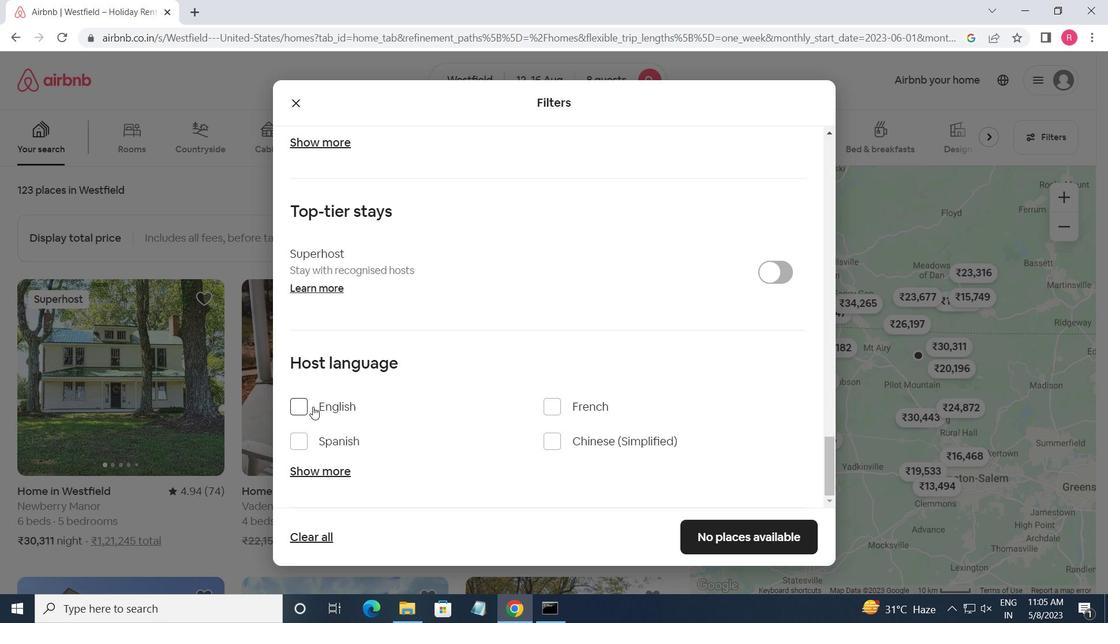 
Action: Mouse pressed left at (307, 407)
Screenshot: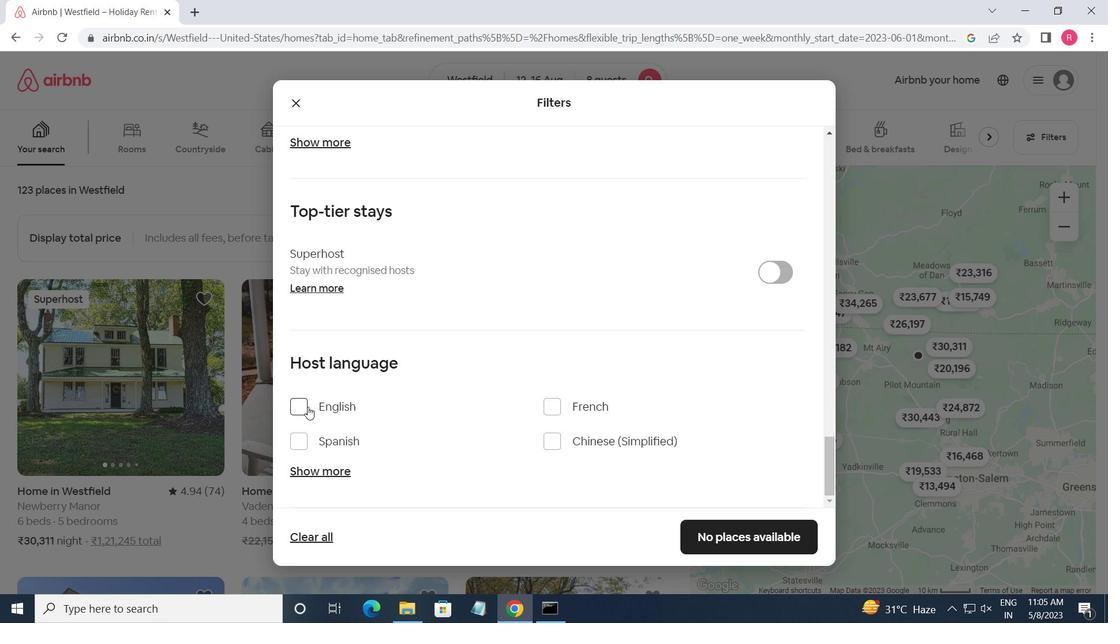 
Action: Mouse moved to (709, 532)
Screenshot: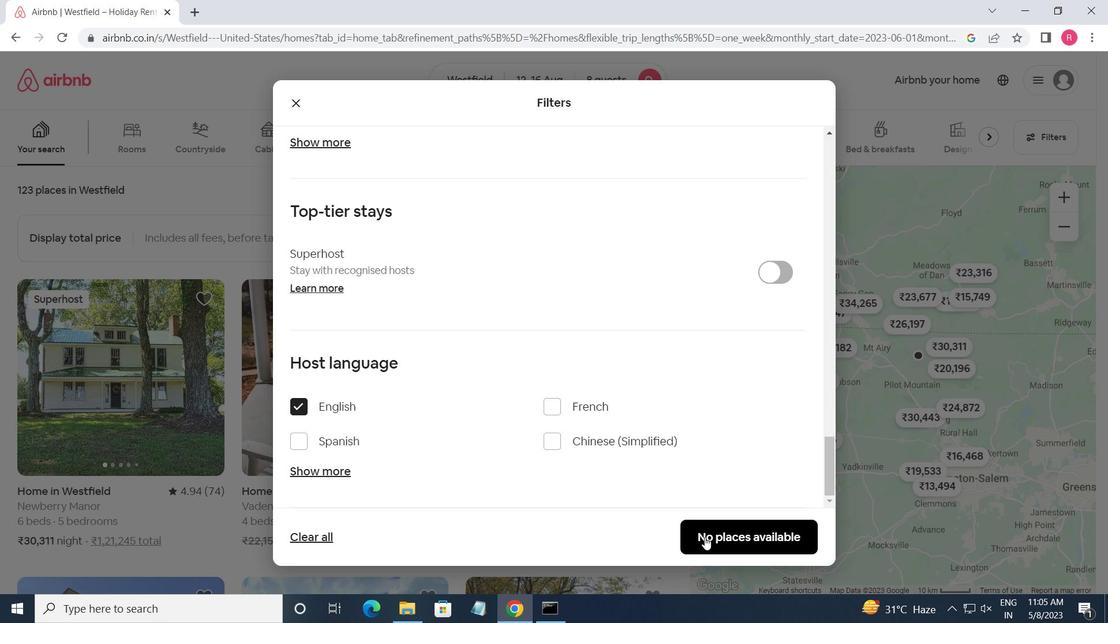 
Action: Mouse pressed left at (709, 532)
Screenshot: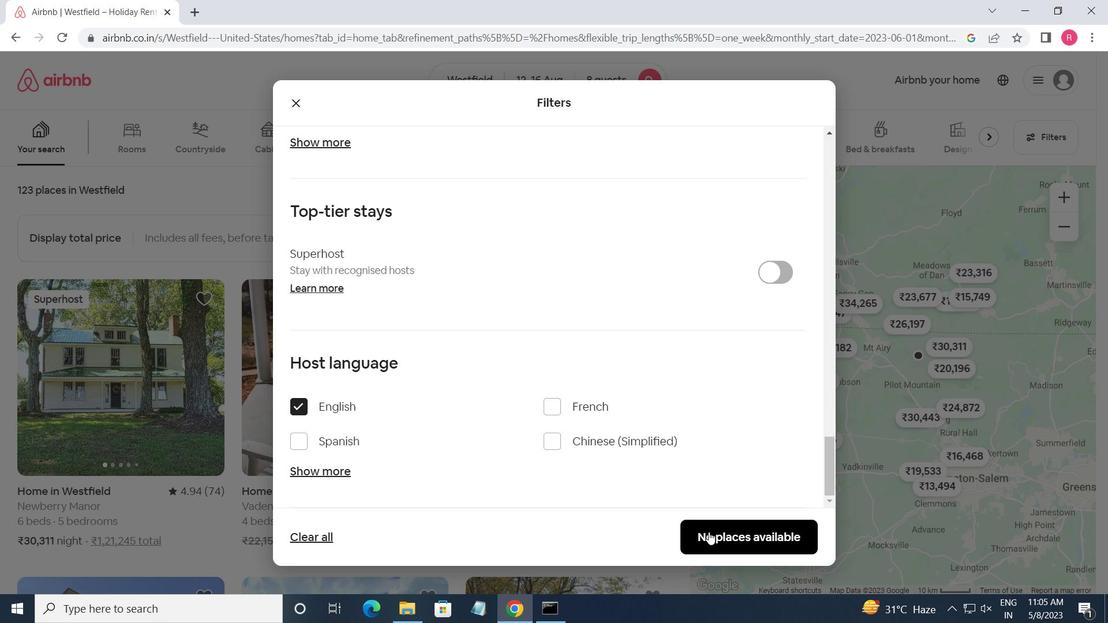 
Action: Mouse moved to (476, 98)
Screenshot: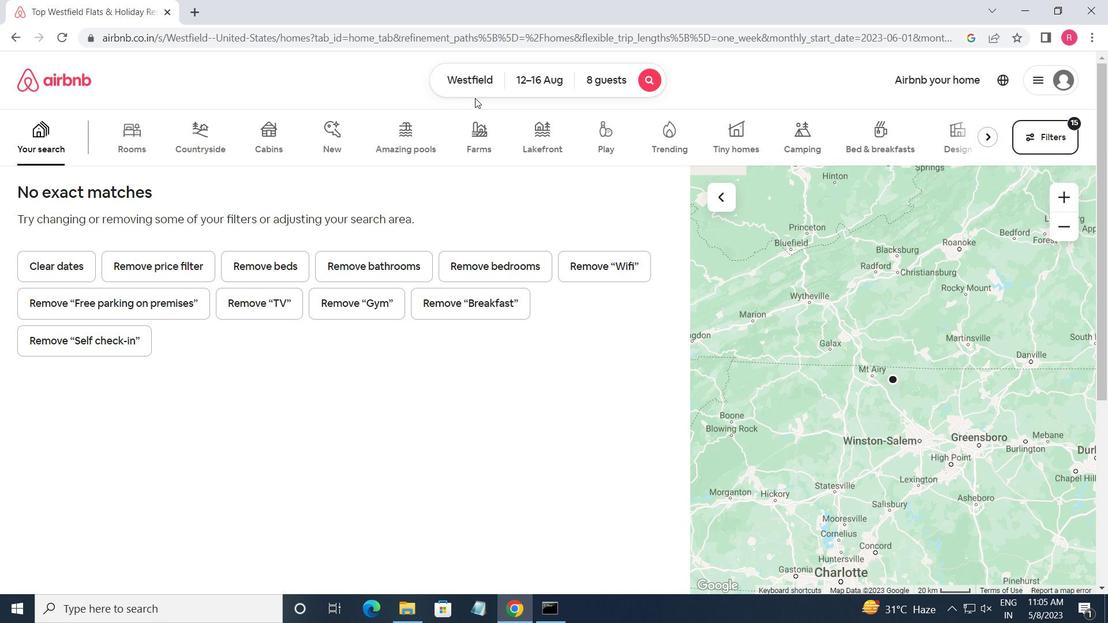 
